 Task: In the  document Emotionalintelligence.docx, select heading and apply ' Bold and Underline'  Using "replace feature", replace:  'and to or'. Insert smartchip (Date) on bottom of the page 23 June, 2023 Insert the mentioned footnote for 6th word with font style Arial and font size 8: According to recent research findings.
Action: Mouse moved to (244, 306)
Screenshot: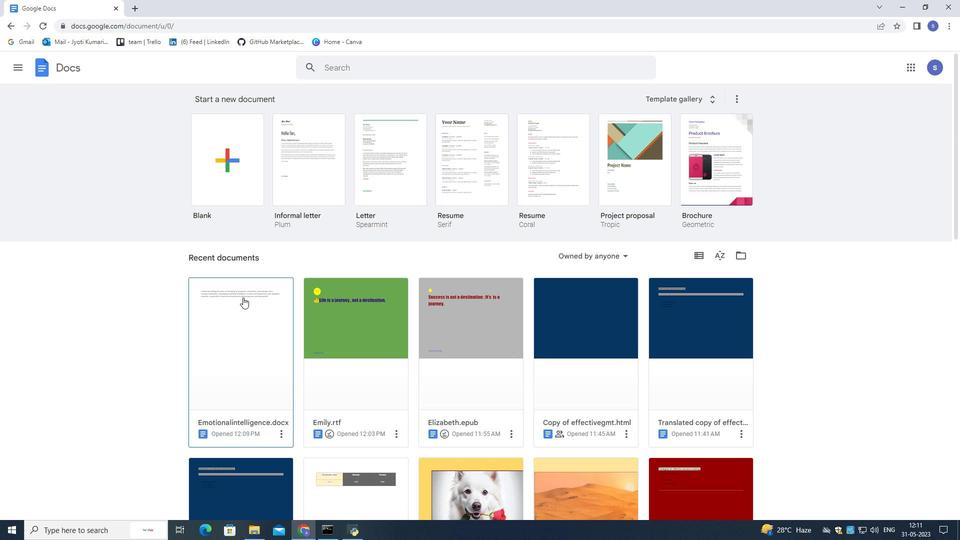 
Action: Mouse pressed left at (244, 306)
Screenshot: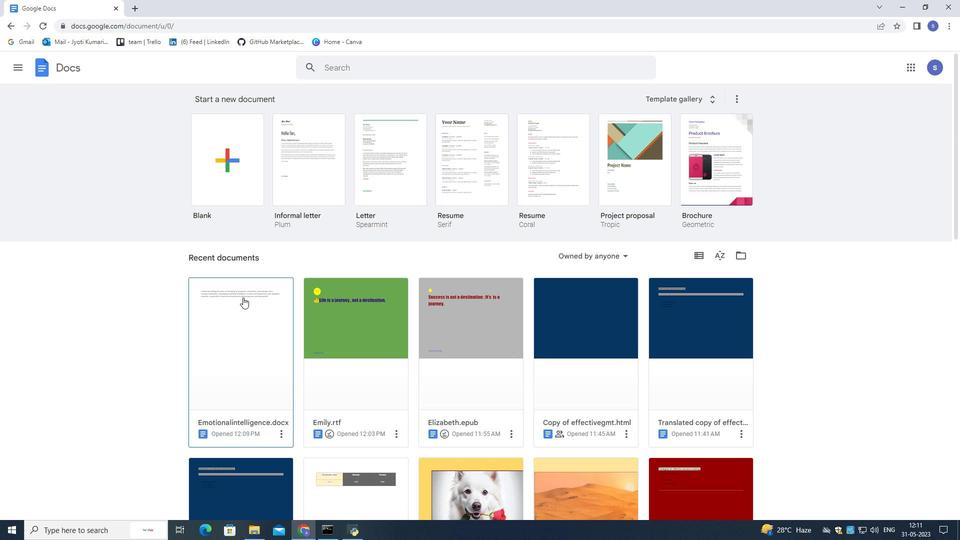
Action: Mouse moved to (534, 180)
Screenshot: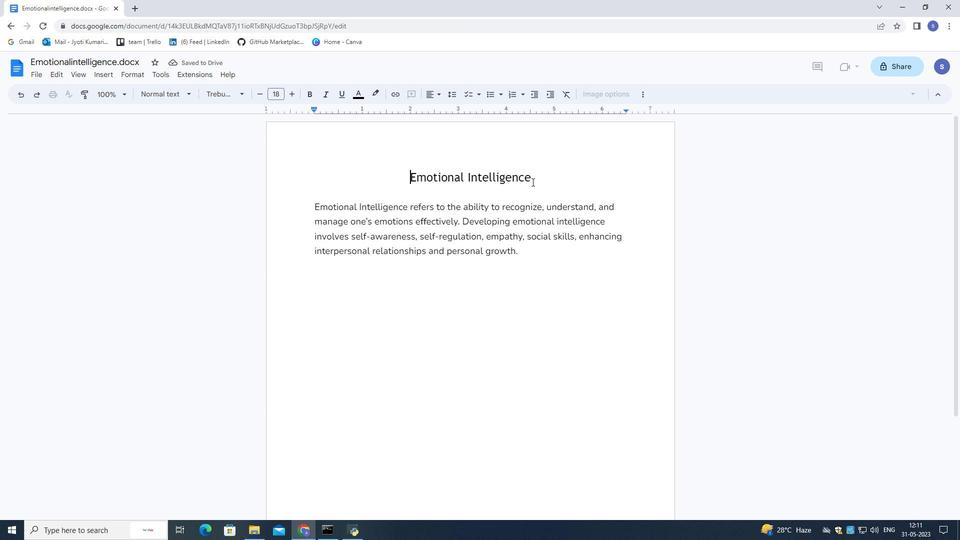 
Action: Mouse pressed left at (534, 180)
Screenshot: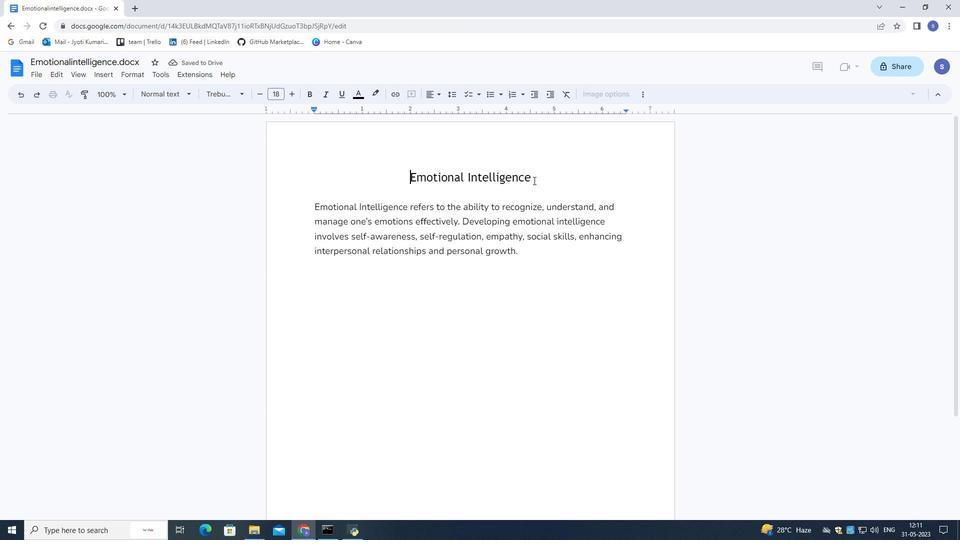 
Action: Mouse pressed left at (534, 180)
Screenshot: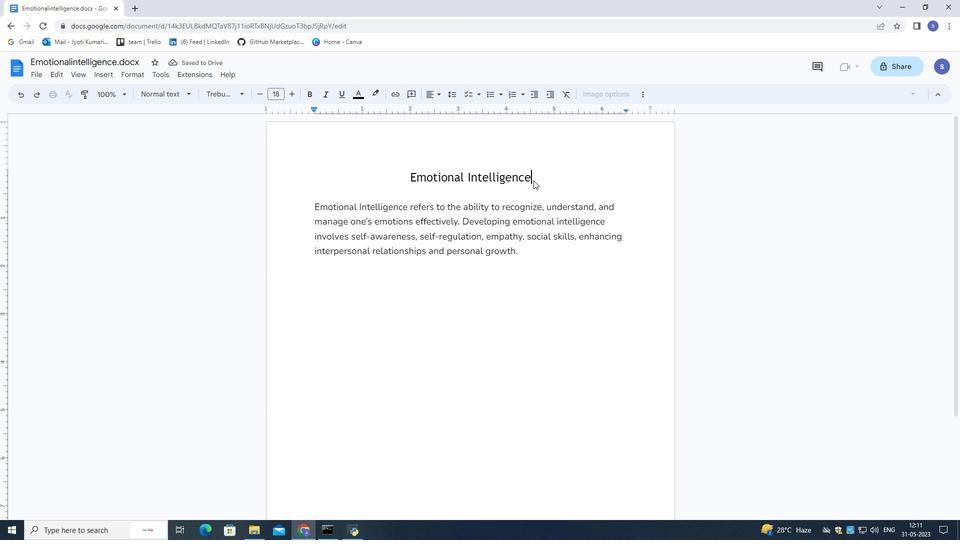
Action: Mouse moved to (128, 72)
Screenshot: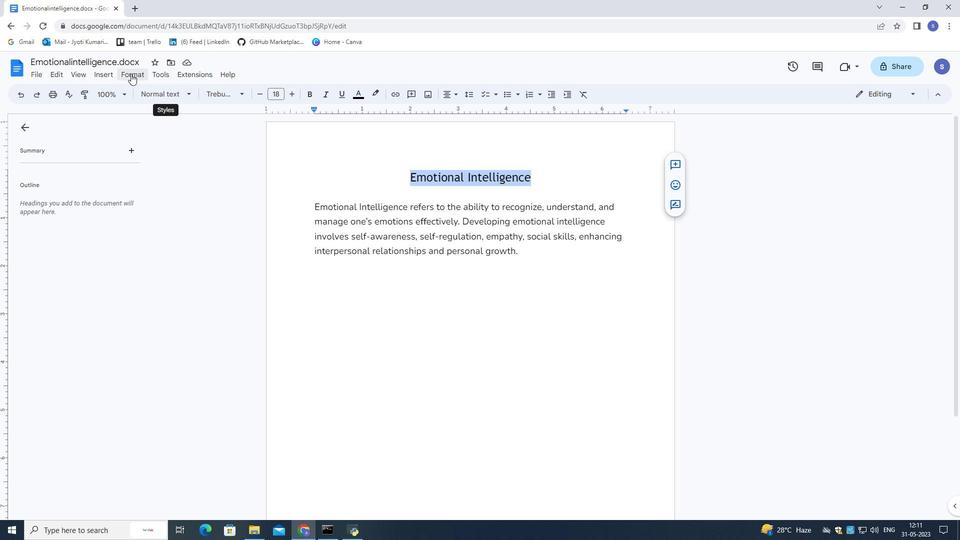
Action: Mouse pressed left at (128, 72)
Screenshot: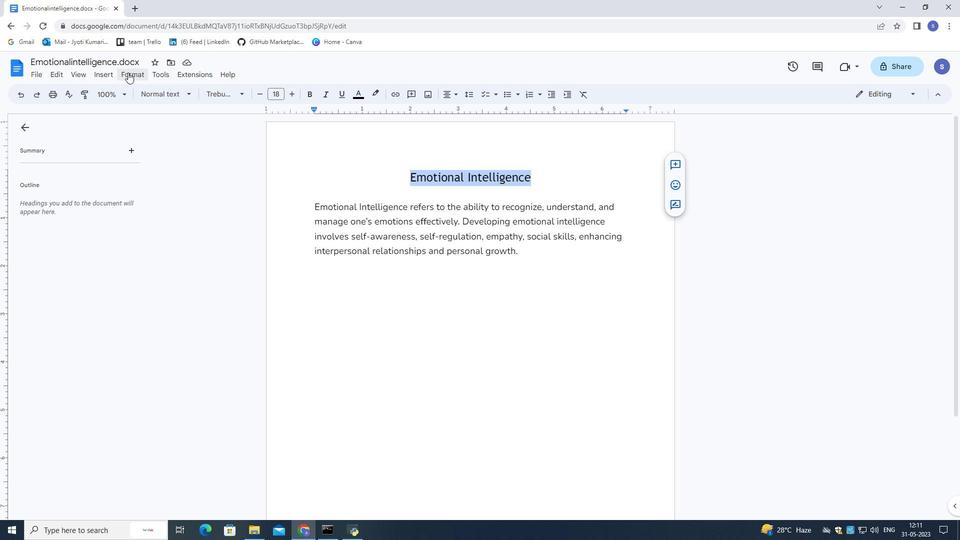 
Action: Mouse moved to (296, 94)
Screenshot: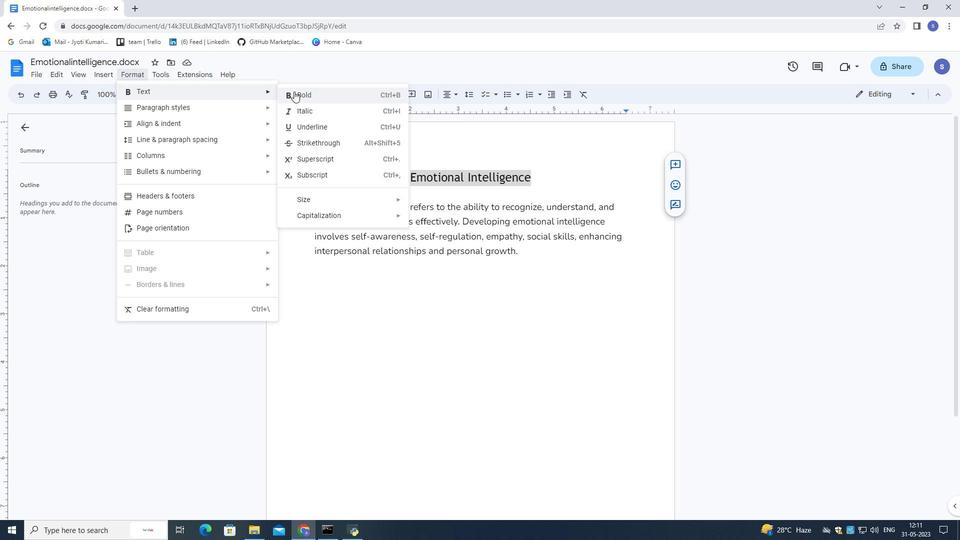 
Action: Mouse pressed left at (296, 94)
Screenshot: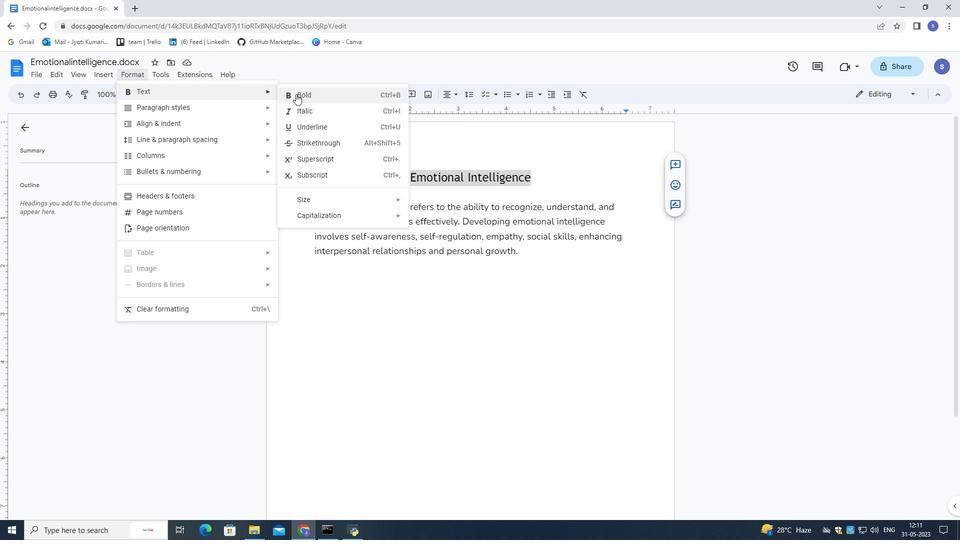 
Action: Mouse moved to (144, 73)
Screenshot: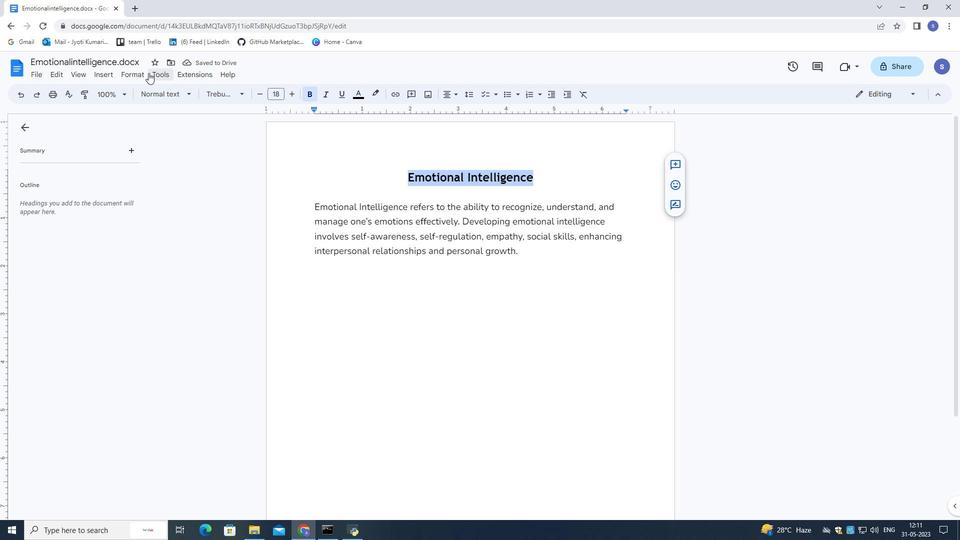 
Action: Mouse pressed left at (144, 73)
Screenshot: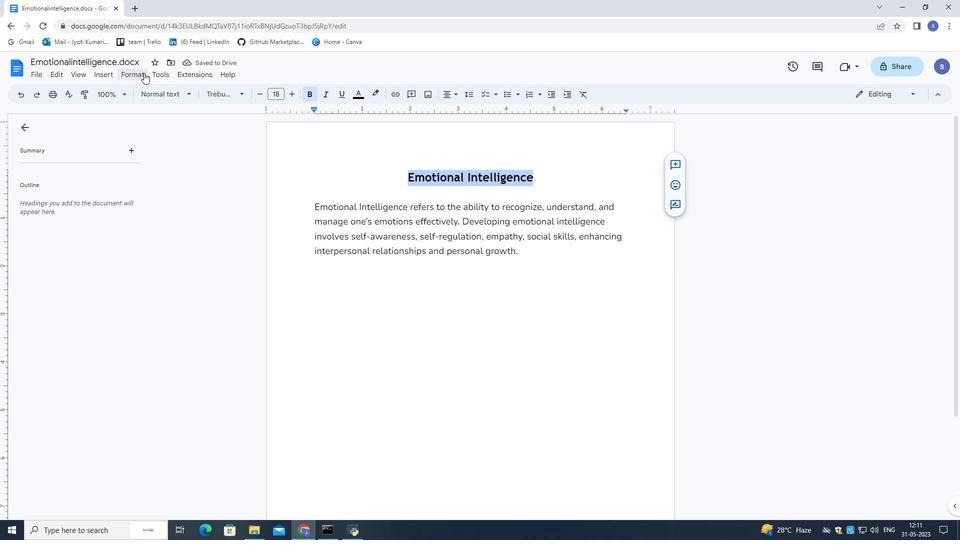 
Action: Mouse moved to (314, 121)
Screenshot: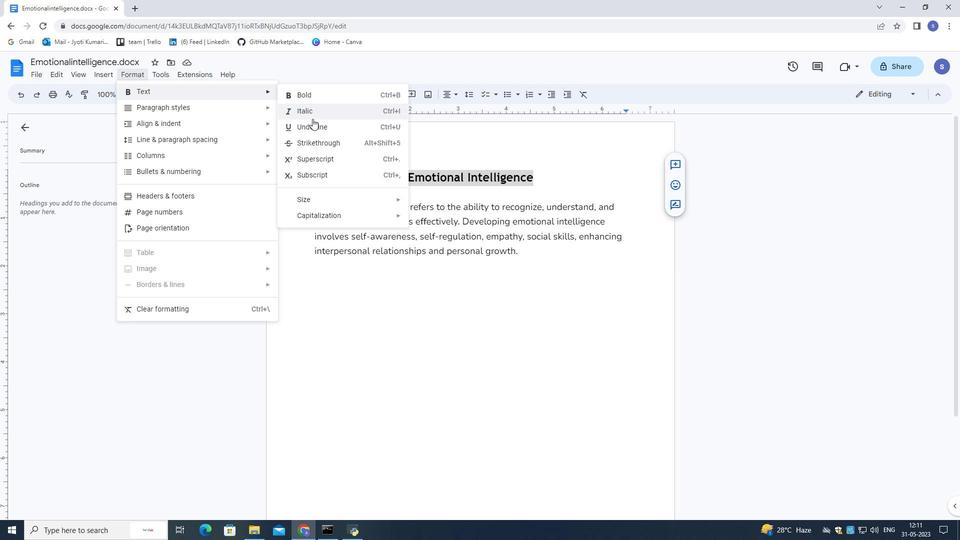 
Action: Mouse pressed left at (314, 121)
Screenshot: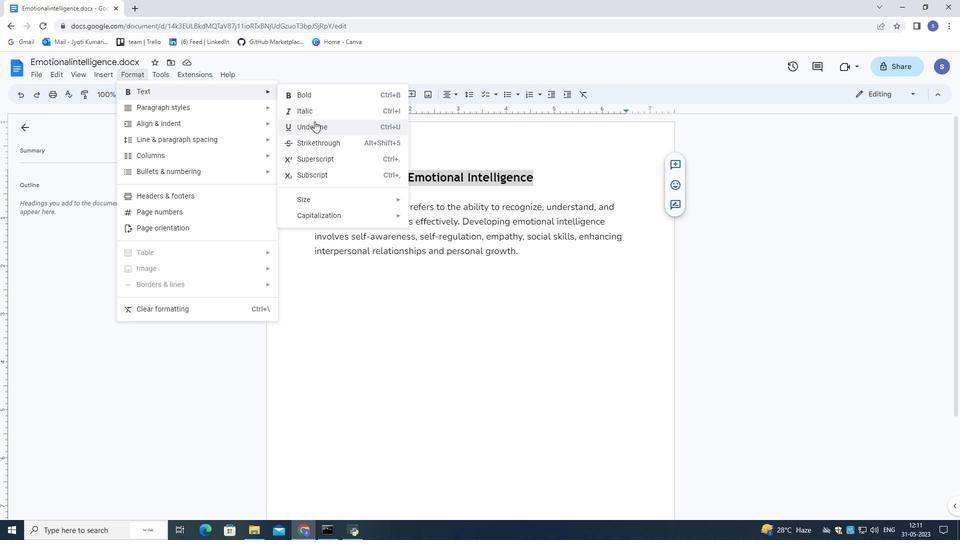 
Action: Mouse moved to (405, 277)
Screenshot: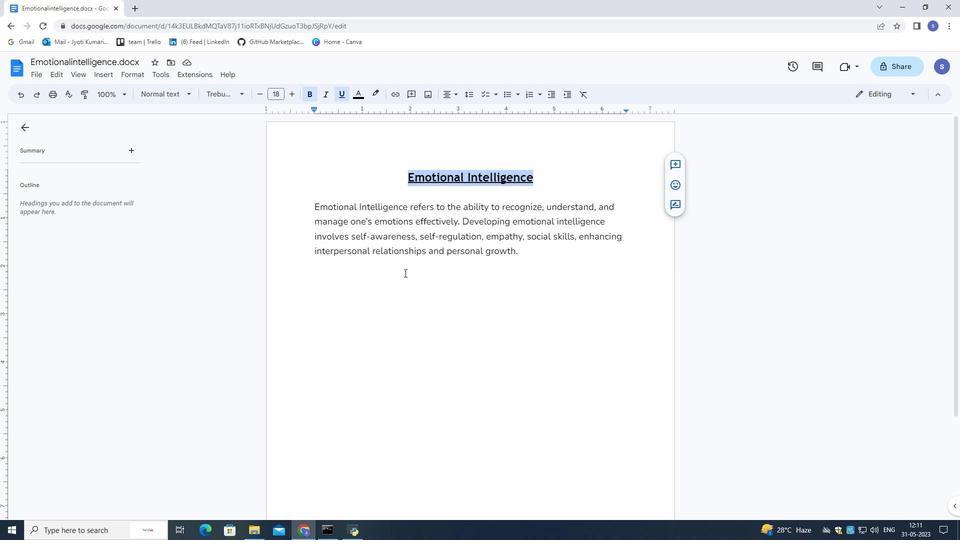 
Action: Mouse pressed left at (405, 277)
Screenshot: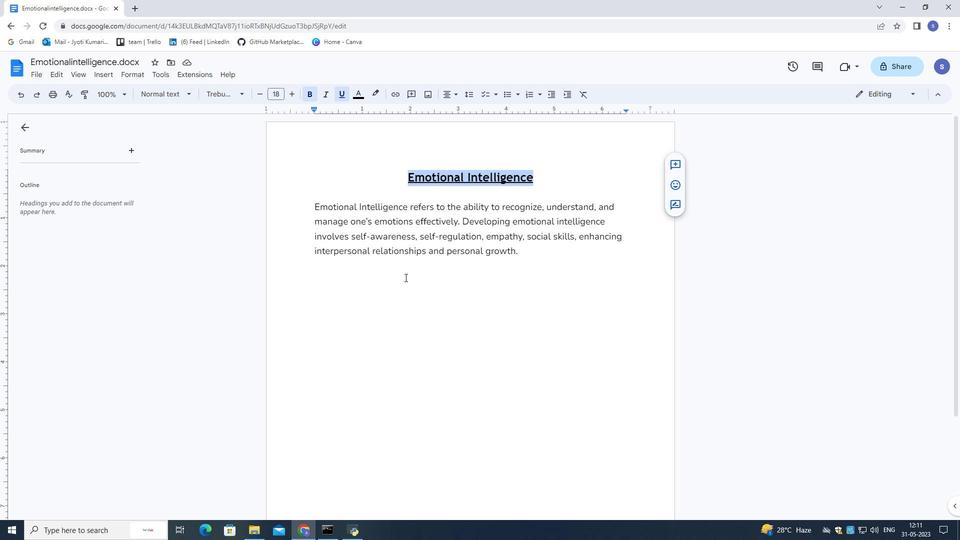 
Action: Mouse moved to (128, 75)
Screenshot: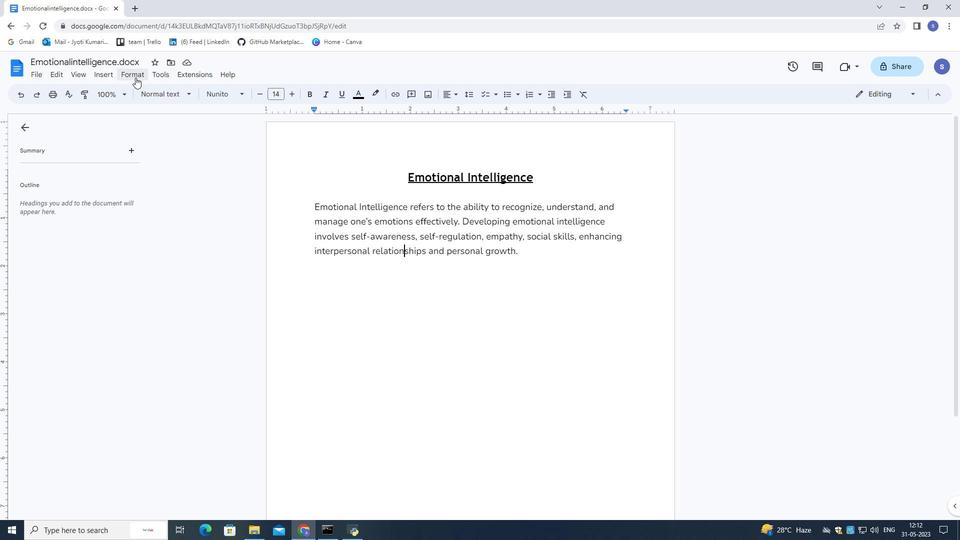 
Action: Mouse pressed left at (128, 75)
Screenshot: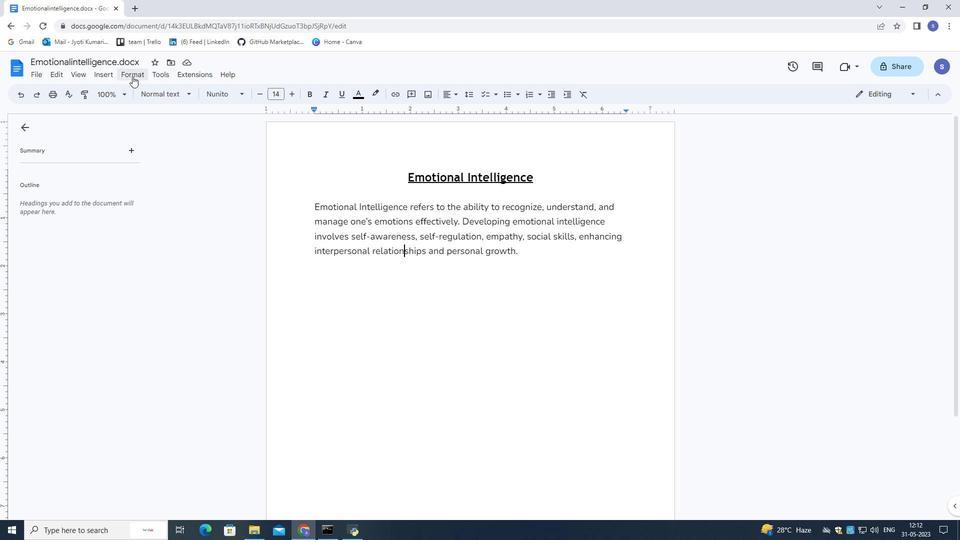 
Action: Mouse moved to (101, 72)
Screenshot: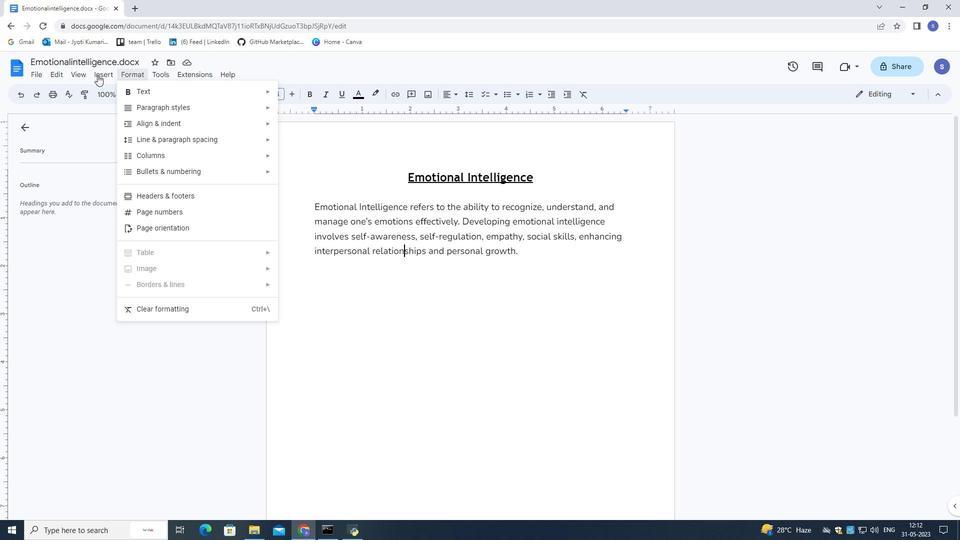
Action: Mouse pressed left at (101, 72)
Screenshot: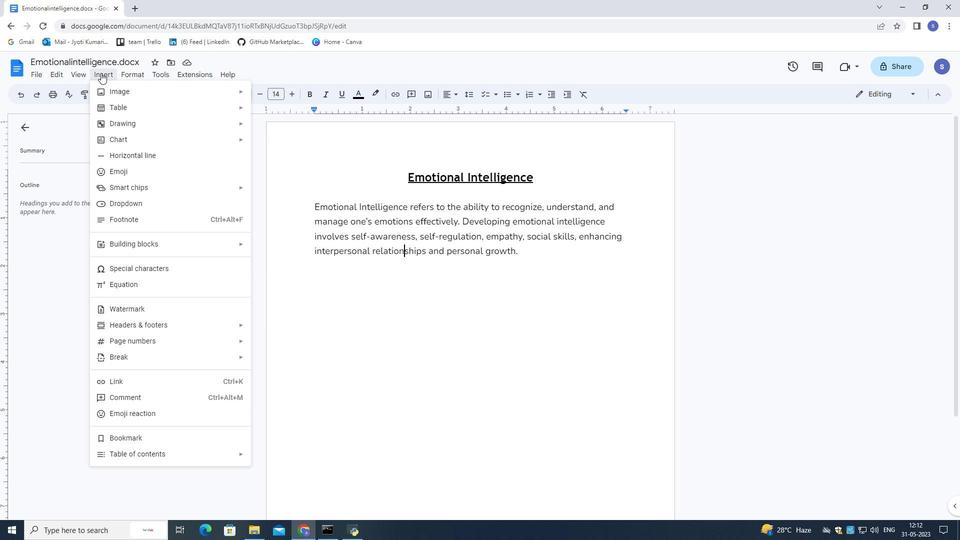 
Action: Mouse pressed left at (101, 72)
Screenshot: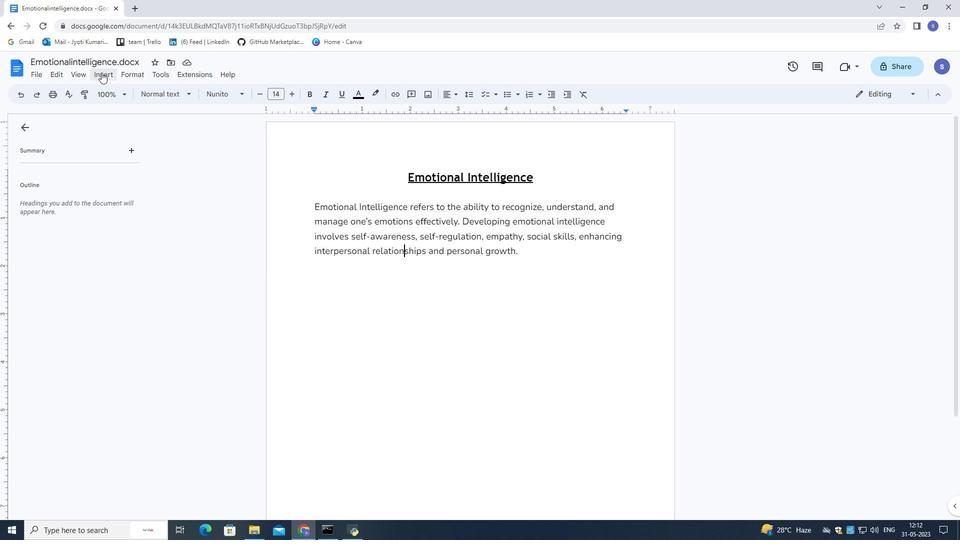 
Action: Mouse moved to (135, 72)
Screenshot: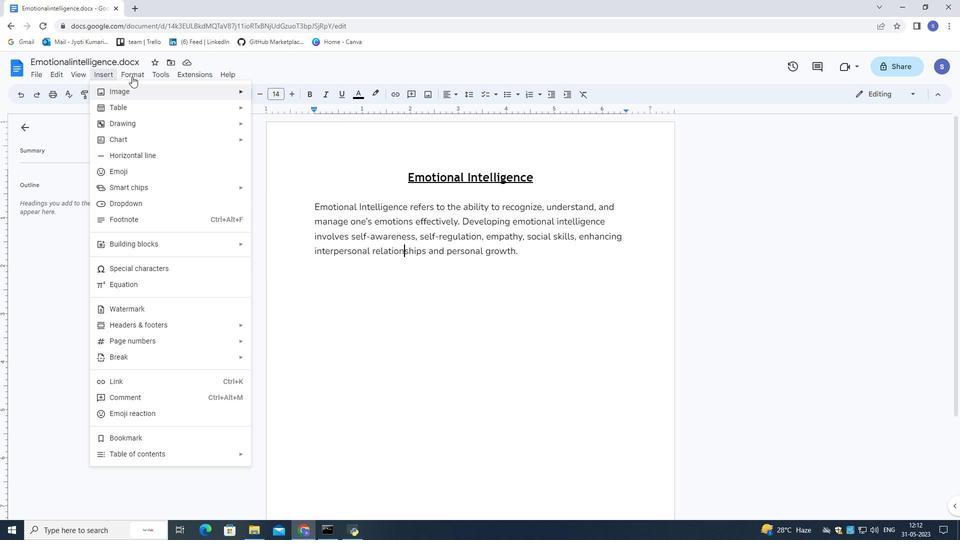 
Action: Mouse pressed left at (135, 72)
Screenshot: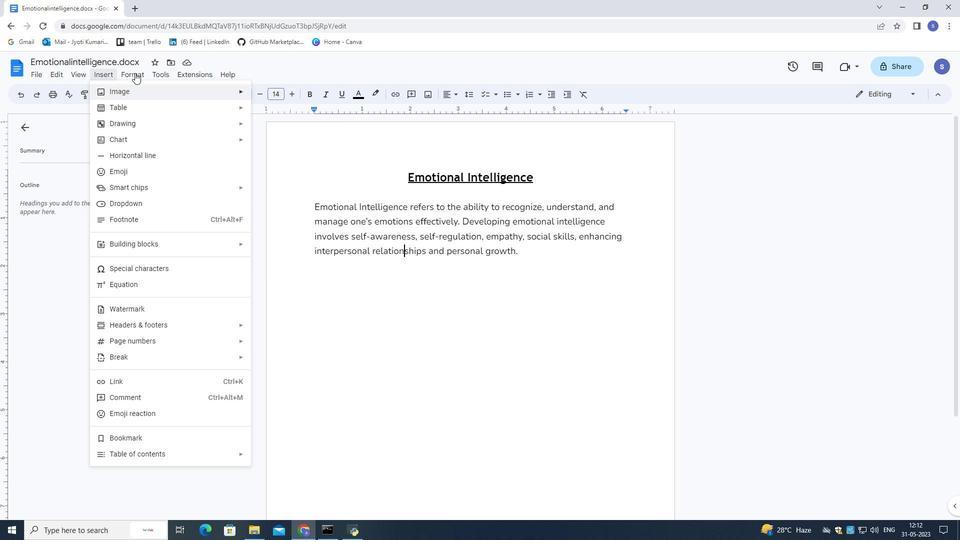 
Action: Mouse pressed left at (135, 72)
Screenshot: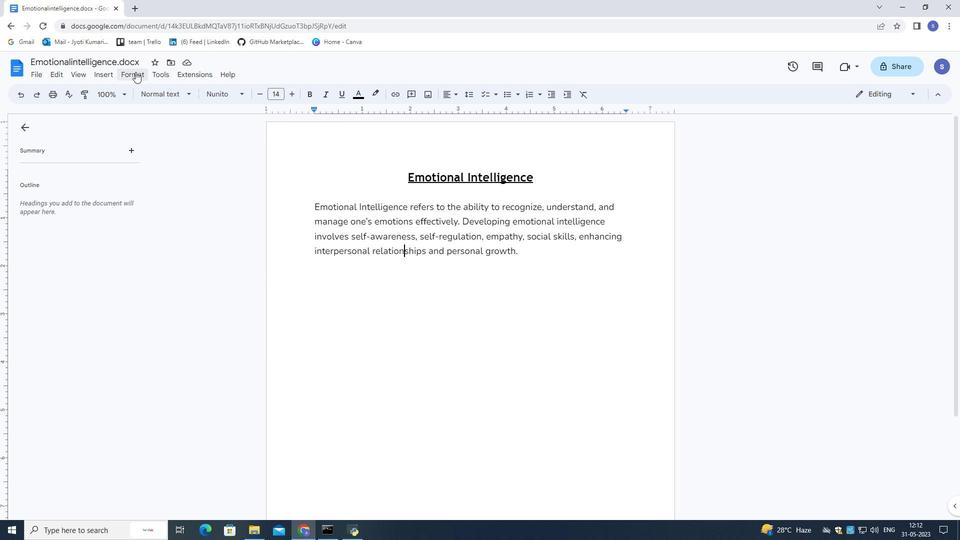 
Action: Mouse moved to (99, 208)
Screenshot: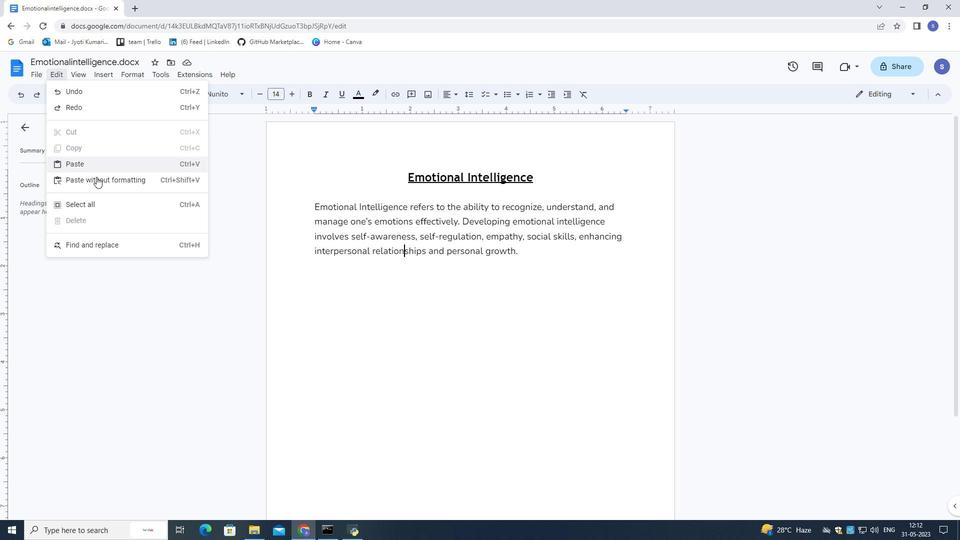 
Action: Mouse pressed left at (97, 194)
Screenshot: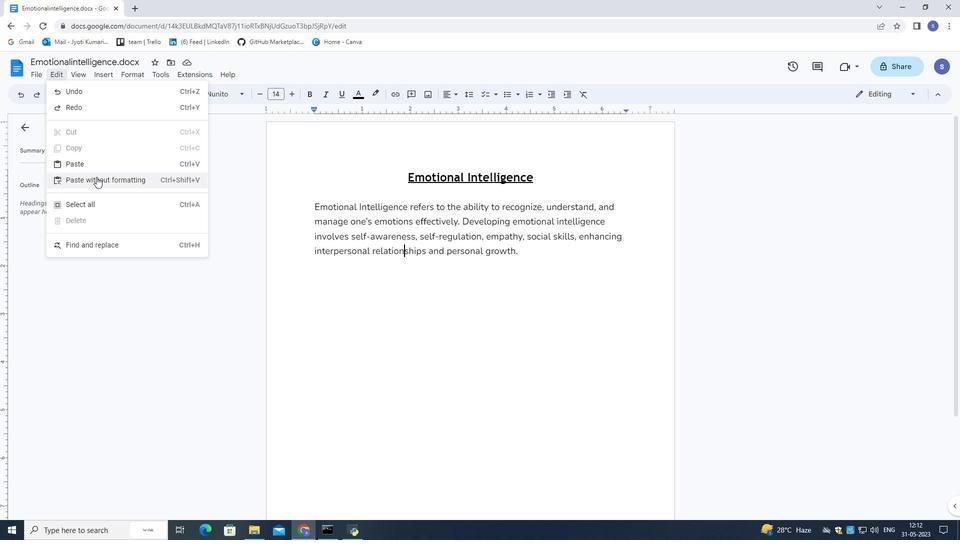 
Action: Mouse moved to (97, 240)
Screenshot: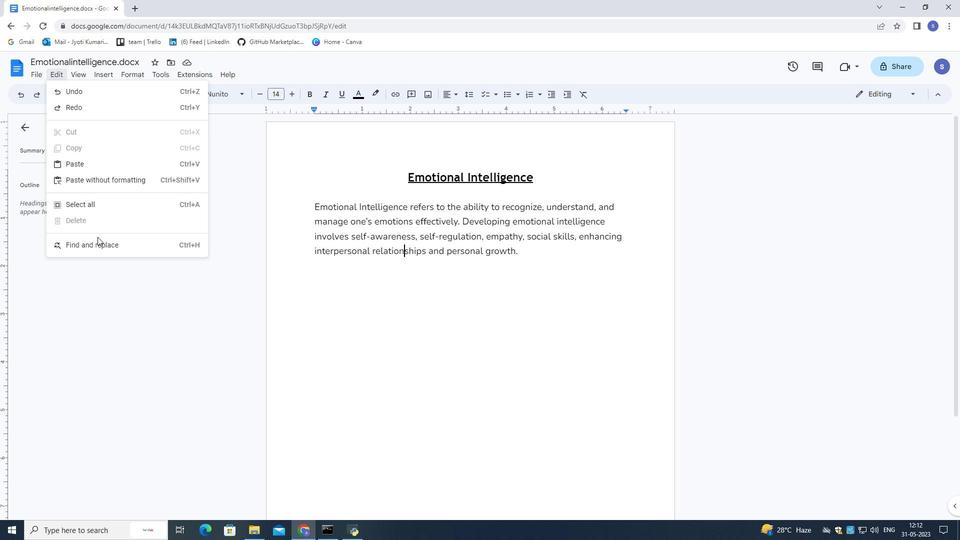 
Action: Mouse pressed left at (97, 240)
Screenshot: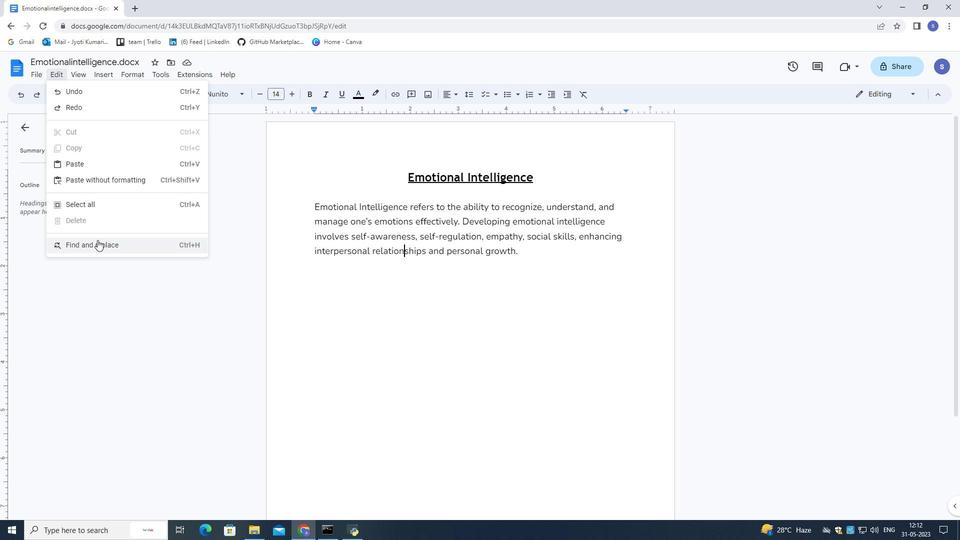 
Action: Mouse moved to (553, 243)
Screenshot: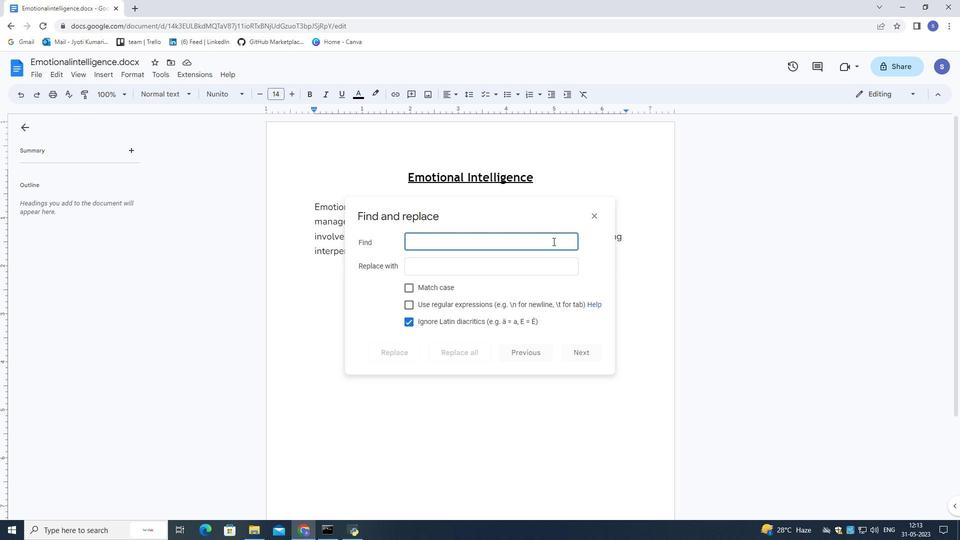 
Action: Mouse pressed left at (553, 243)
Screenshot: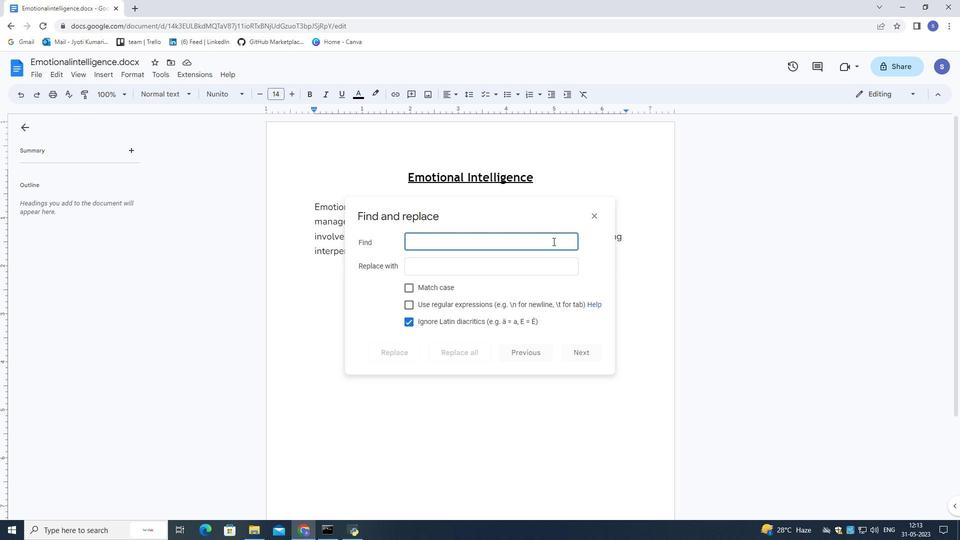 
Action: Mouse moved to (565, 249)
Screenshot: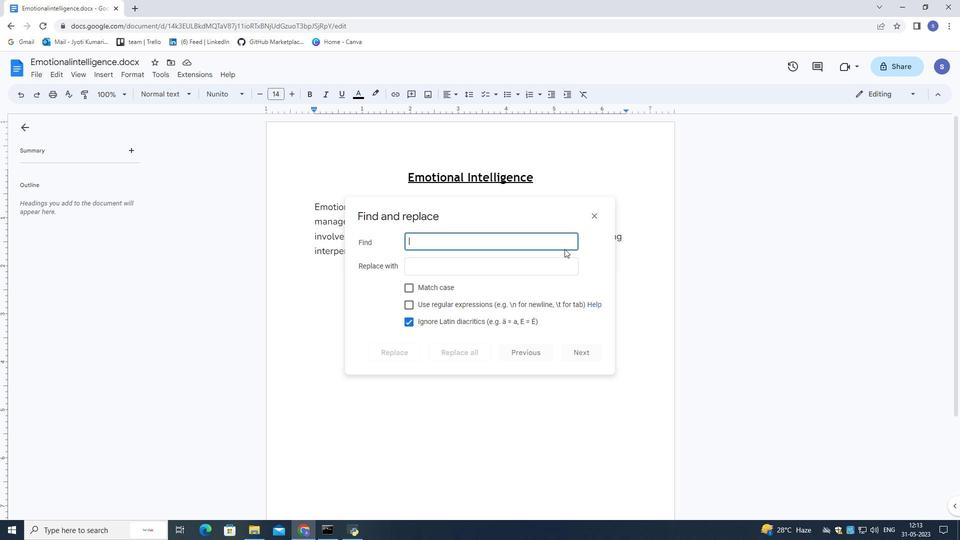 
Action: Key pressed and<Key.space>to<Key.space>or
Screenshot: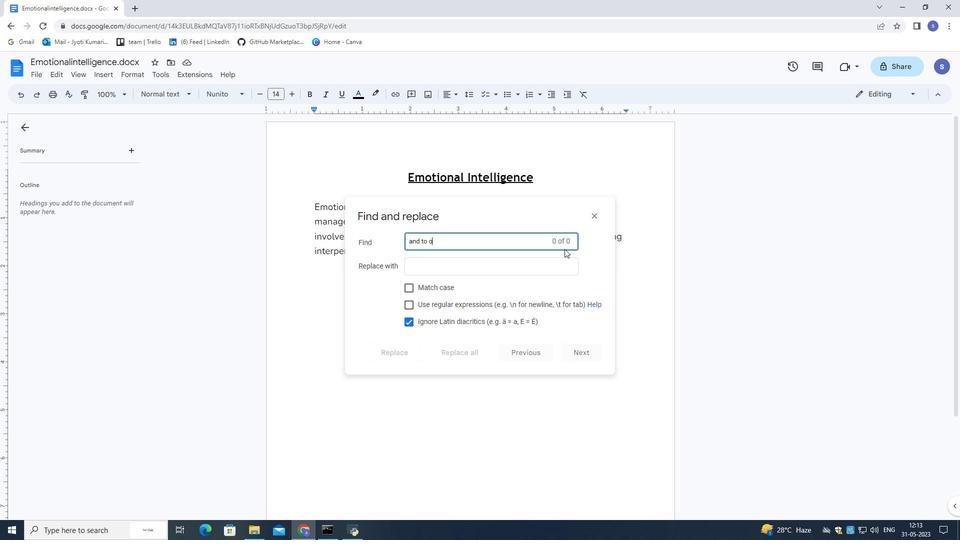 
Action: Mouse moved to (538, 263)
Screenshot: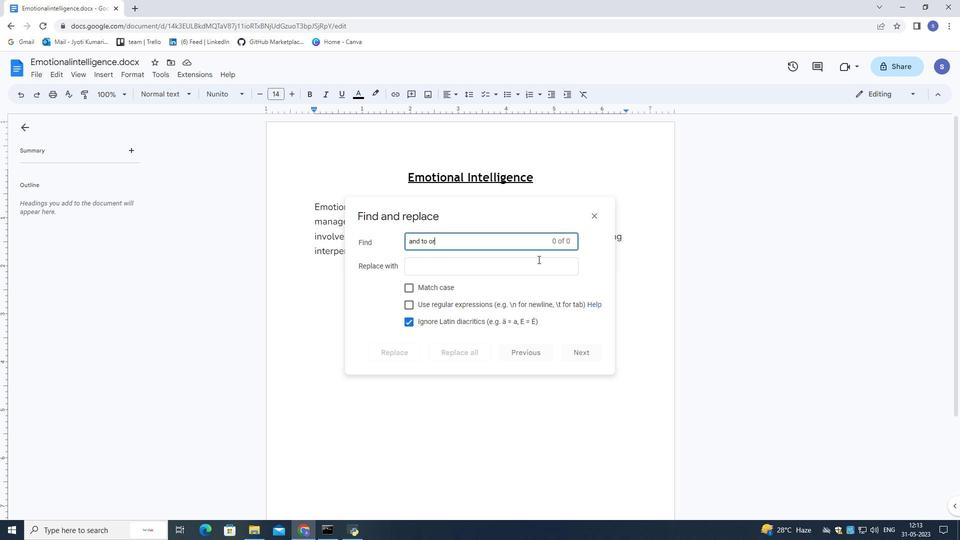 
Action: Mouse pressed left at (538, 263)
Screenshot: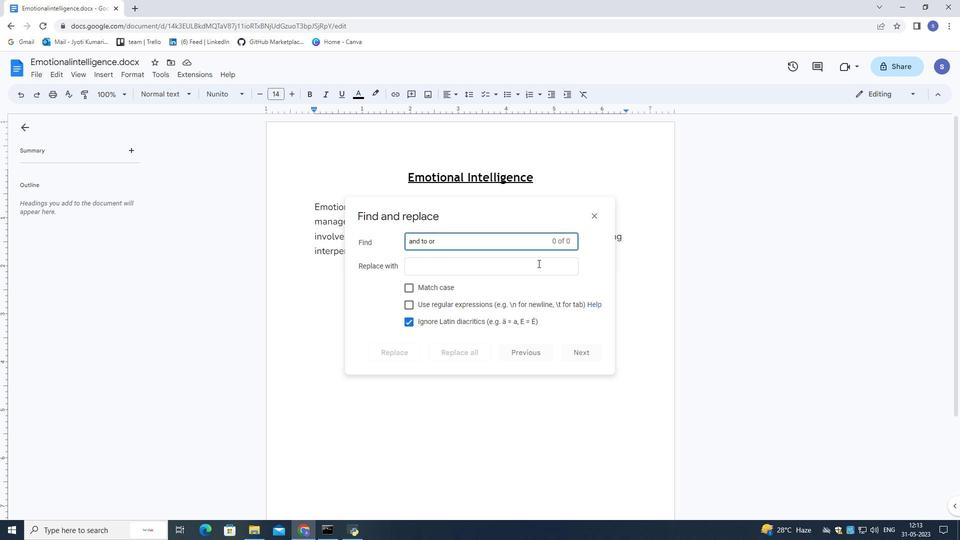 
Action: Mouse moved to (538, 241)
Screenshot: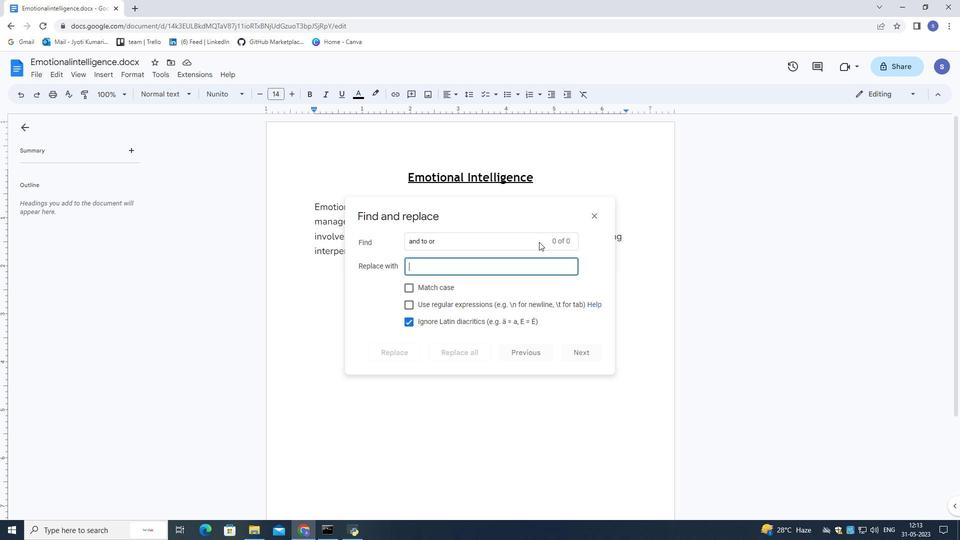 
Action: Mouse pressed left at (538, 241)
Screenshot: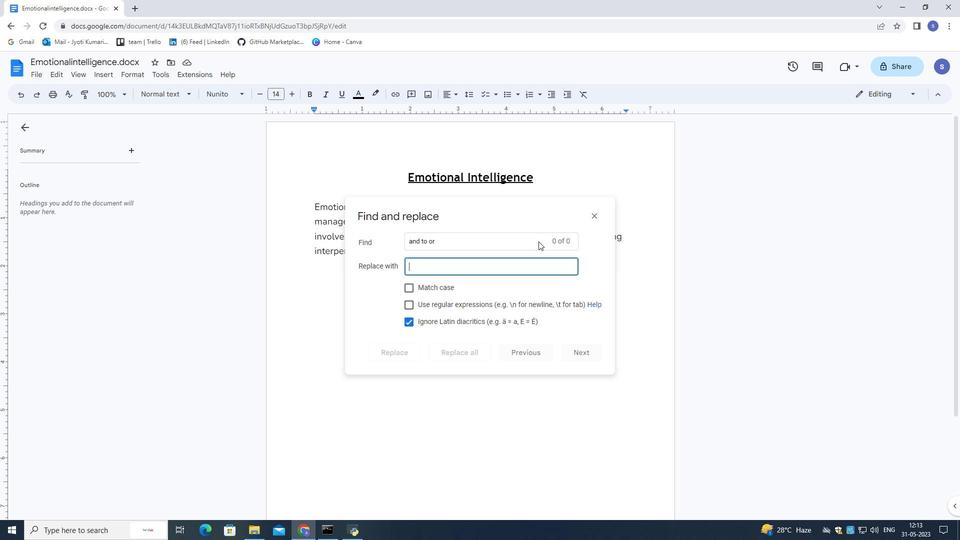 
Action: Mouse moved to (536, 237)
Screenshot: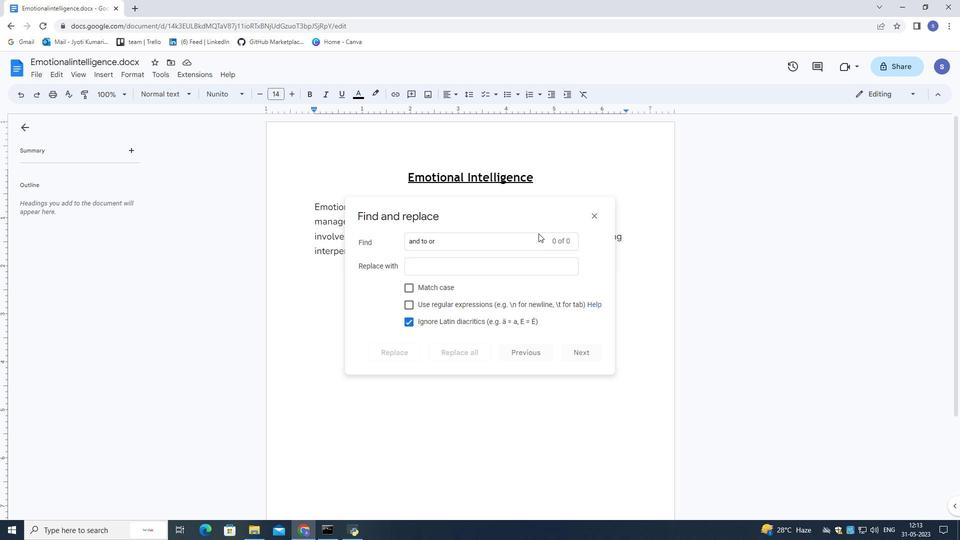 
Action: Mouse pressed left at (536, 237)
Screenshot: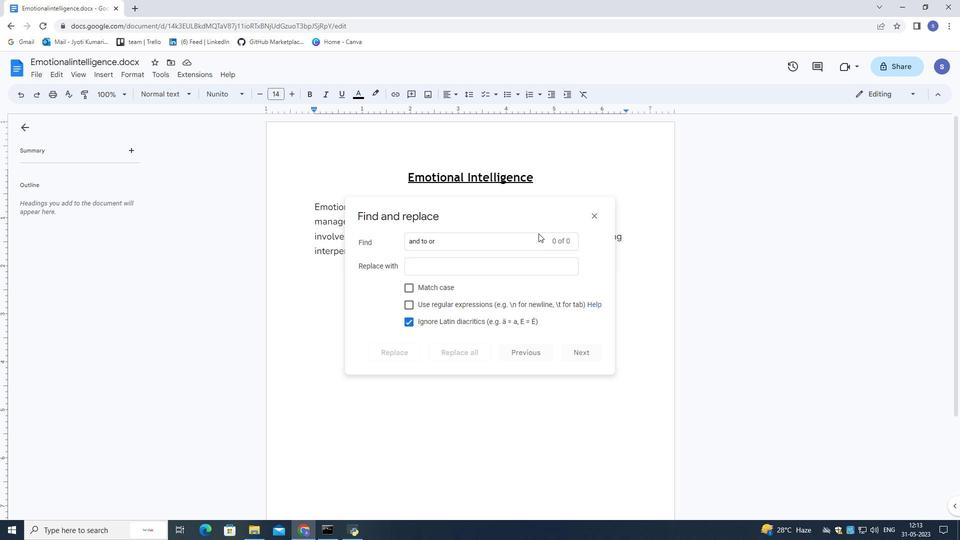 
Action: Mouse pressed left at (536, 237)
Screenshot: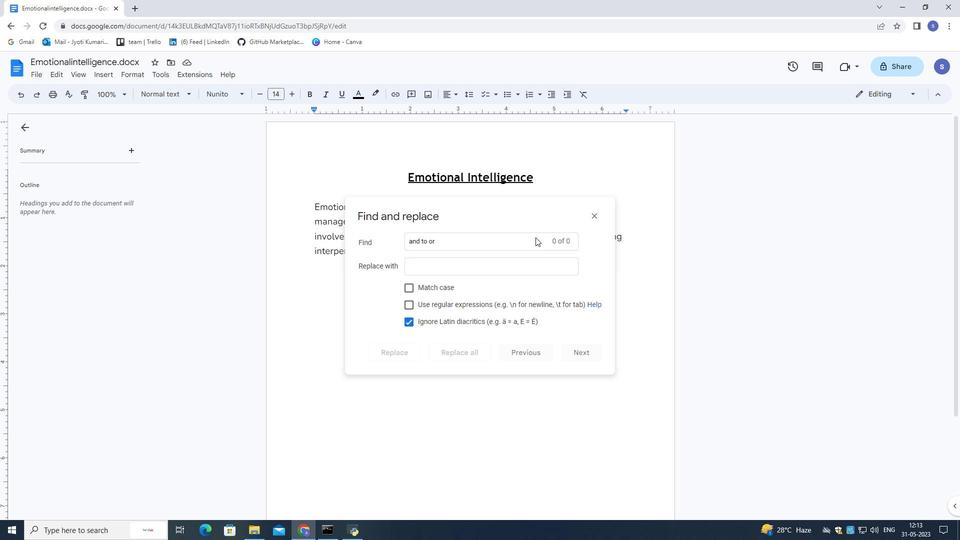
Action: Mouse moved to (535, 238)
Screenshot: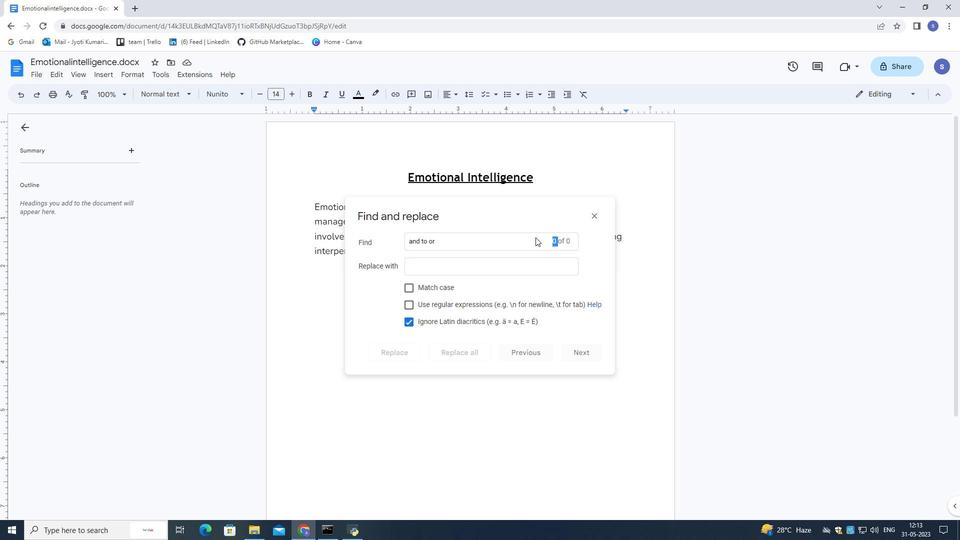 
Action: Mouse pressed left at (535, 238)
Screenshot: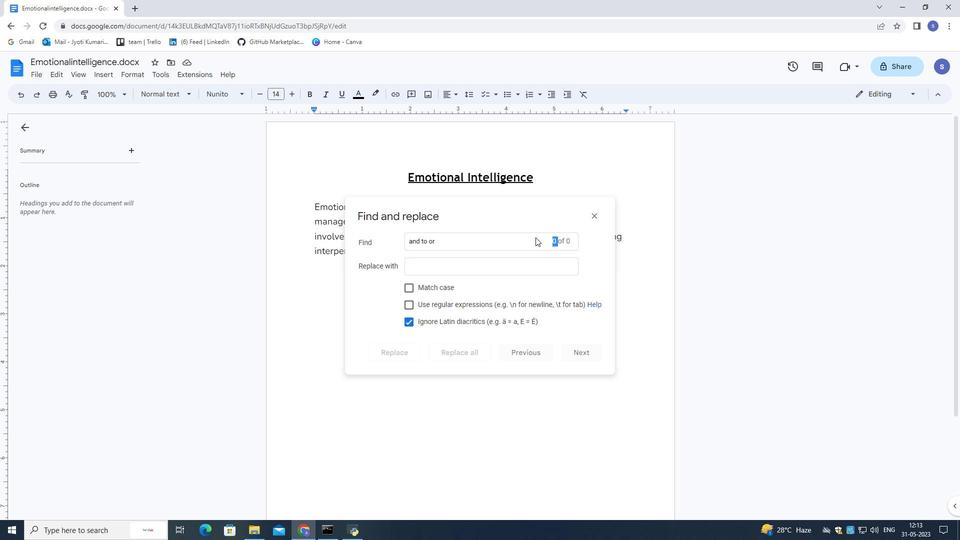 
Action: Mouse moved to (485, 239)
Screenshot: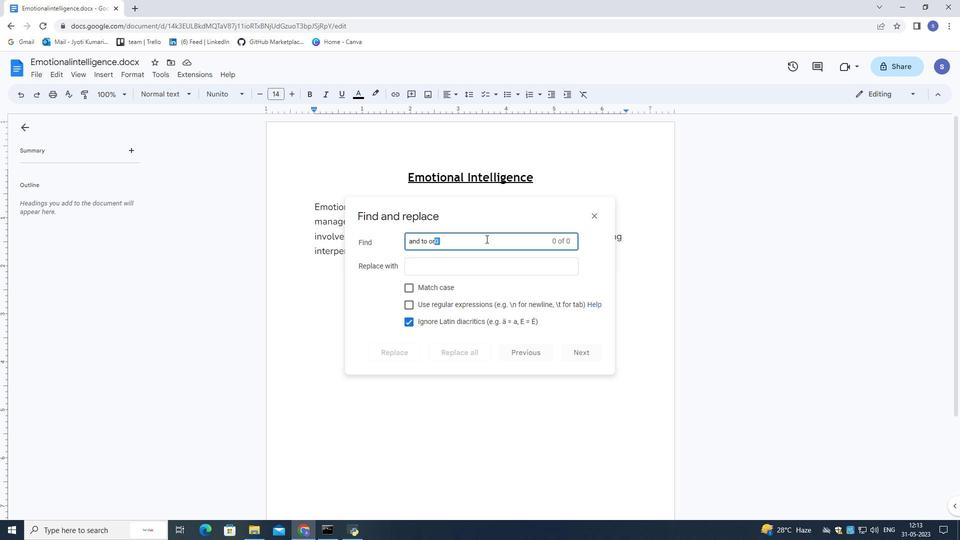 
Action: Key pressed <Key.backspace><Key.backspace><Key.backspace><Key.backspace><Key.backspace><Key.backspace>
Screenshot: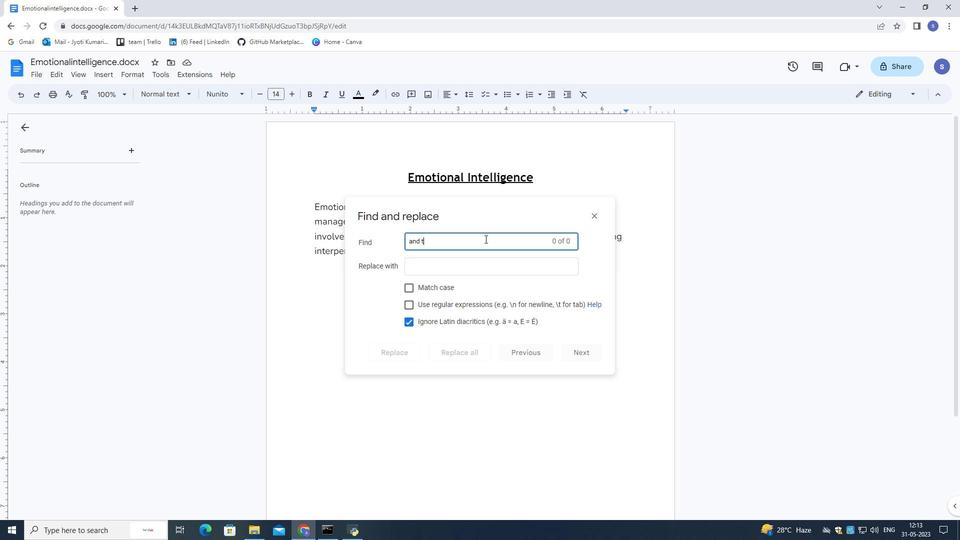
Action: Mouse moved to (477, 271)
Screenshot: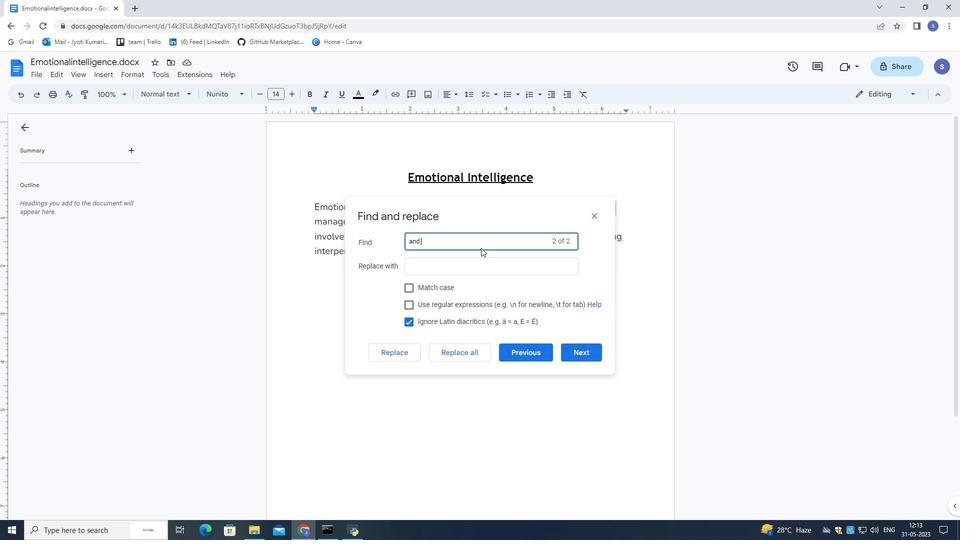 
Action: Mouse pressed left at (477, 271)
Screenshot: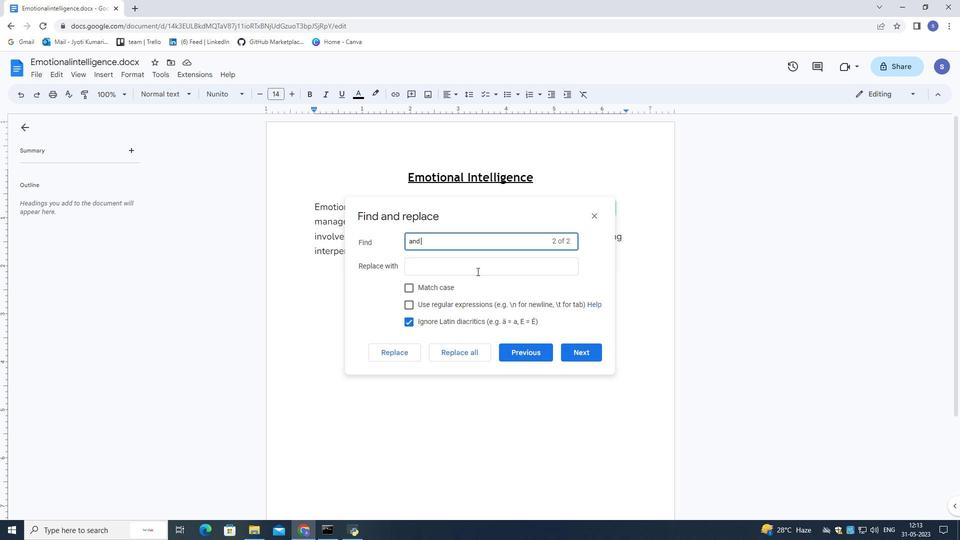 
Action: Key pressed or
Screenshot: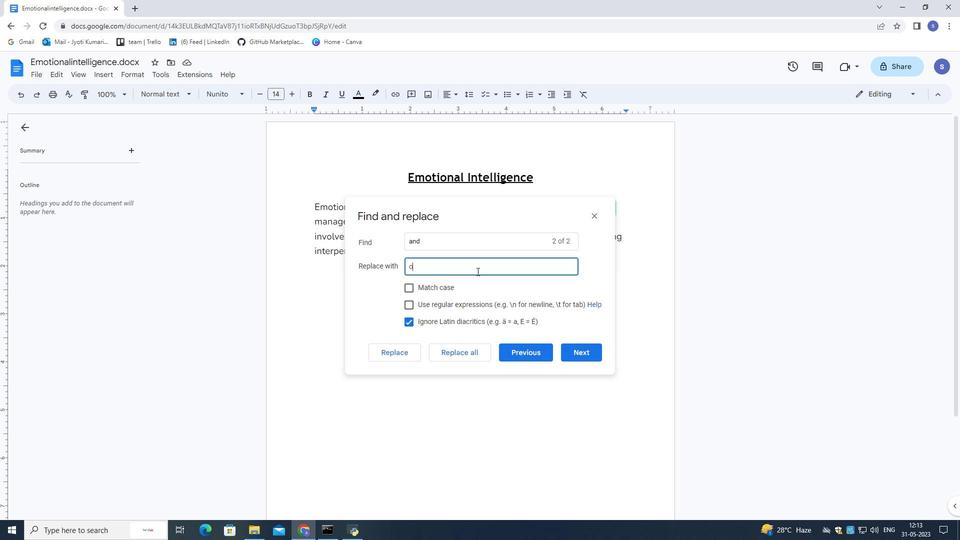 
Action: Mouse moved to (414, 351)
Screenshot: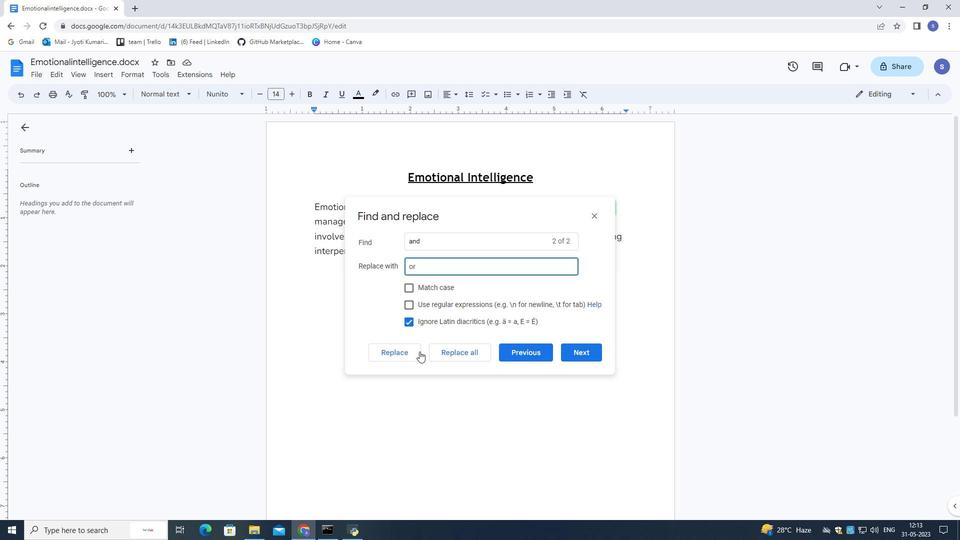 
Action: Mouse pressed left at (414, 351)
Screenshot: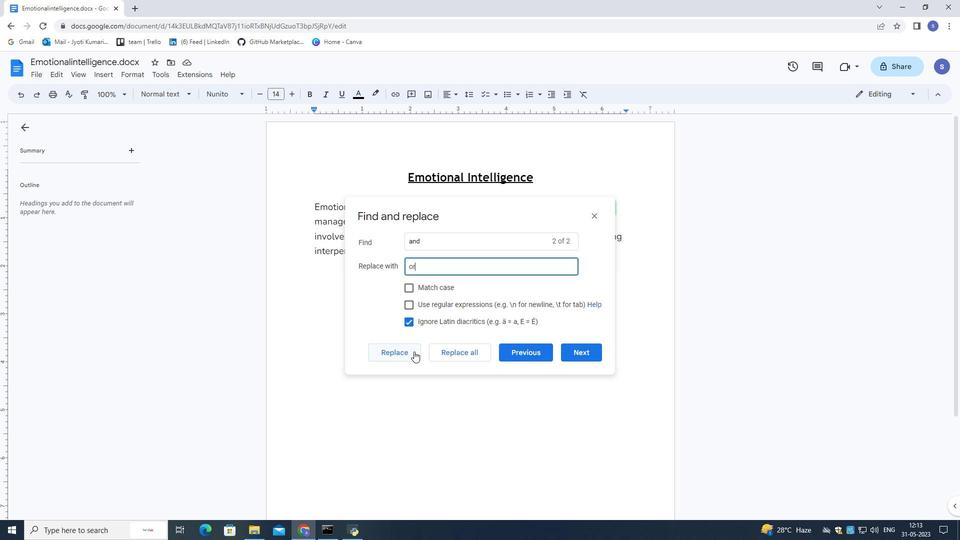 
Action: Mouse pressed left at (414, 351)
Screenshot: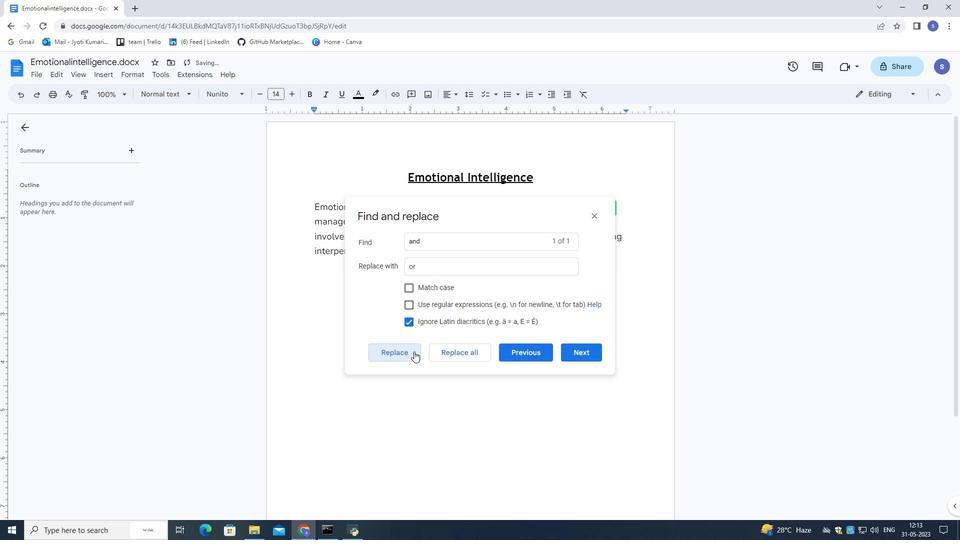 
Action: Mouse moved to (598, 212)
Screenshot: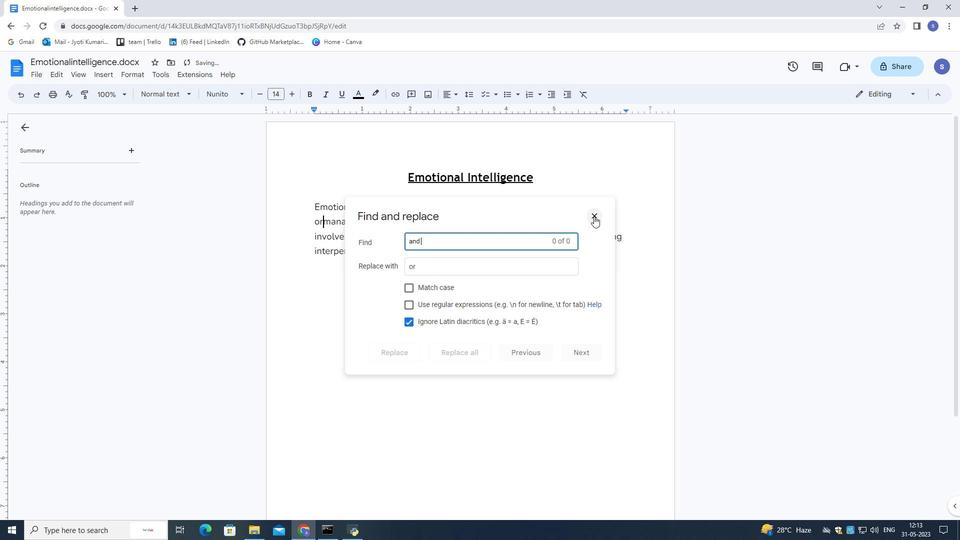 
Action: Mouse pressed left at (598, 212)
Screenshot: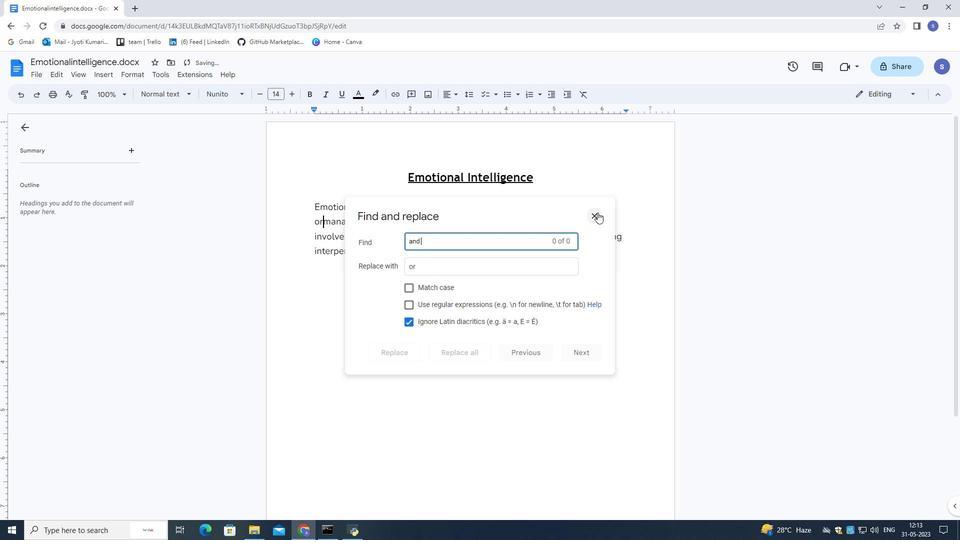
Action: Mouse moved to (484, 284)
Screenshot: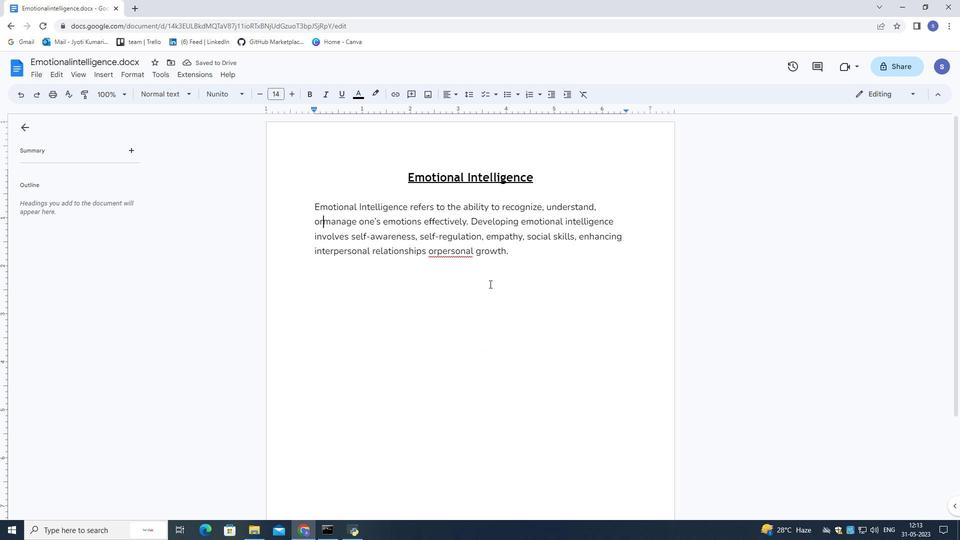 
Action: Key pressed <Key.space>
Screenshot: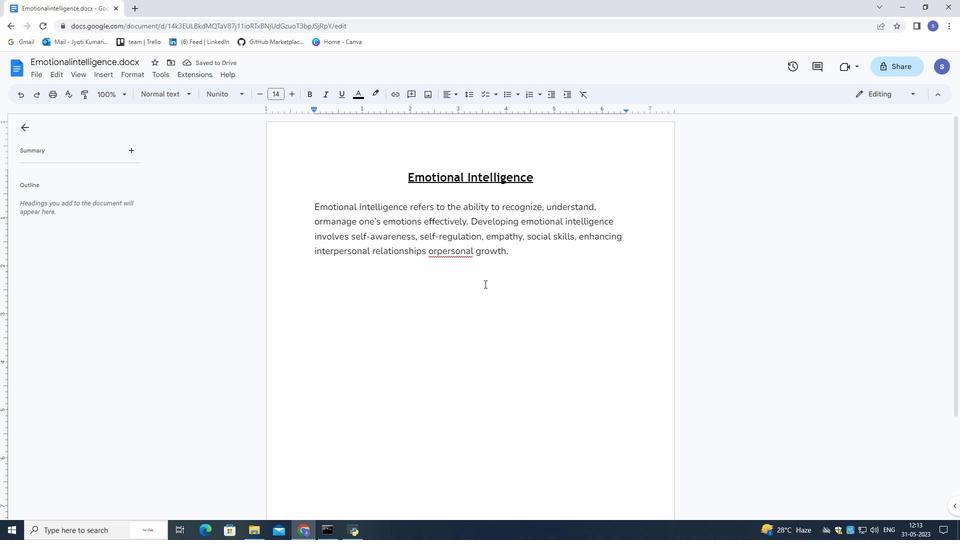 
Action: Mouse moved to (437, 252)
Screenshot: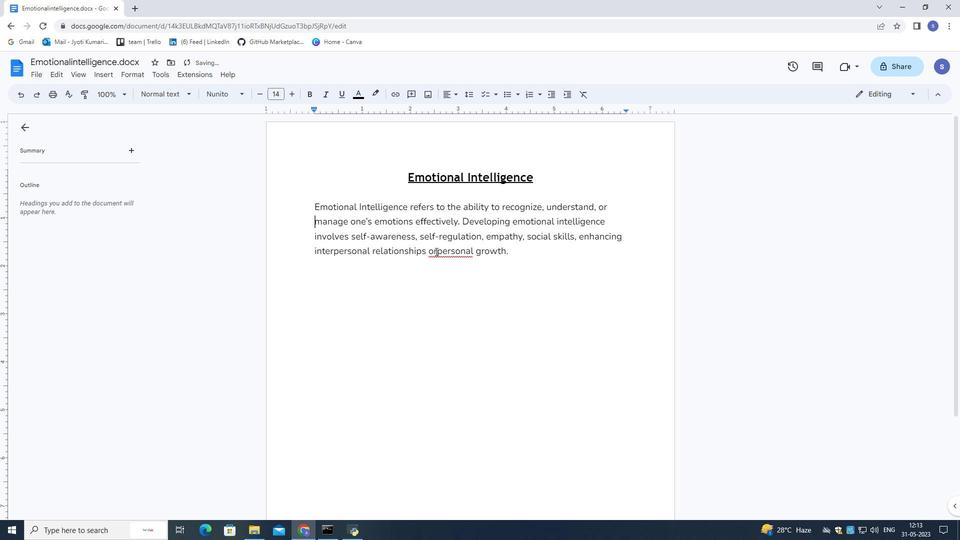 
Action: Mouse pressed left at (437, 252)
Screenshot: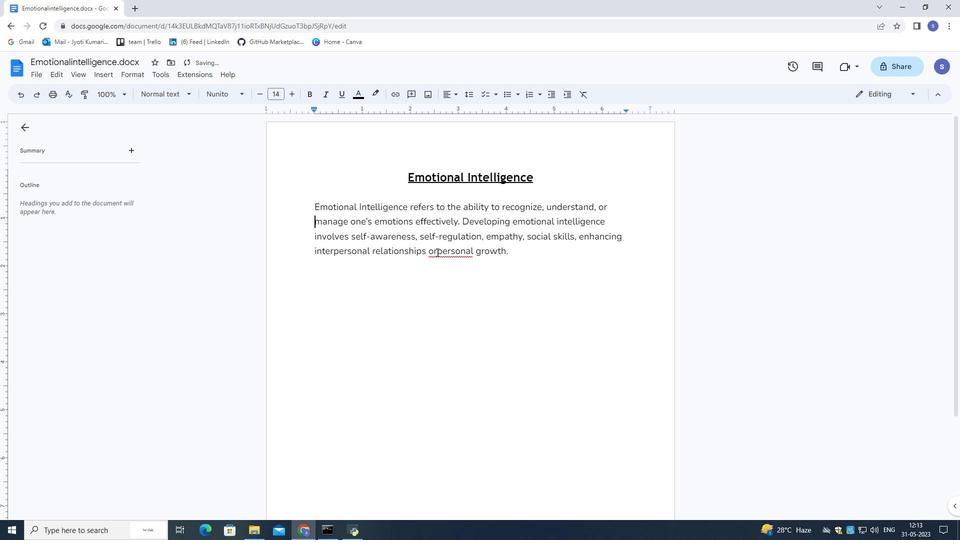 
Action: Mouse moved to (450, 298)
Screenshot: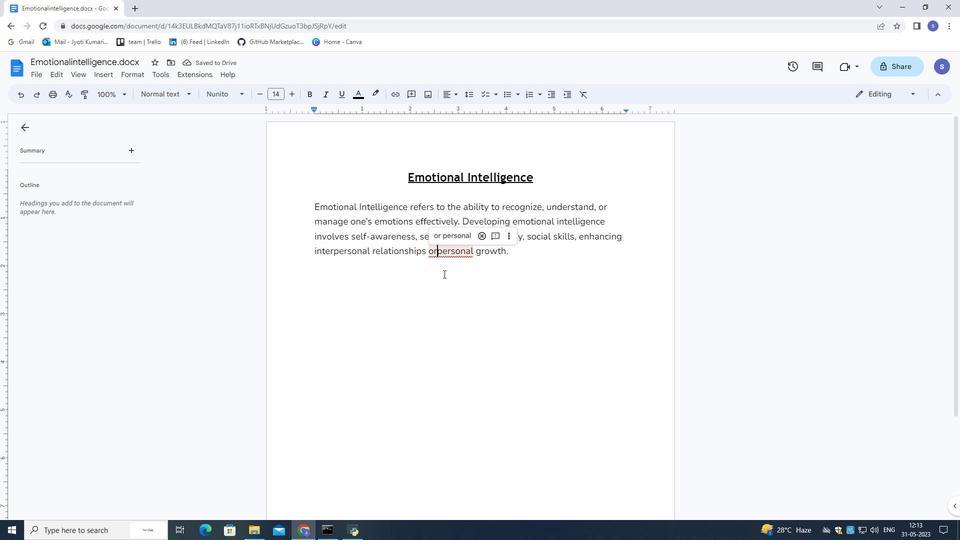 
Action: Key pressed <Key.space>
Screenshot: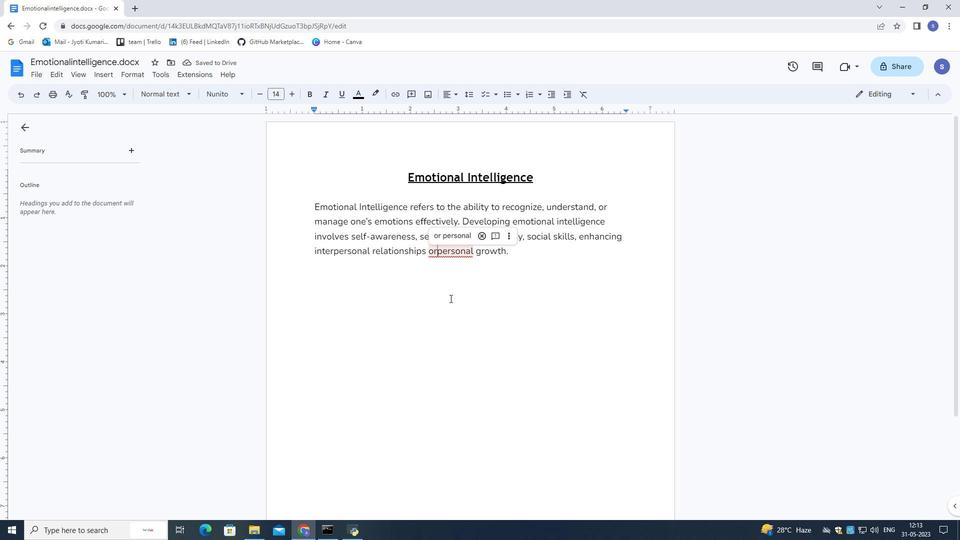 
Action: Mouse moved to (467, 336)
Screenshot: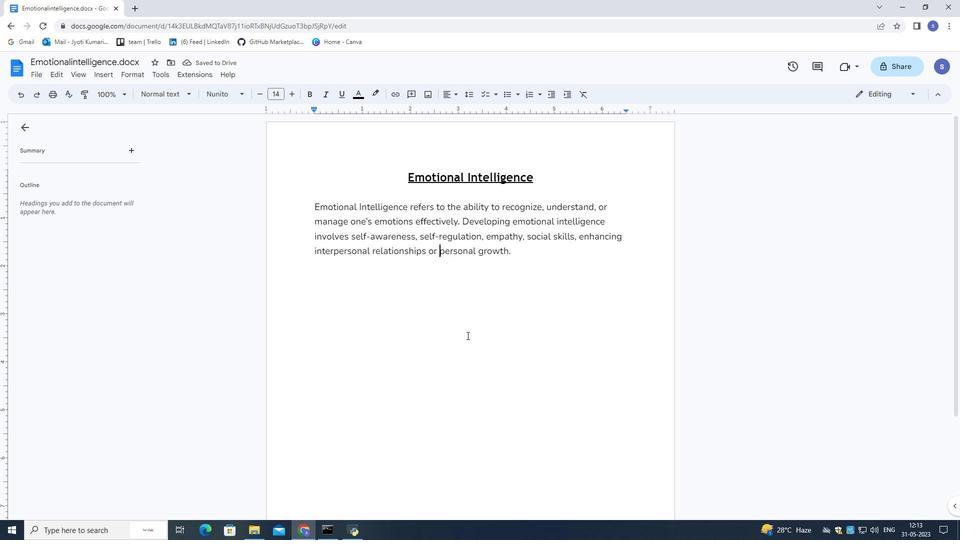 
Action: Mouse scrolled (467, 336) with delta (0, 0)
Screenshot: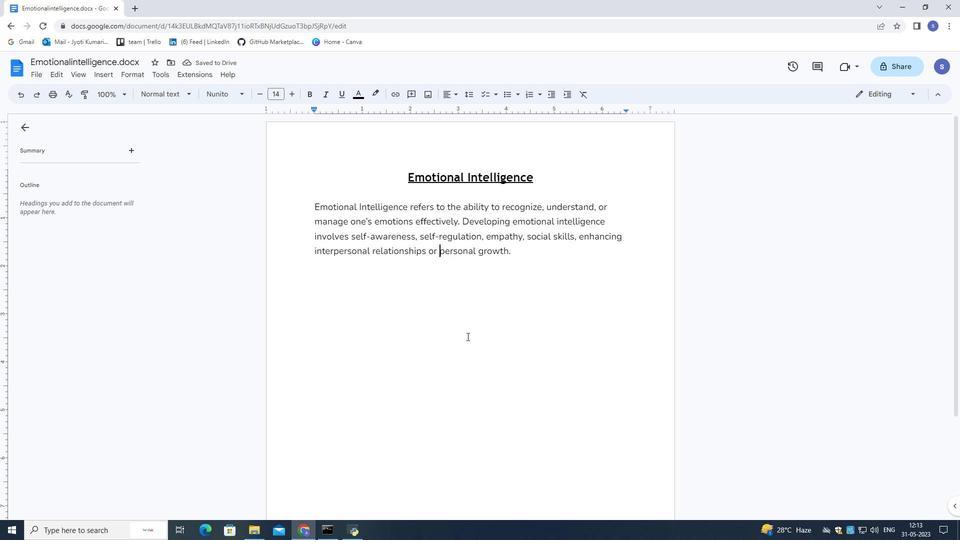 
Action: Mouse scrolled (467, 336) with delta (0, 0)
Screenshot: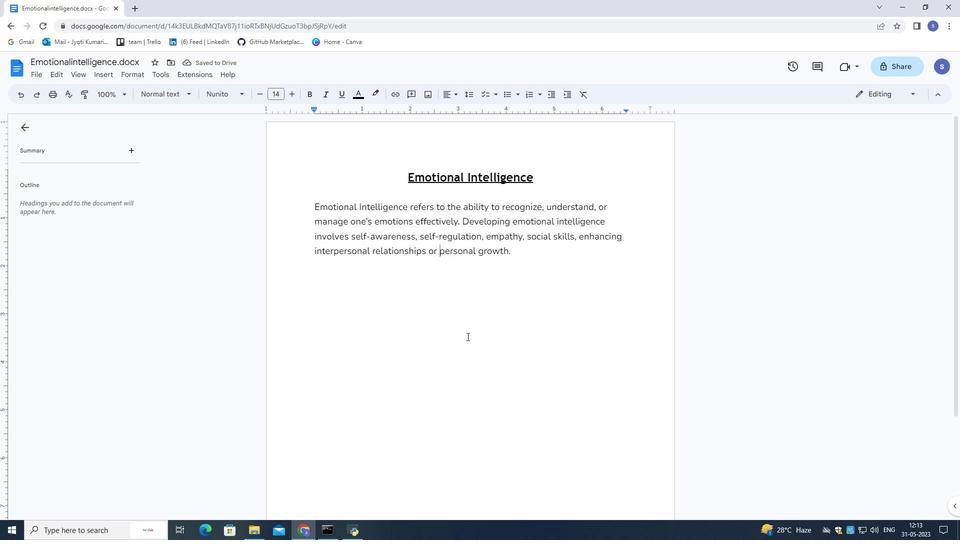 
Action: Mouse scrolled (467, 336) with delta (0, 0)
Screenshot: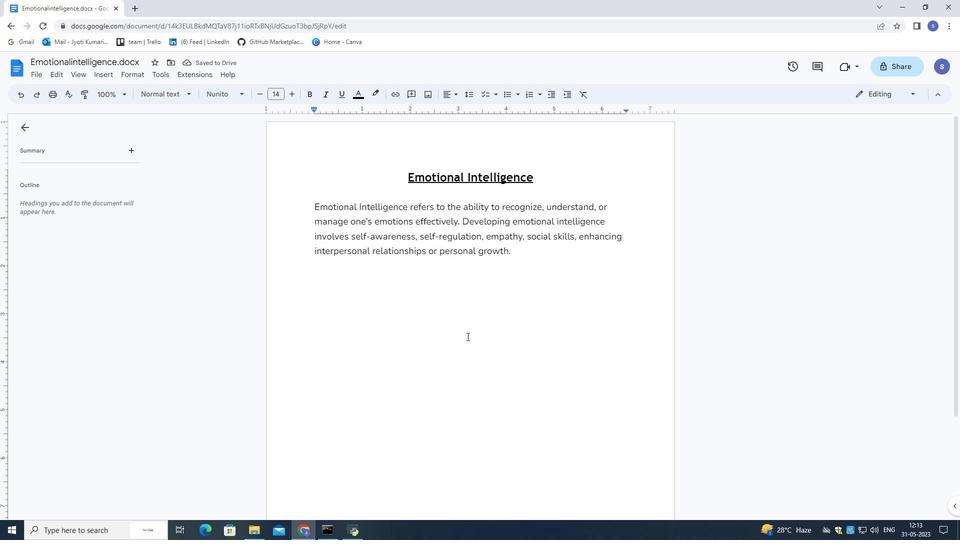
Action: Mouse scrolled (467, 336) with delta (0, 0)
Screenshot: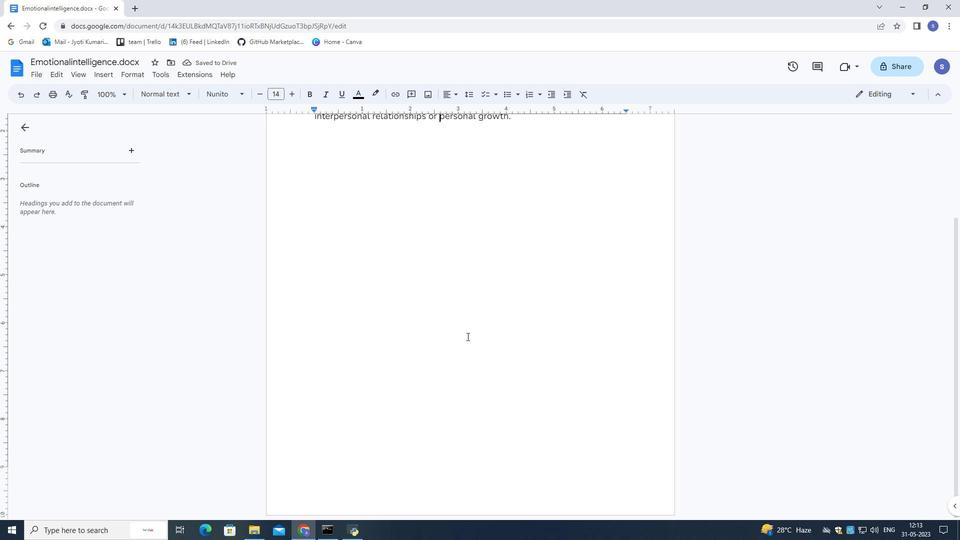 
Action: Mouse scrolled (467, 336) with delta (0, 0)
Screenshot: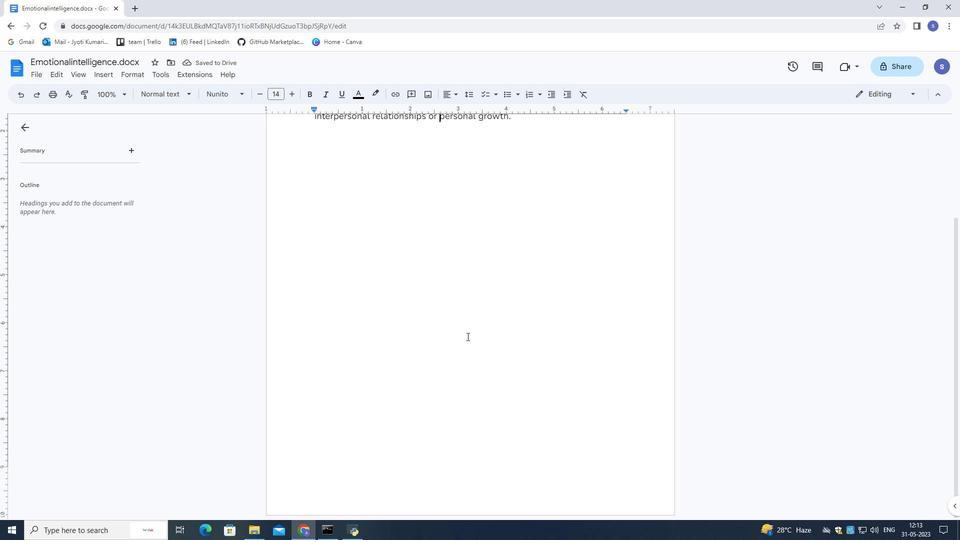 
Action: Mouse moved to (382, 457)
Screenshot: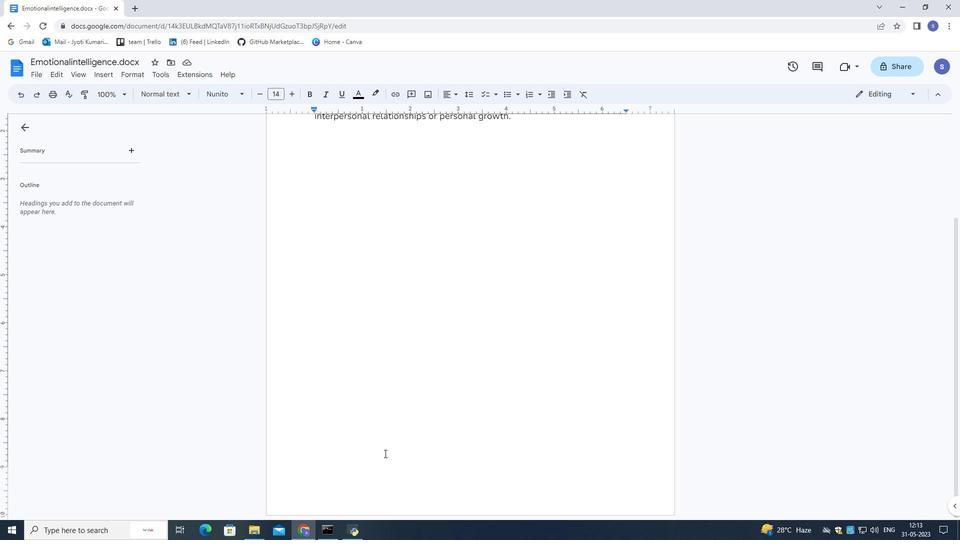 
Action: Mouse pressed left at (382, 457)
Screenshot: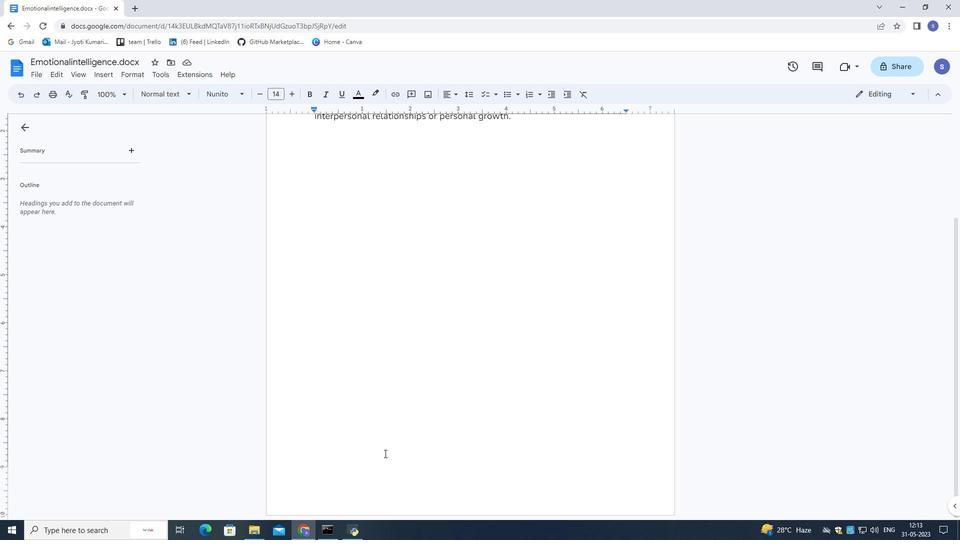 
Action: Mouse pressed left at (382, 457)
Screenshot: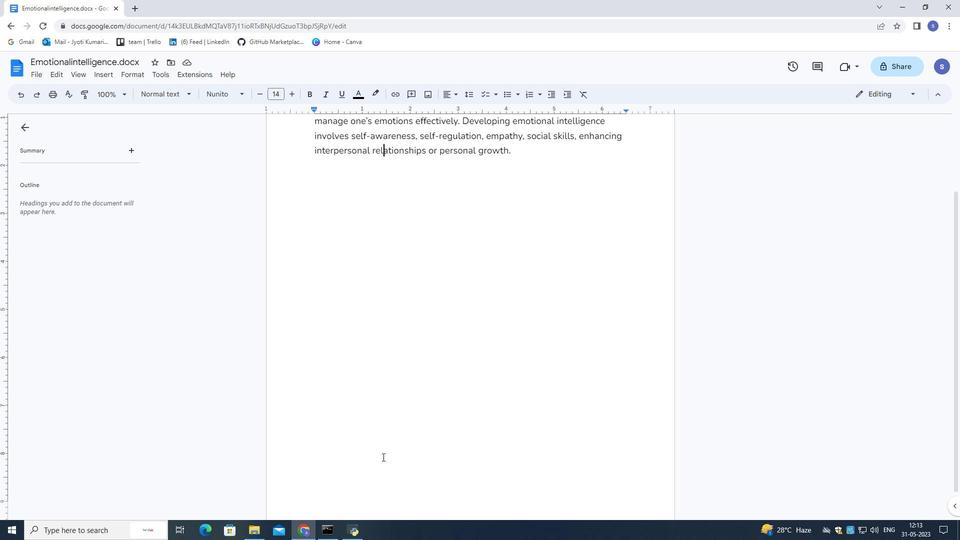 
Action: Mouse pressed left at (382, 457)
Screenshot: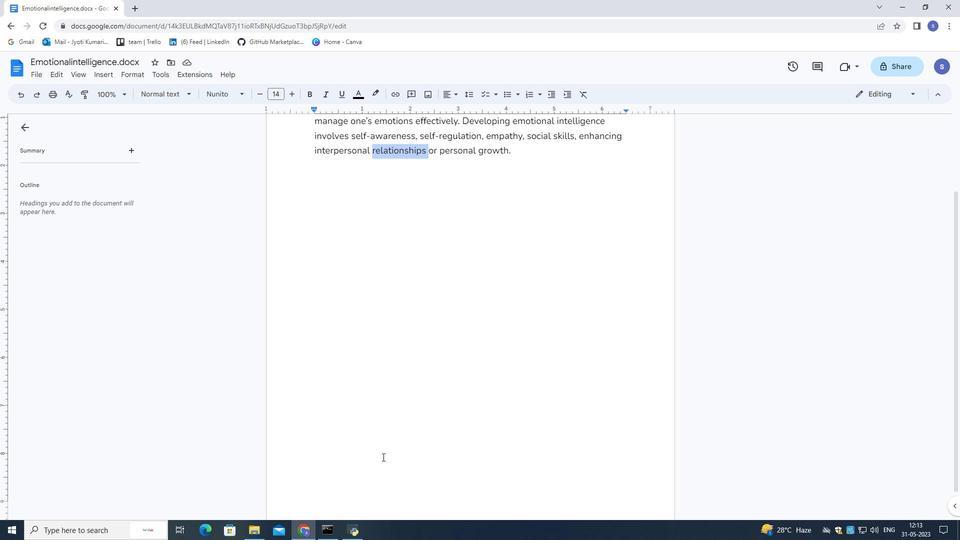
Action: Mouse moved to (381, 473)
Screenshot: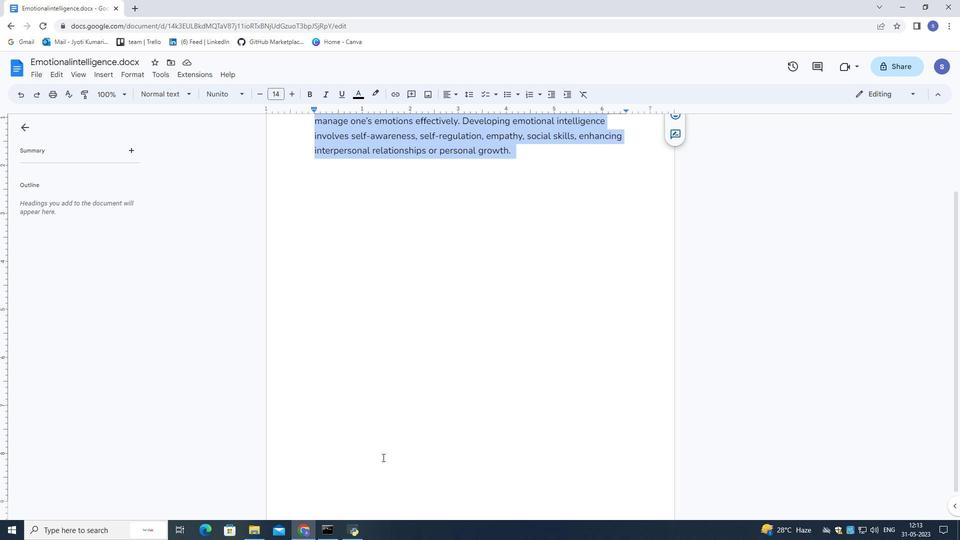 
Action: Mouse pressed left at (381, 473)
Screenshot: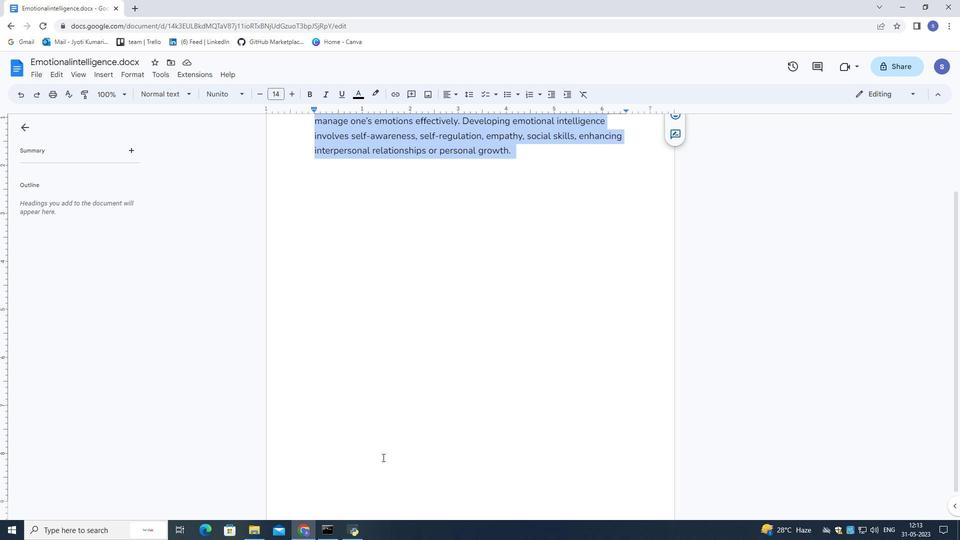 
Action: Mouse pressed left at (381, 473)
Screenshot: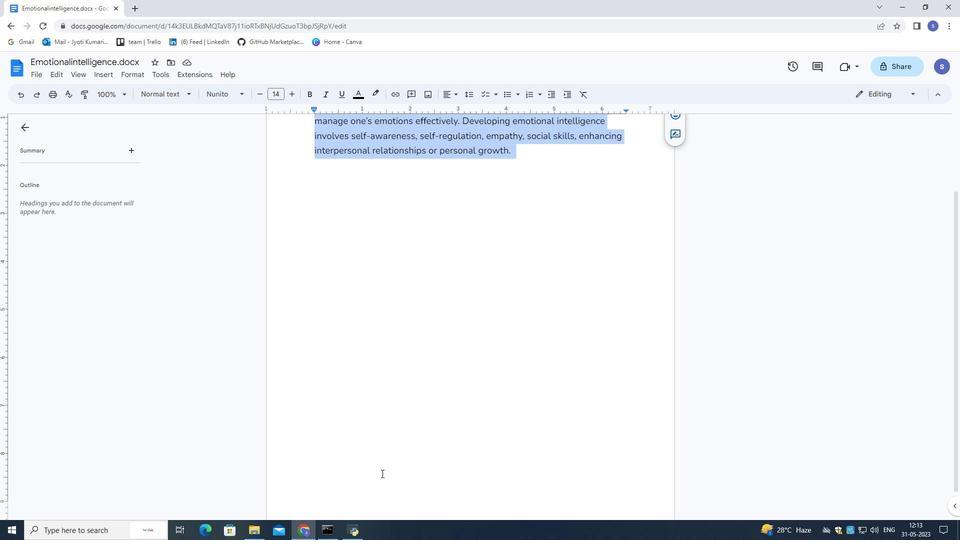 
Action: Mouse pressed left at (381, 473)
Screenshot: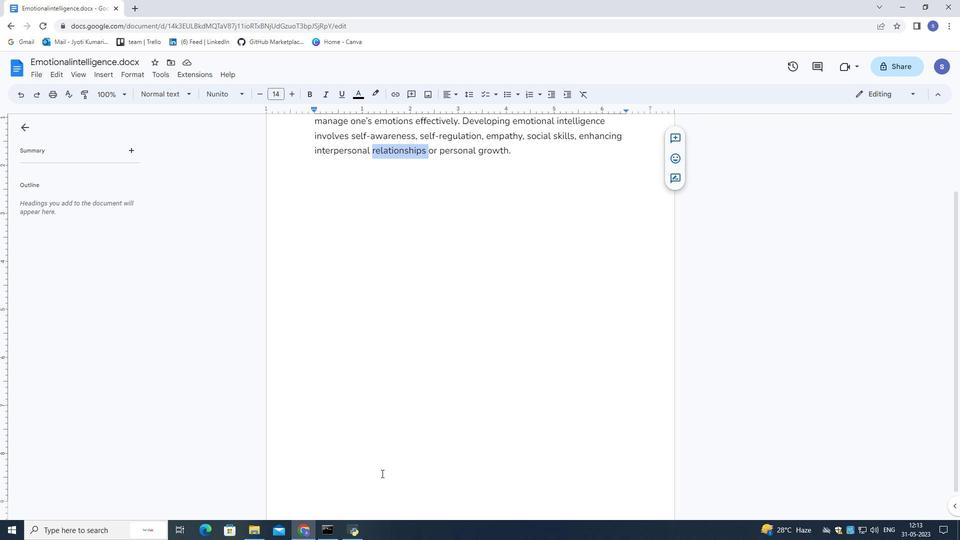 
Action: Mouse pressed left at (381, 473)
Screenshot: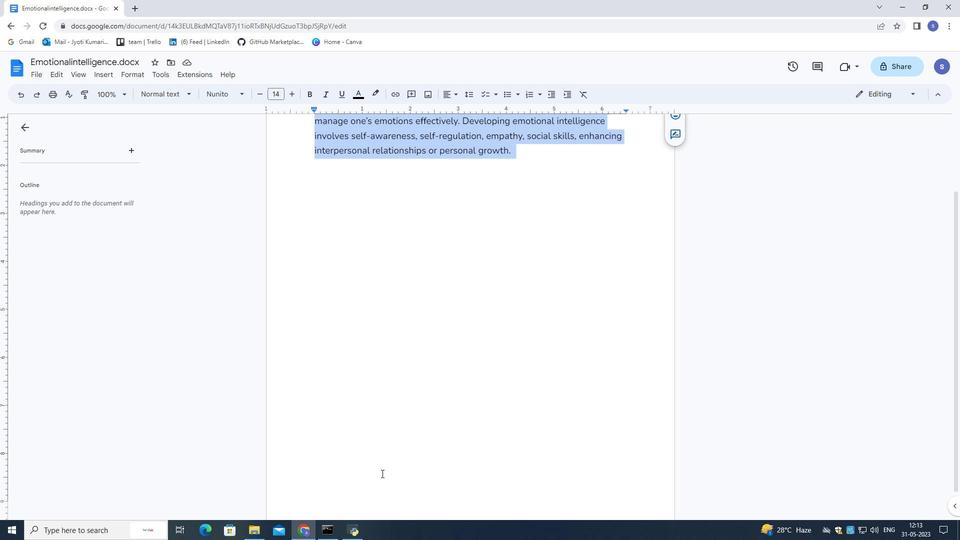 
Action: Mouse moved to (457, 385)
Screenshot: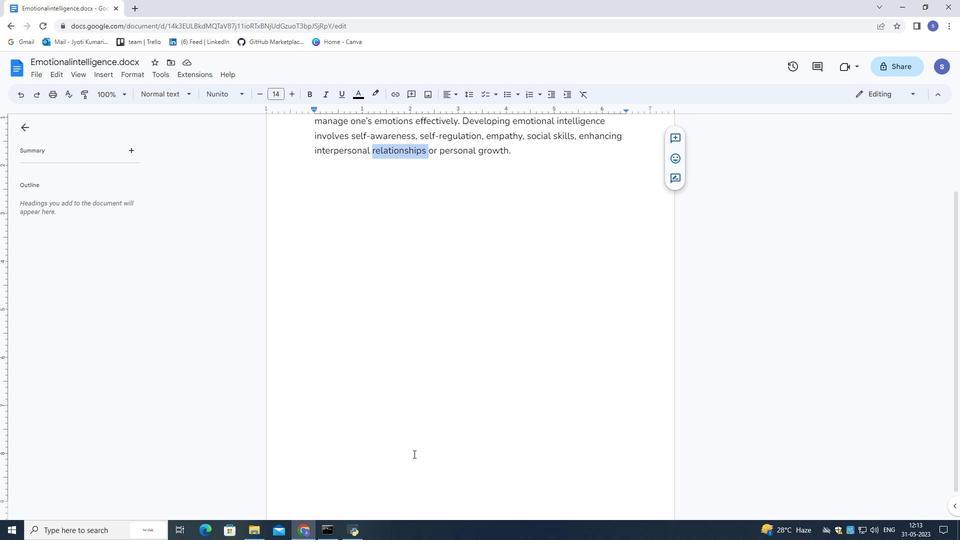 
Action: Mouse pressed left at (457, 385)
Screenshot: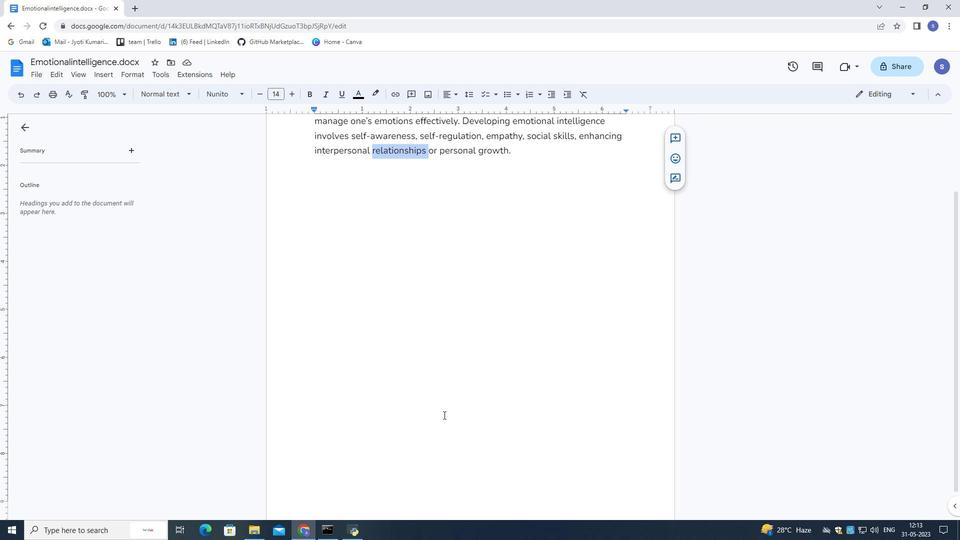 
Action: Mouse moved to (619, 174)
Screenshot: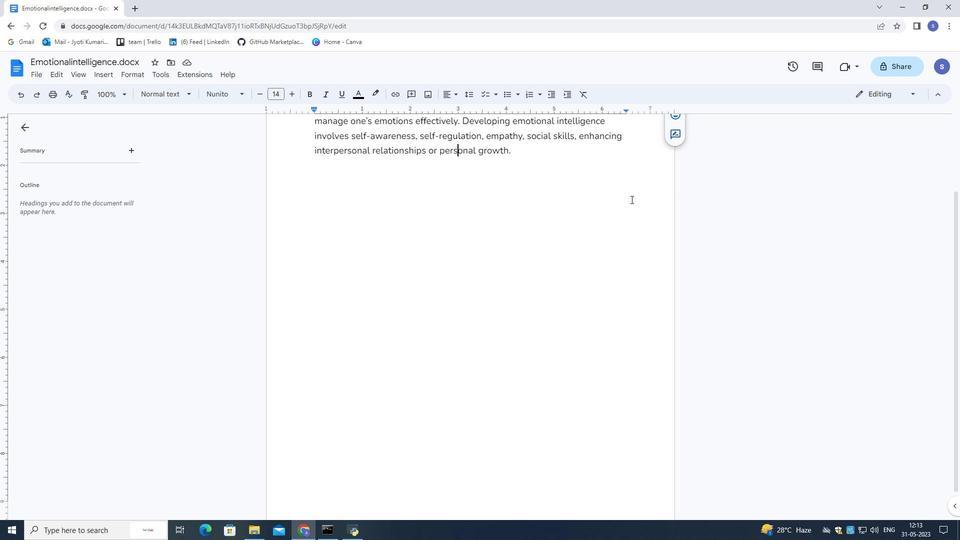 
Action: Mouse pressed left at (619, 174)
Screenshot: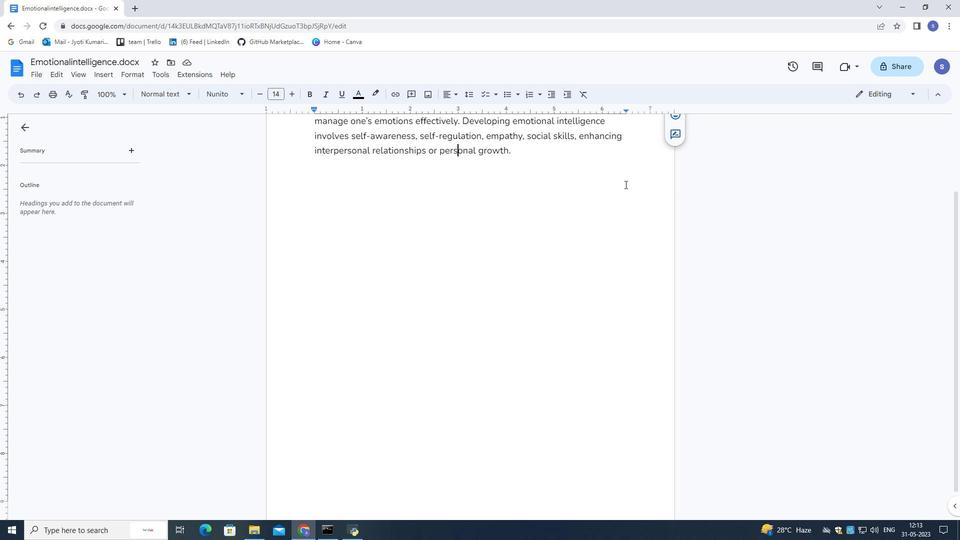 
Action: Mouse moved to (306, 493)
Screenshot: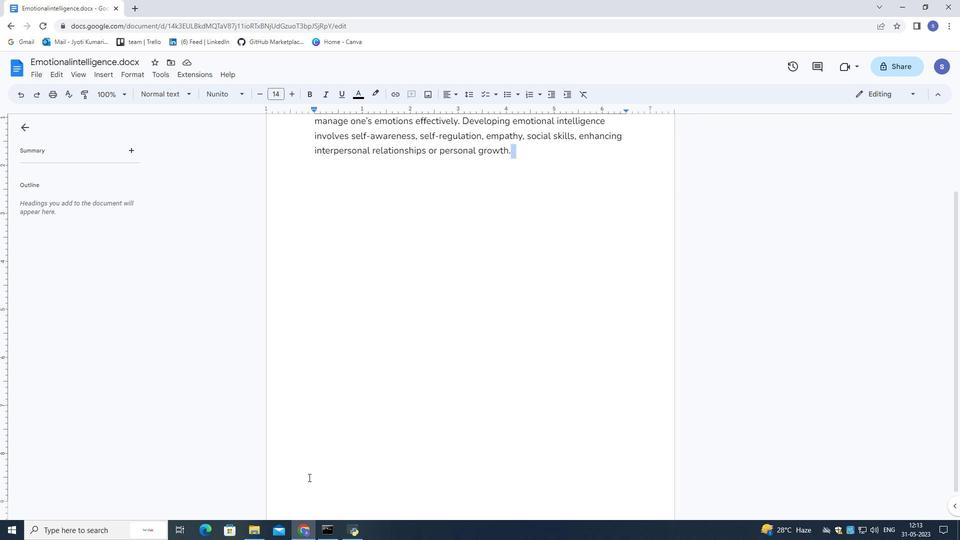 
Action: Mouse pressed left at (306, 493)
Screenshot: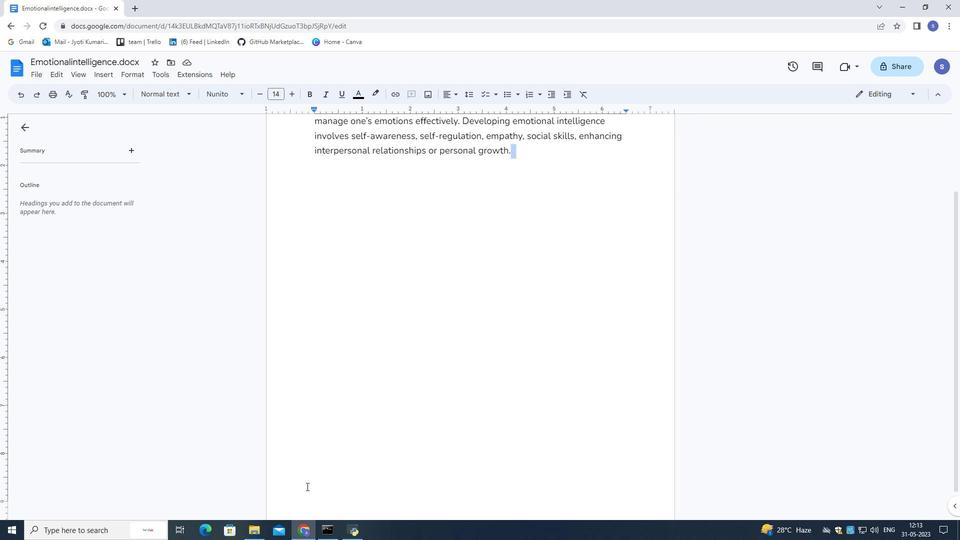 
Action: Mouse pressed left at (306, 493)
Screenshot: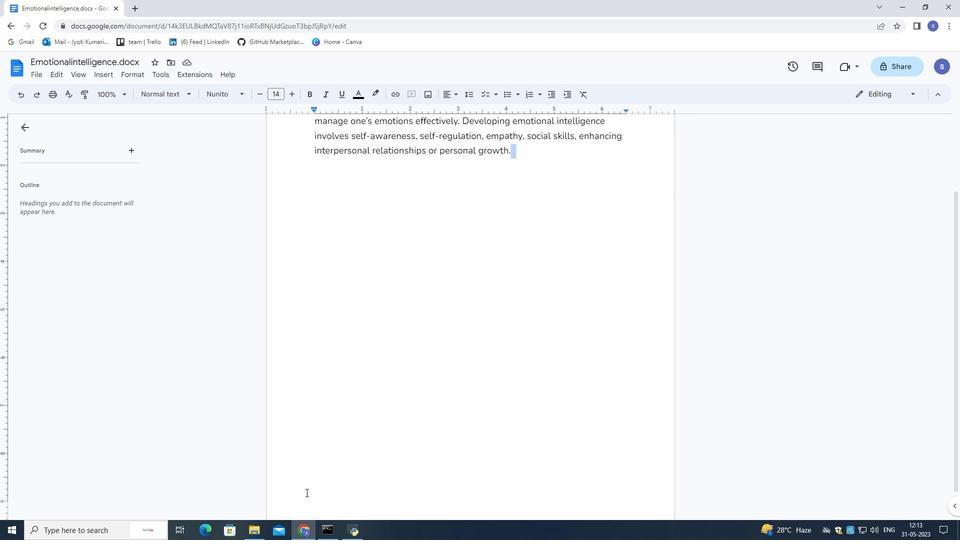 
Action: Mouse moved to (306, 492)
Screenshot: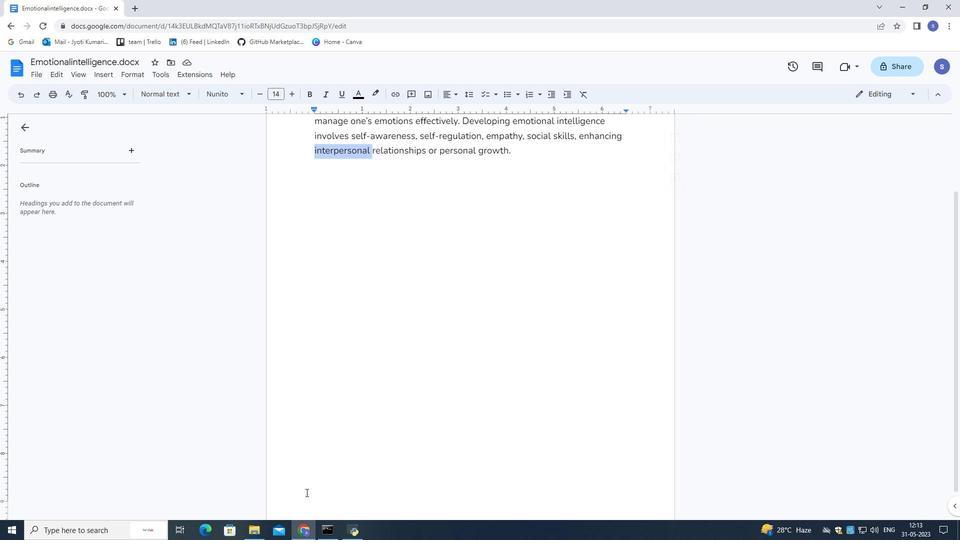 
Action: Mouse pressed left at (306, 492)
Screenshot: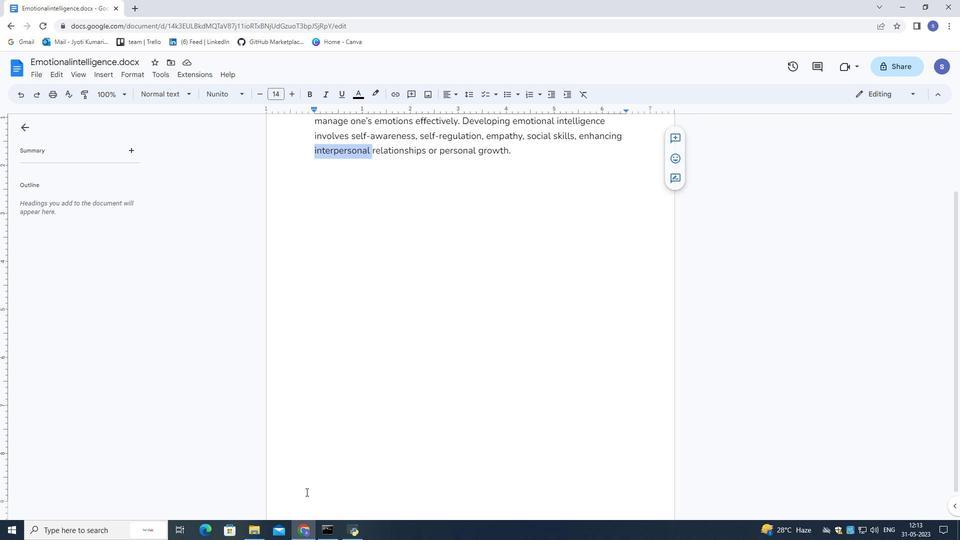 
Action: Mouse moved to (306, 492)
Screenshot: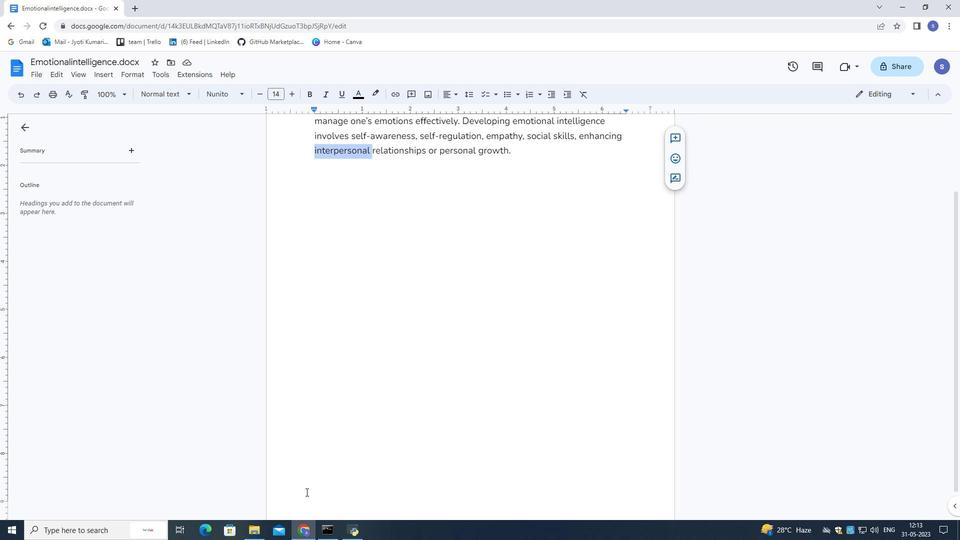
Action: Mouse pressed left at (306, 492)
Screenshot: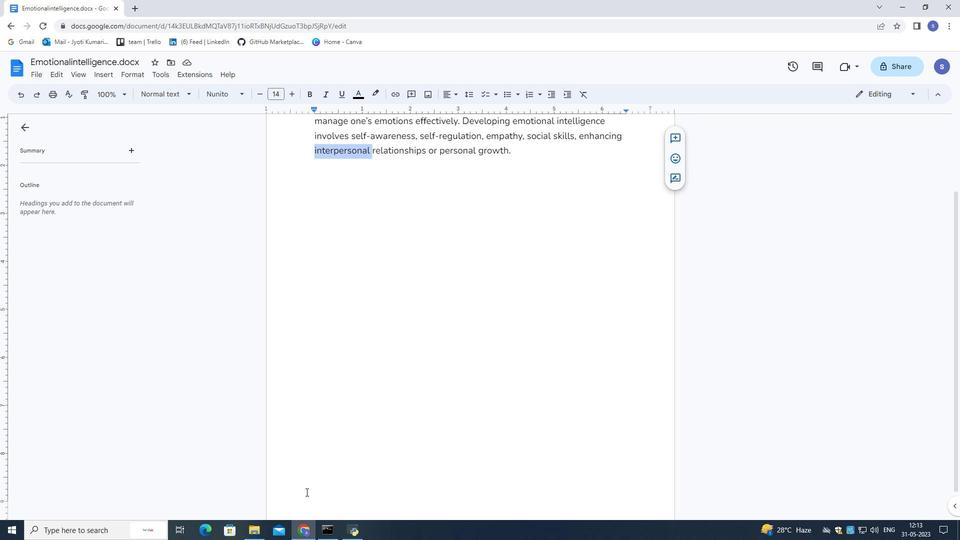 
Action: Mouse pressed left at (306, 492)
Screenshot: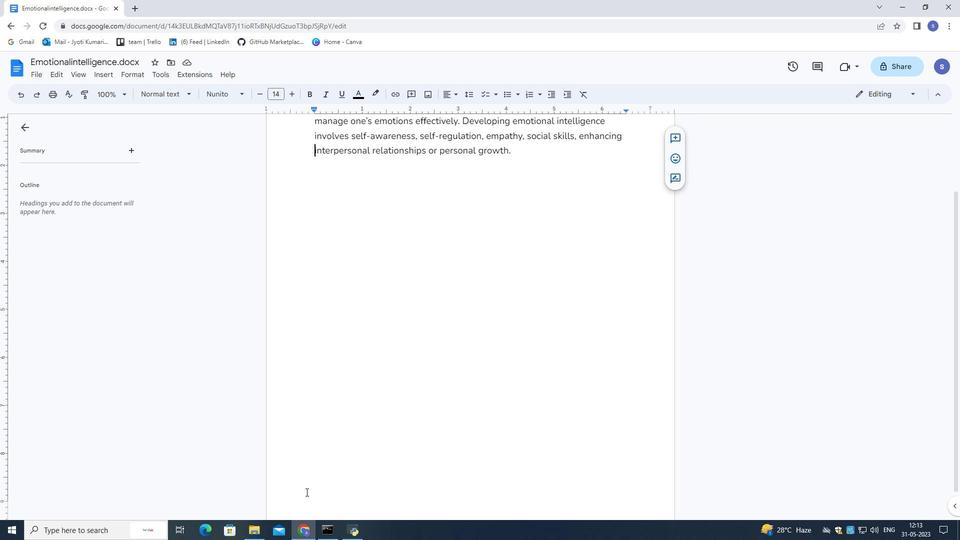 
Action: Mouse moved to (306, 491)
Screenshot: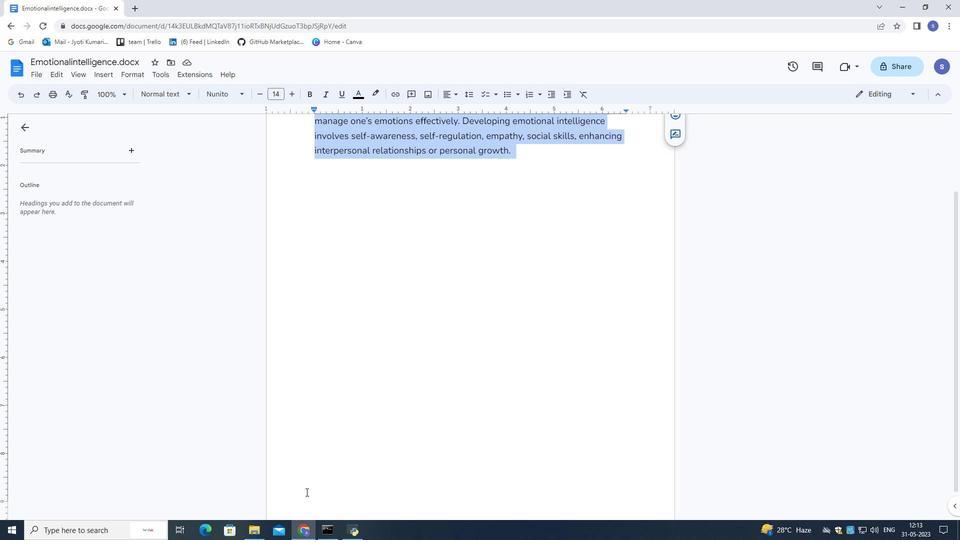 
Action: Mouse pressed left at (306, 491)
Screenshot: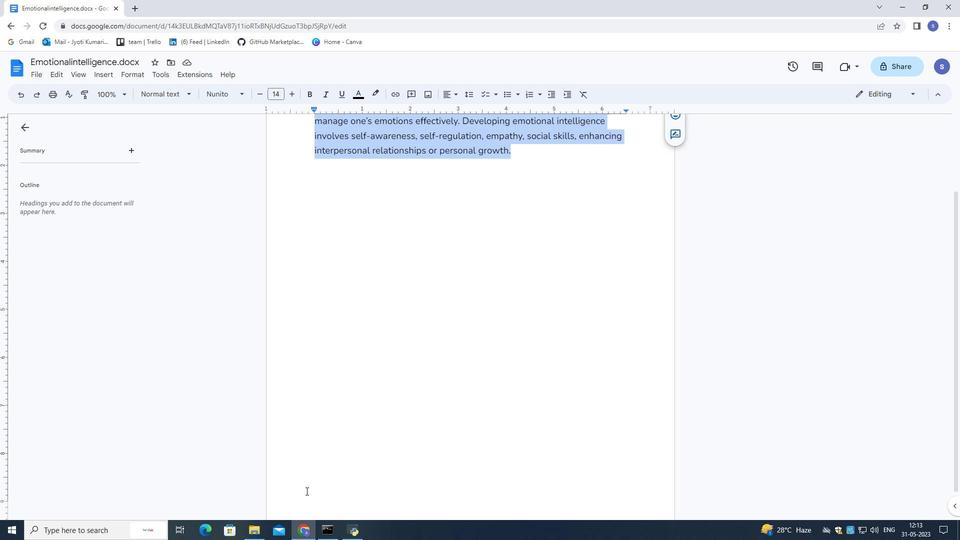 
Action: Mouse moved to (426, 360)
Screenshot: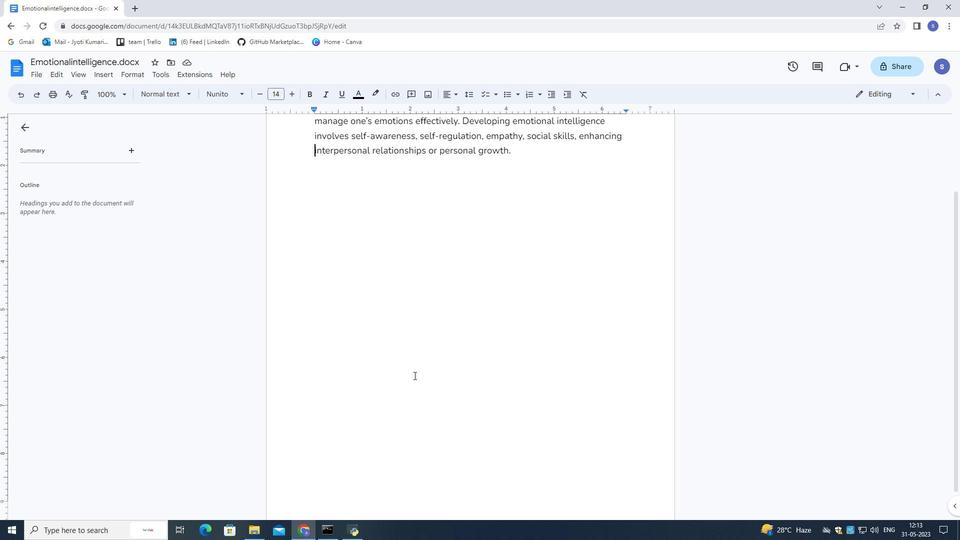 
Action: Mouse pressed left at (426, 360)
Screenshot: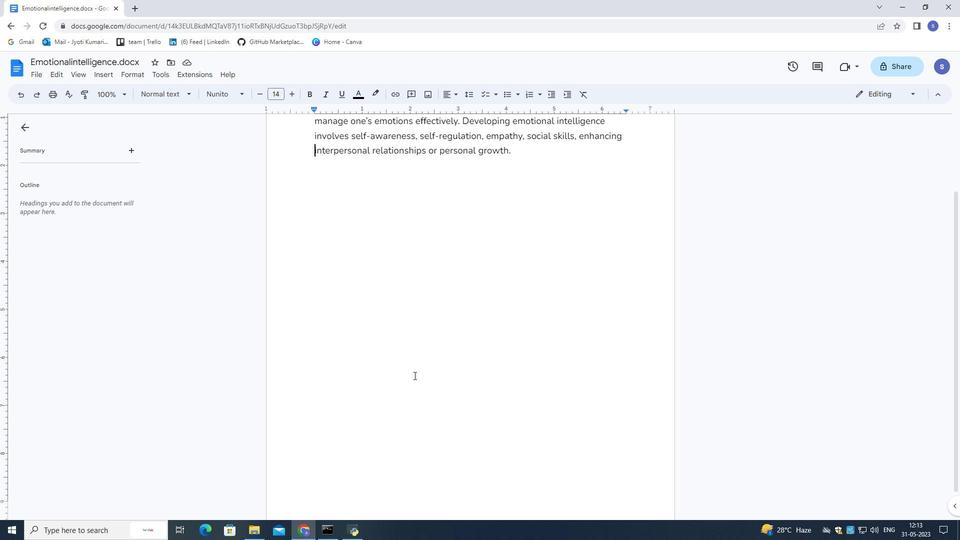 
Action: Mouse moved to (428, 353)
Screenshot: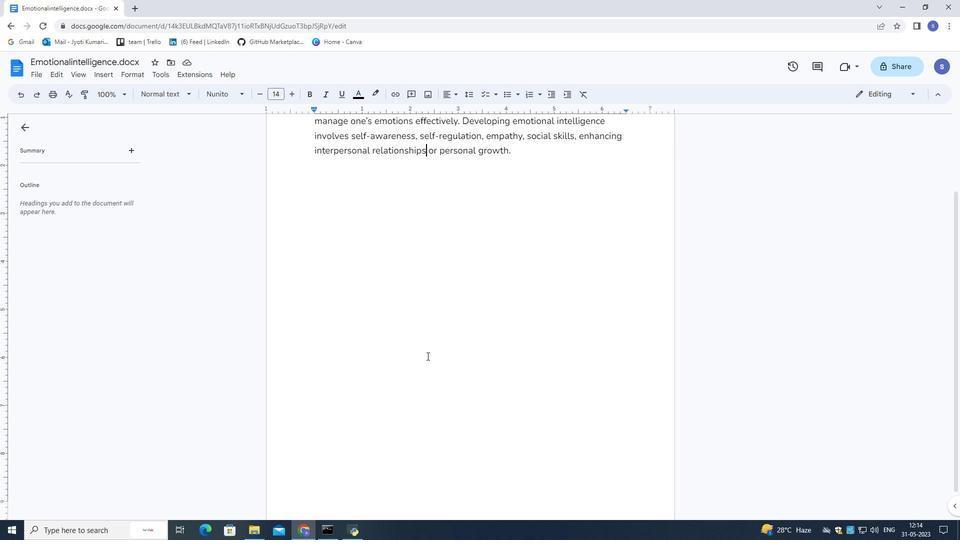 
Action: Mouse scrolled (428, 352) with delta (0, 0)
Screenshot: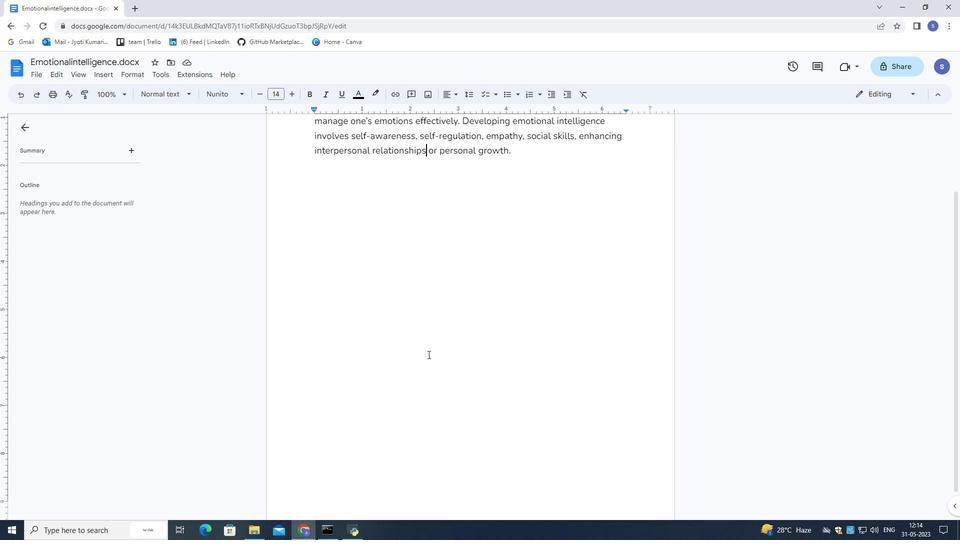 
Action: Mouse scrolled (428, 352) with delta (0, 0)
Screenshot: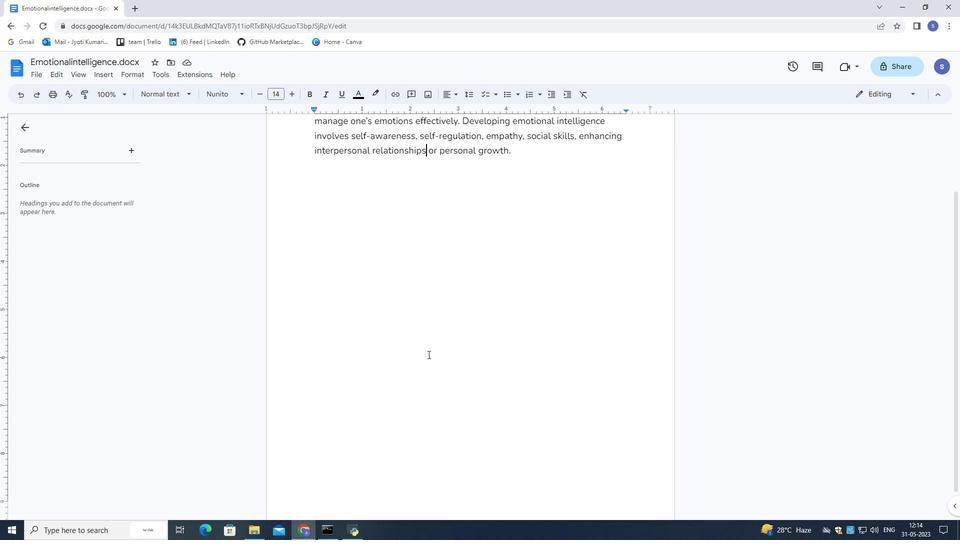 
Action: Mouse moved to (428, 353)
Screenshot: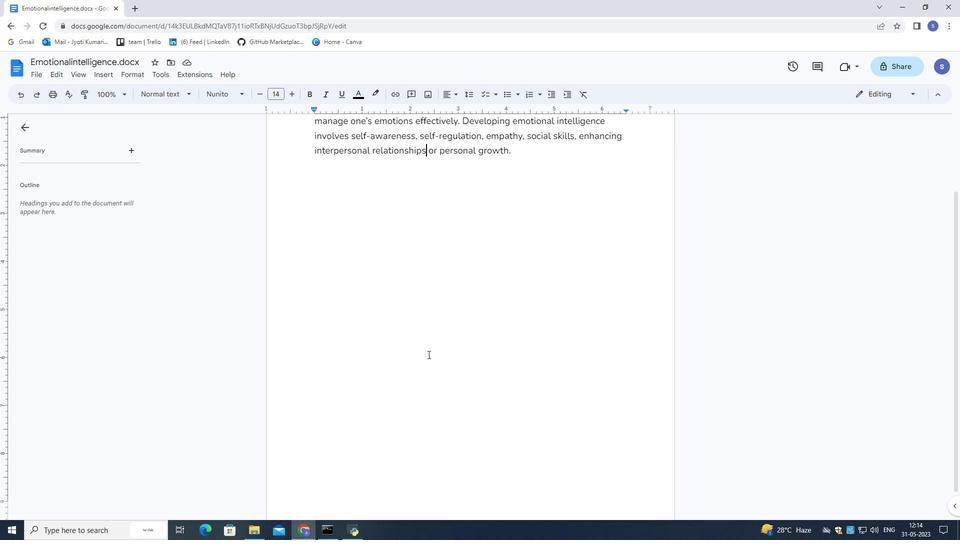
Action: Mouse scrolled (428, 352) with delta (0, 0)
Screenshot: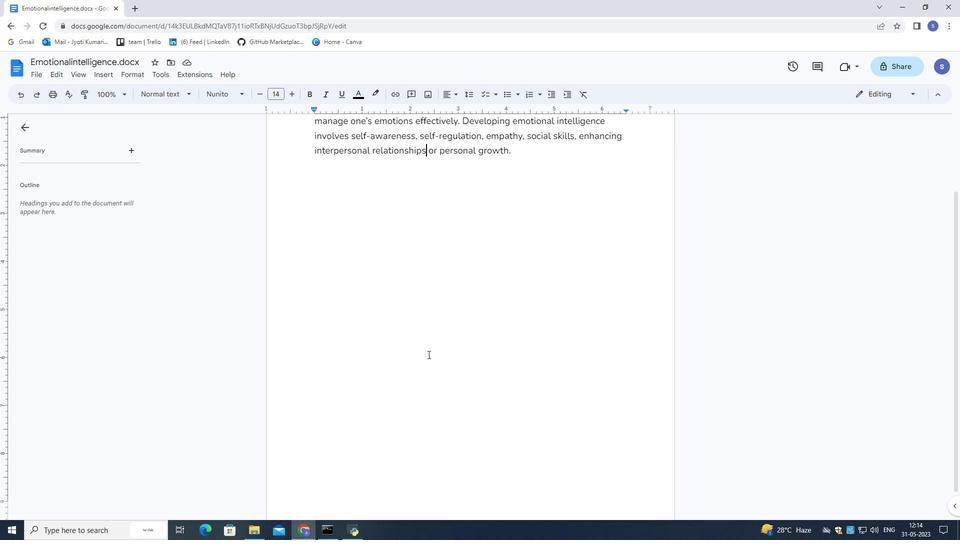 
Action: Mouse scrolled (428, 352) with delta (0, 0)
Screenshot: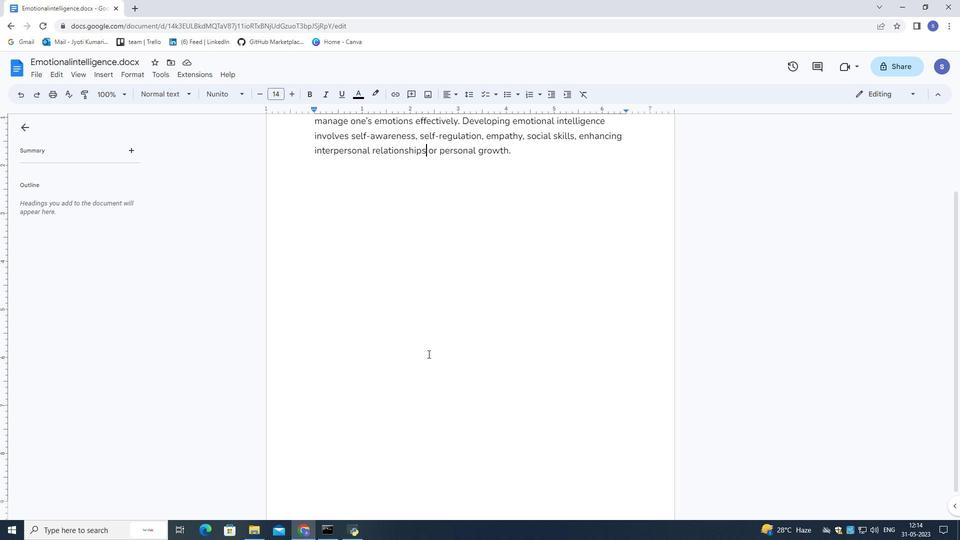 
Action: Mouse scrolled (428, 352) with delta (0, 0)
Screenshot: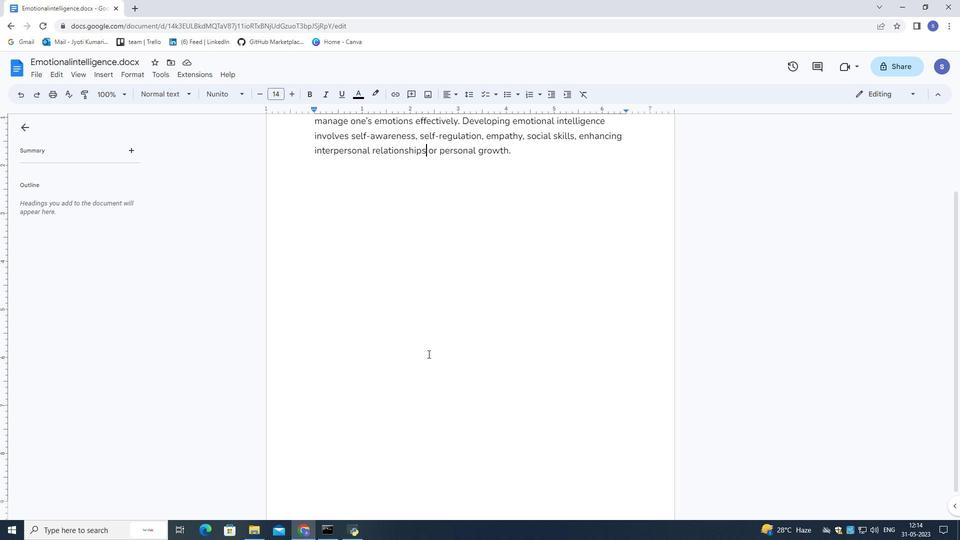 
Action: Mouse scrolled (428, 352) with delta (0, 0)
Screenshot: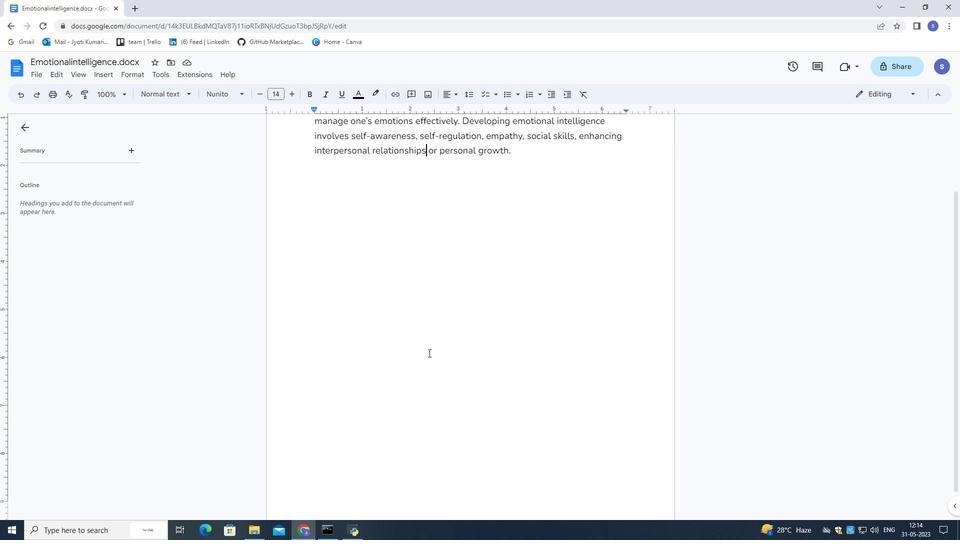 
Action: Mouse moved to (281, 420)
Screenshot: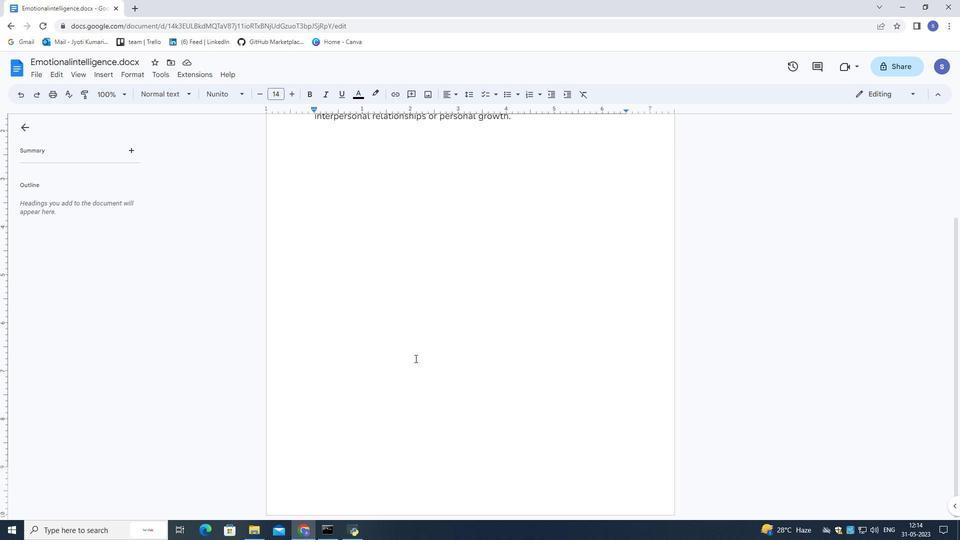 
Action: Mouse pressed left at (281, 420)
Screenshot: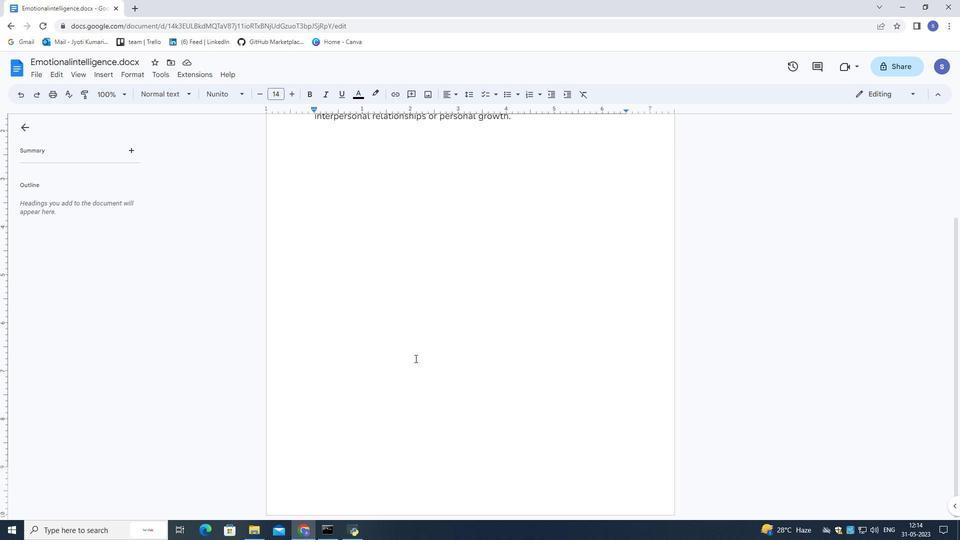 
Action: Mouse moved to (109, 71)
Screenshot: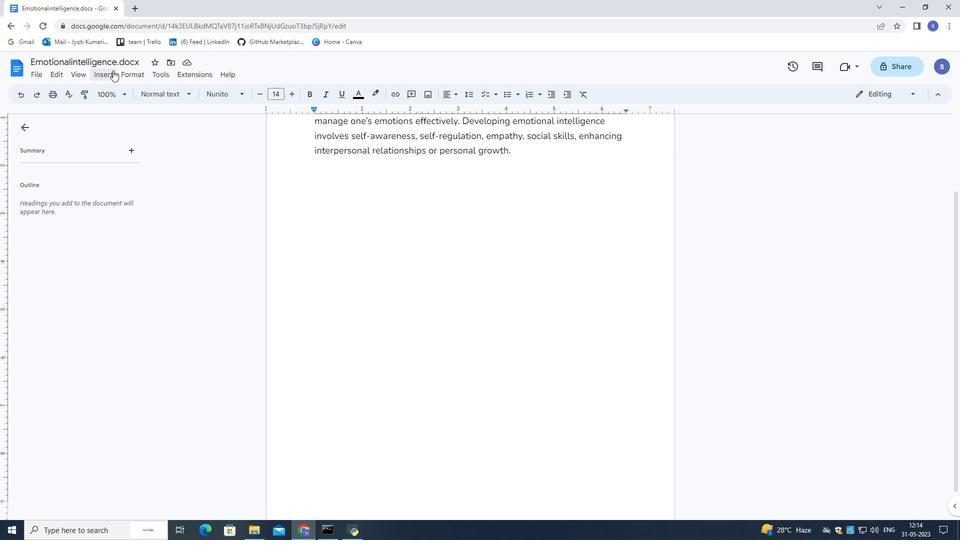 
Action: Mouse pressed left at (109, 71)
Screenshot: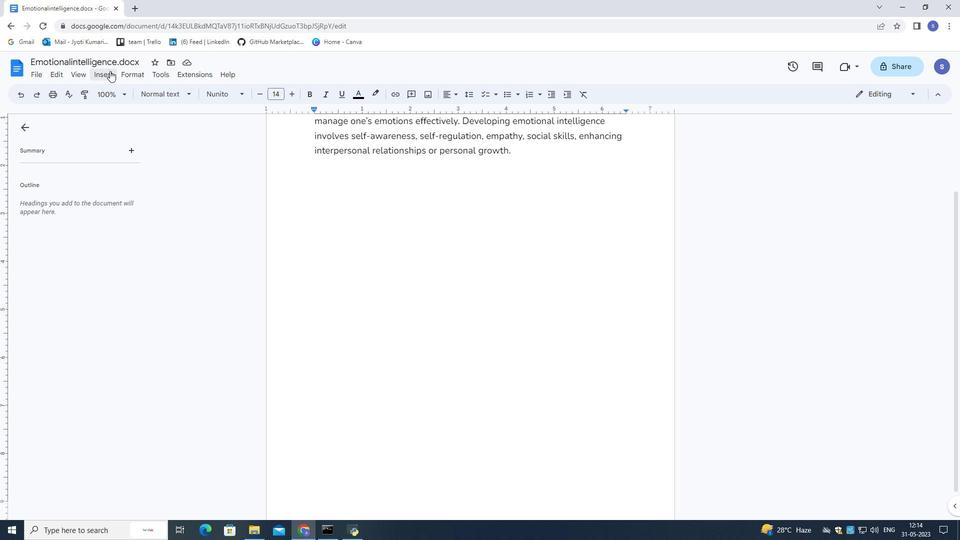 
Action: Mouse moved to (264, 192)
Screenshot: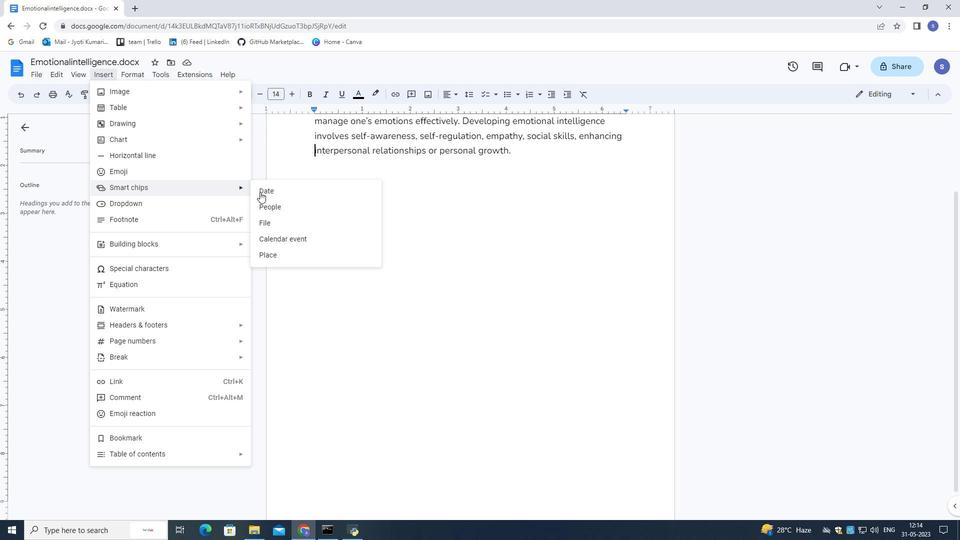 
Action: Mouse pressed left at (264, 192)
Screenshot: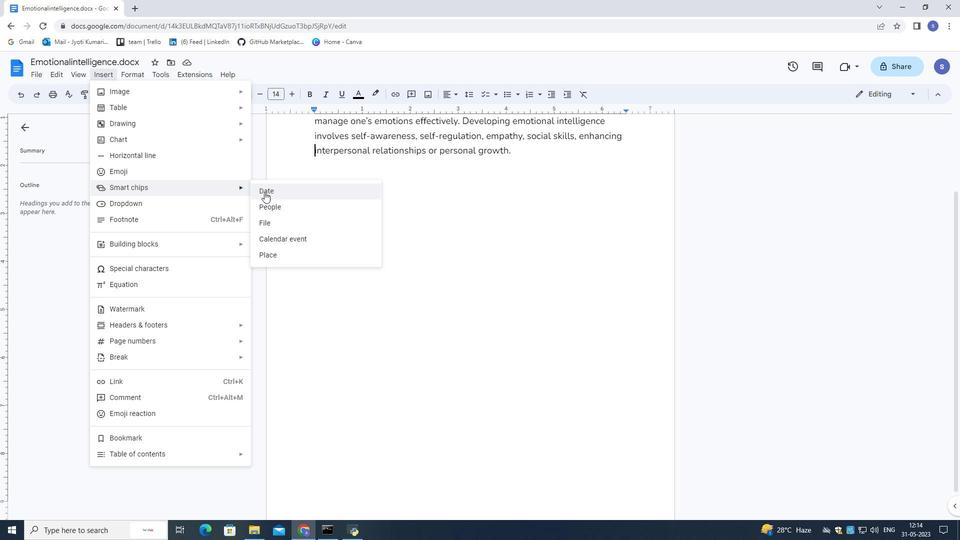 
Action: Mouse moved to (437, 166)
Screenshot: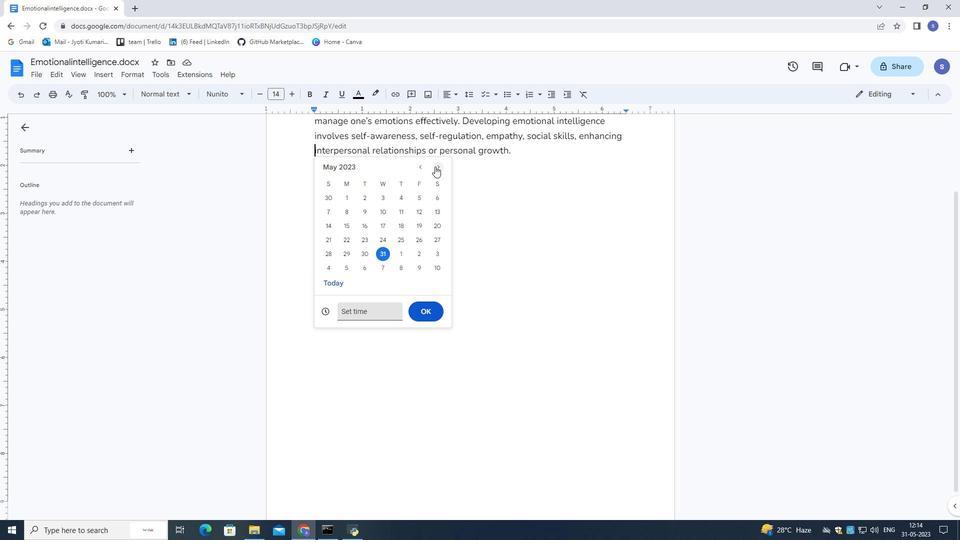 
Action: Mouse pressed left at (437, 166)
Screenshot: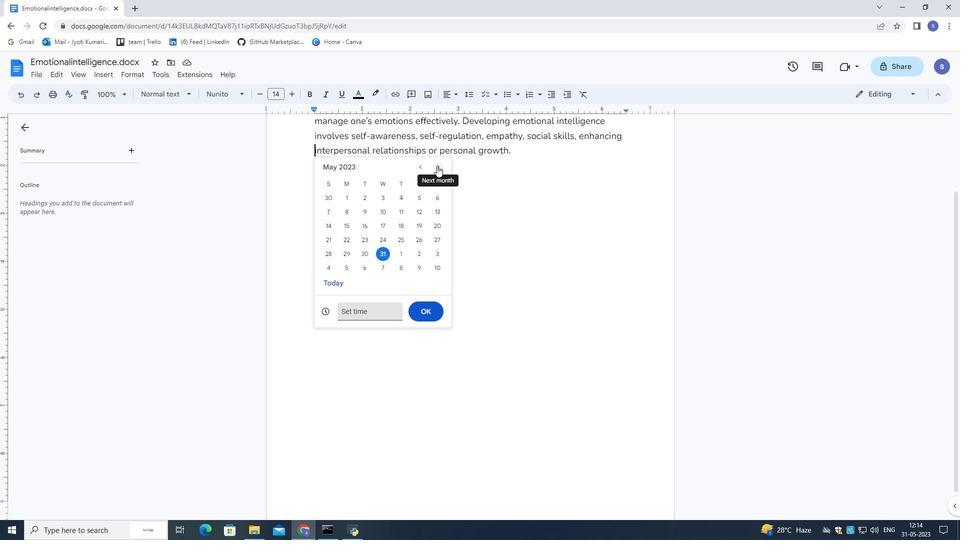 
Action: Mouse moved to (416, 242)
Screenshot: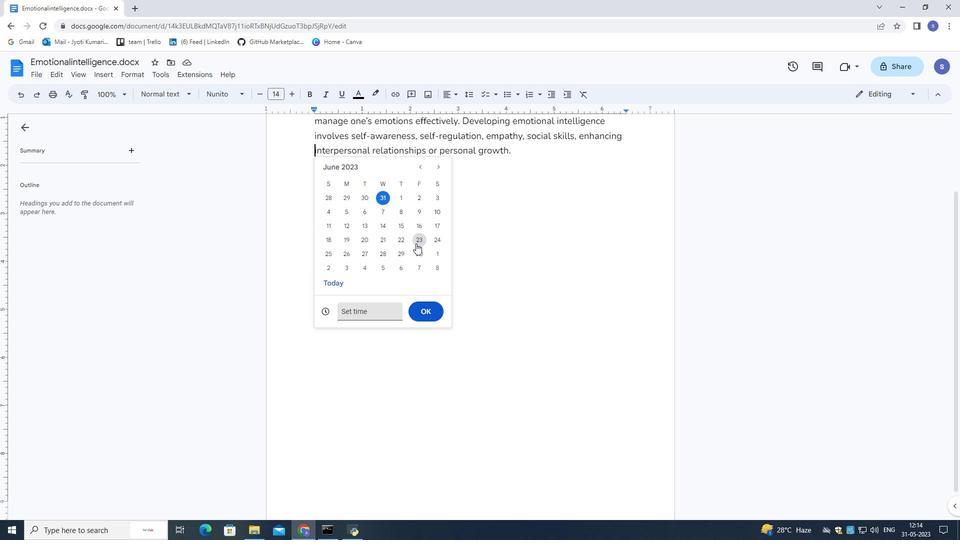 
Action: Mouse pressed left at (416, 242)
Screenshot: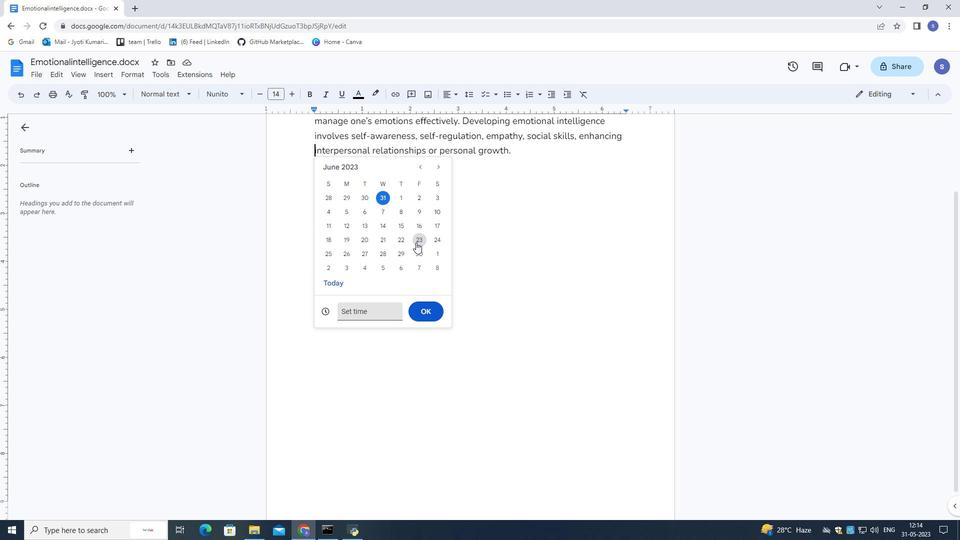 
Action: Mouse moved to (423, 311)
Screenshot: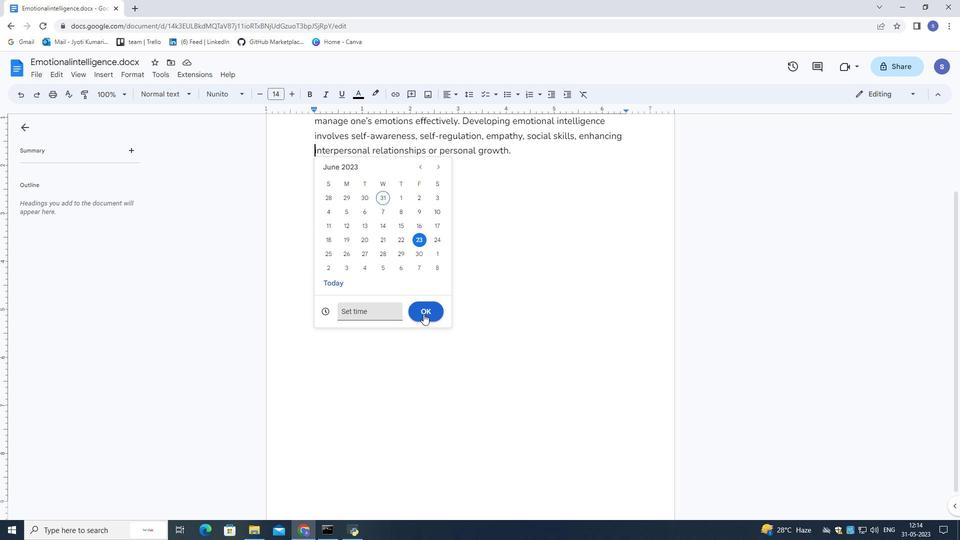 
Action: Mouse pressed left at (423, 311)
Screenshot: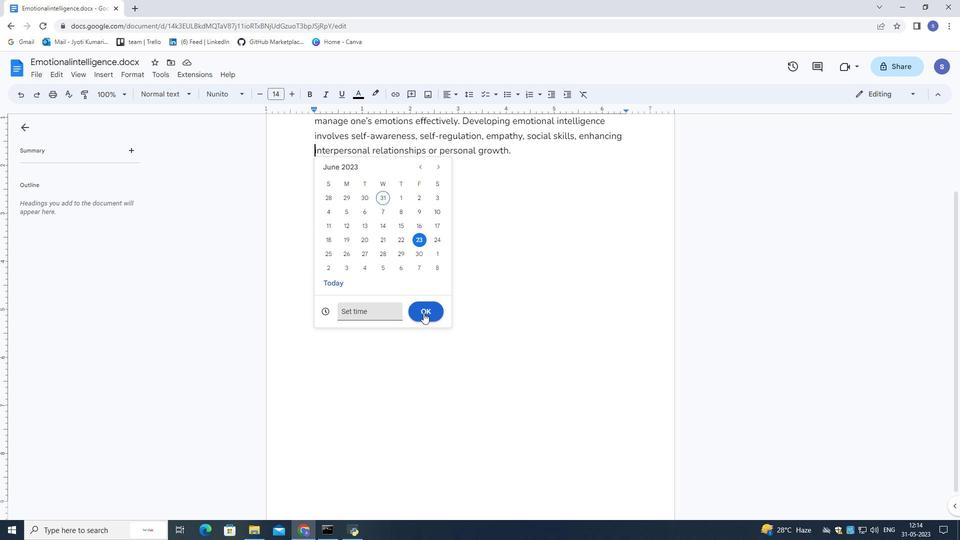 
Action: Mouse moved to (372, 149)
Screenshot: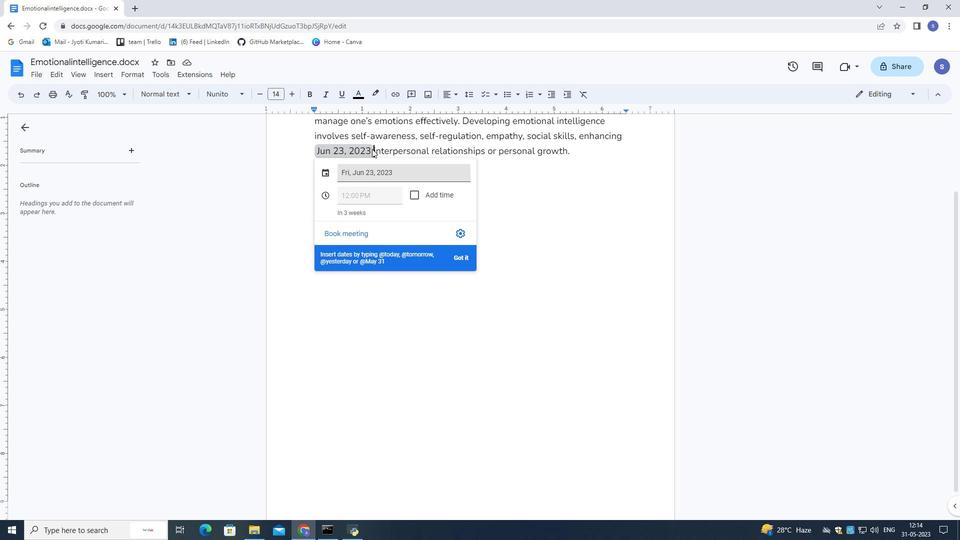 
Action: Mouse pressed left at (372, 149)
Screenshot: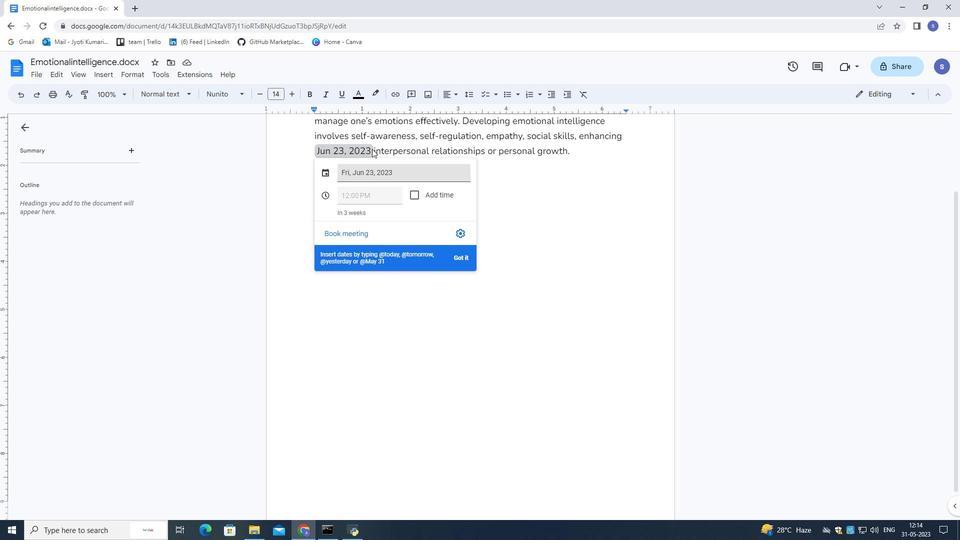 
Action: Mouse moved to (339, 147)
Screenshot: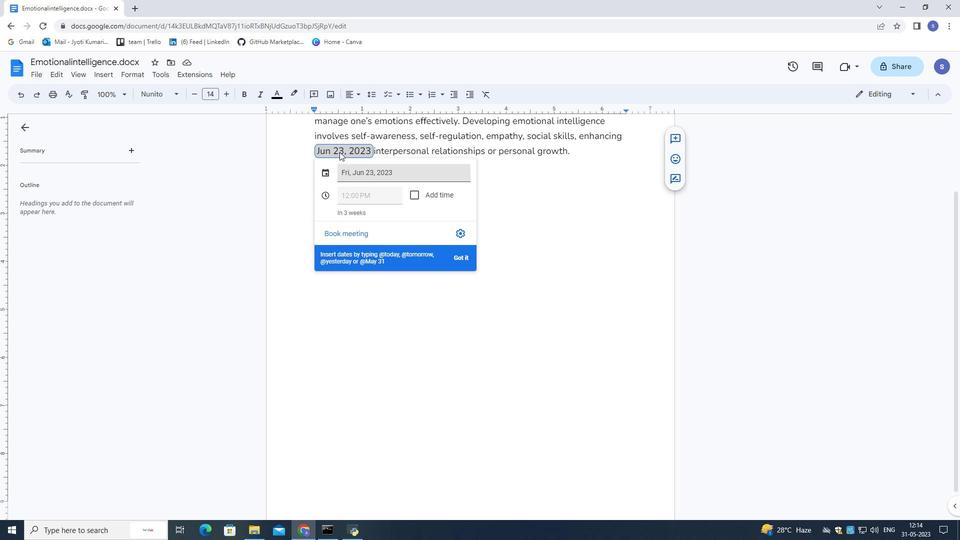 
Action: Mouse pressed left at (339, 147)
Screenshot: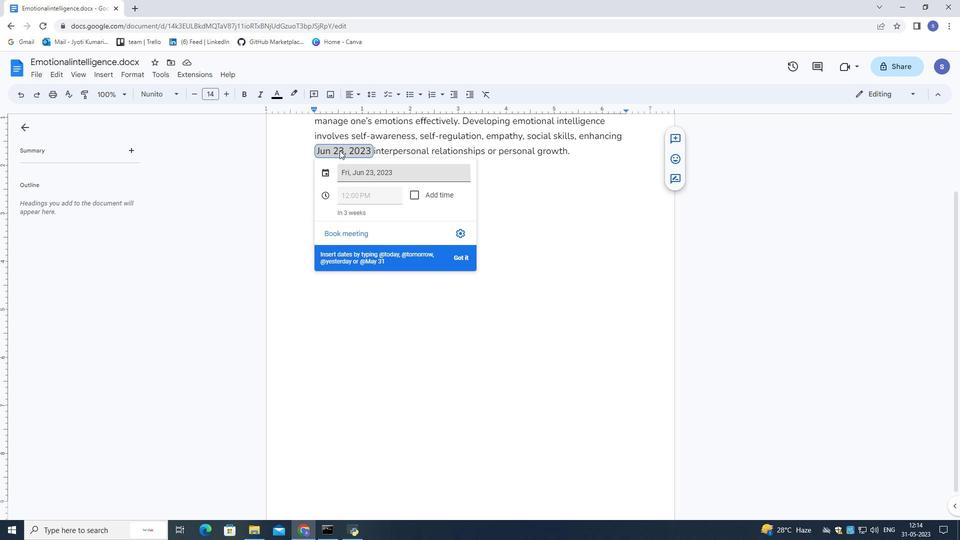 
Action: Mouse moved to (462, 254)
Screenshot: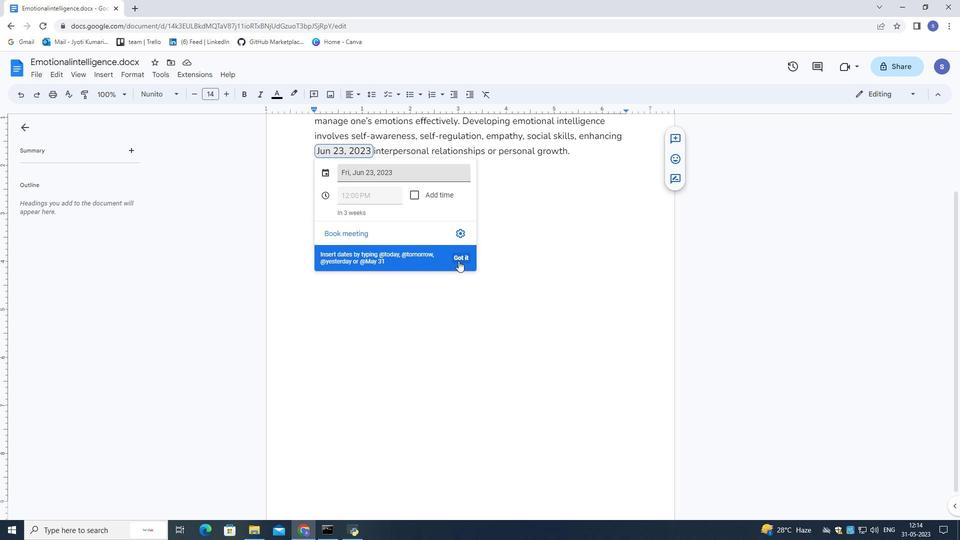 
Action: Mouse pressed left at (462, 254)
Screenshot: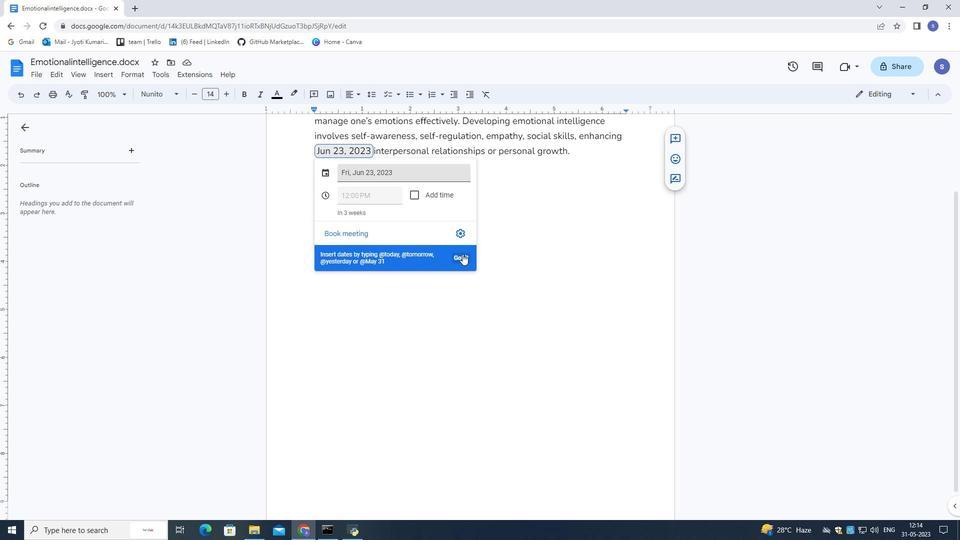 
Action: Mouse moved to (497, 199)
Screenshot: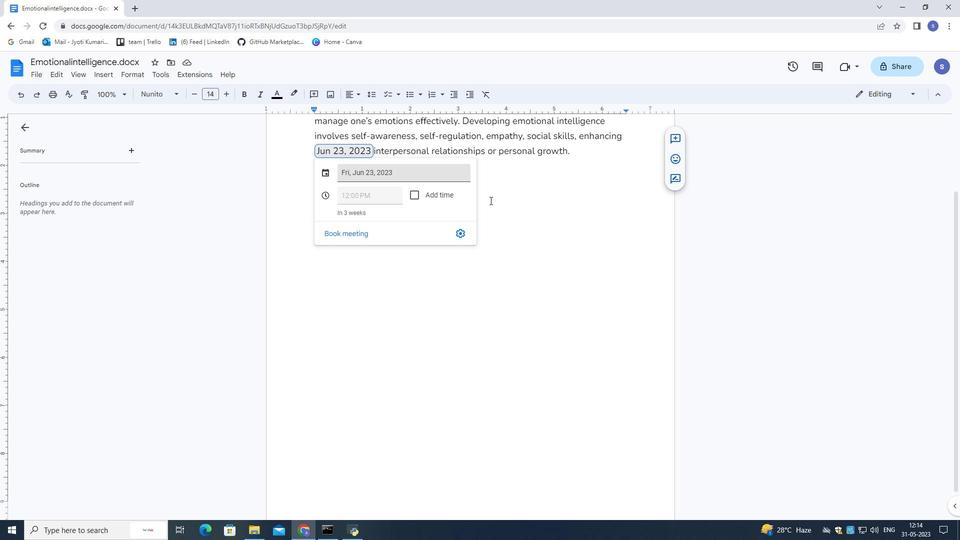 
Action: Mouse pressed left at (497, 199)
Screenshot: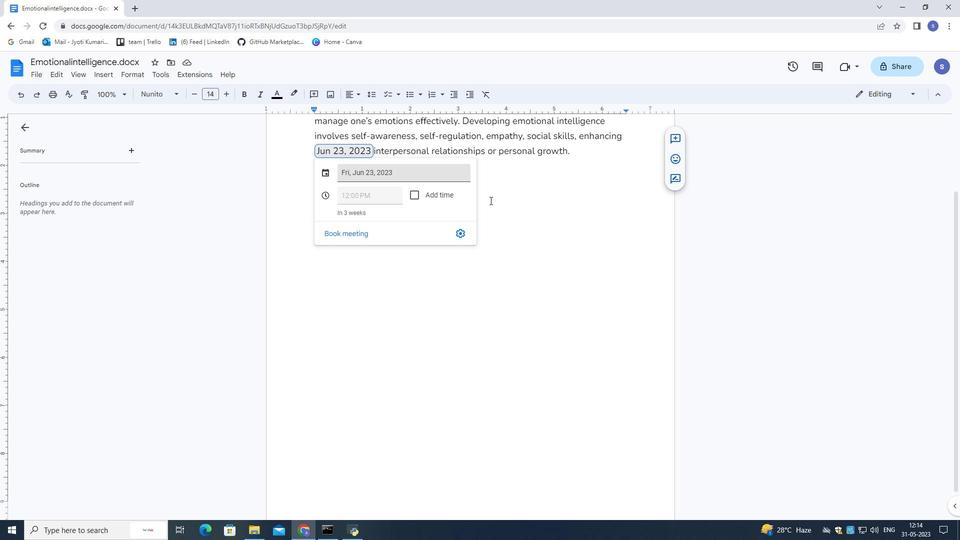 
Action: Mouse moved to (570, 156)
Screenshot: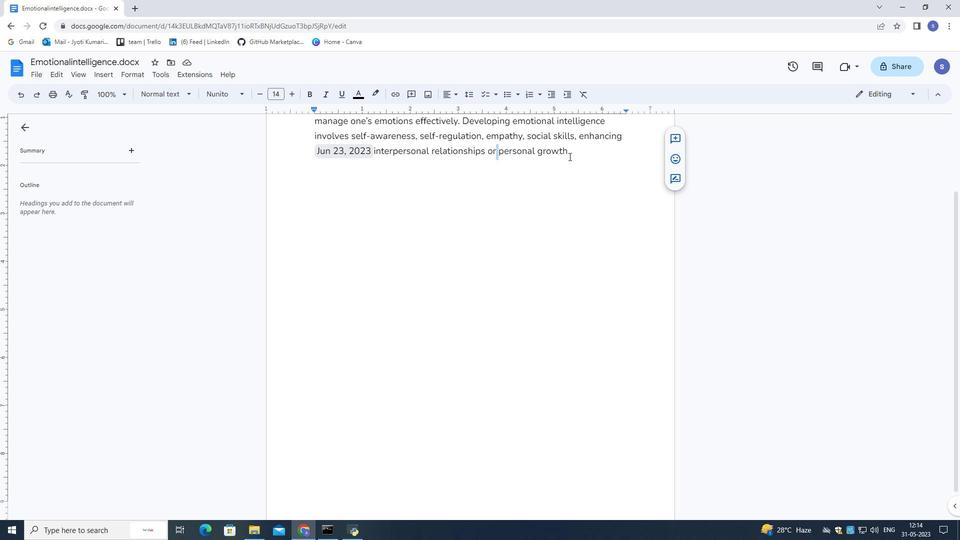 
Action: Mouse pressed left at (570, 156)
Screenshot: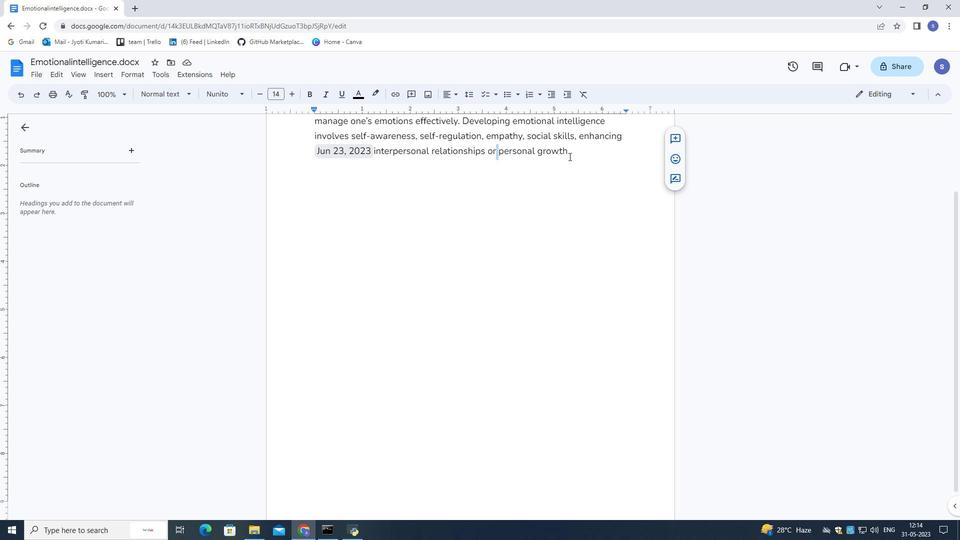 
Action: Mouse moved to (586, 164)
Screenshot: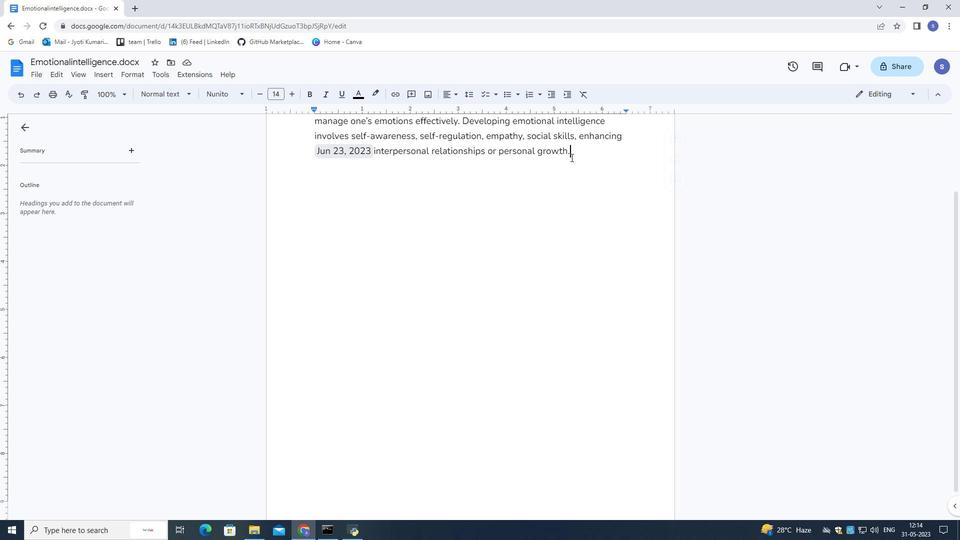 
Action: Key pressed <Key.enter><Key.enter><Key.enter><Key.enter><Key.enter><Key.enter><Key.enter><Key.enter><Key.enter><Key.enter><Key.enter><Key.enter><Key.enter><Key.enter><Key.enter><Key.enter><Key.enter><Key.enter><Key.enter><Key.enter><Key.enter><Key.enter><Key.enter><Key.enter><Key.enter><Key.up><Key.up>
Screenshot: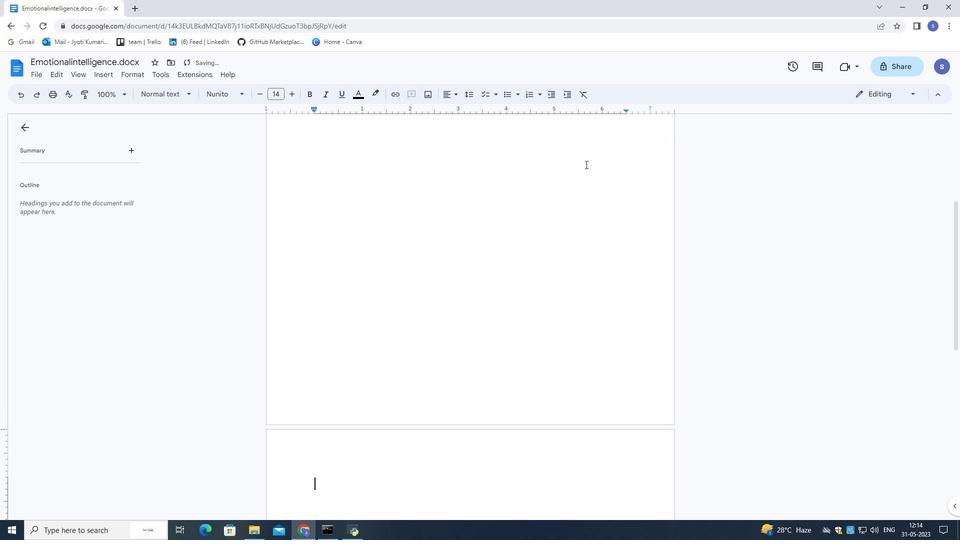 
Action: Mouse moved to (592, 157)
Screenshot: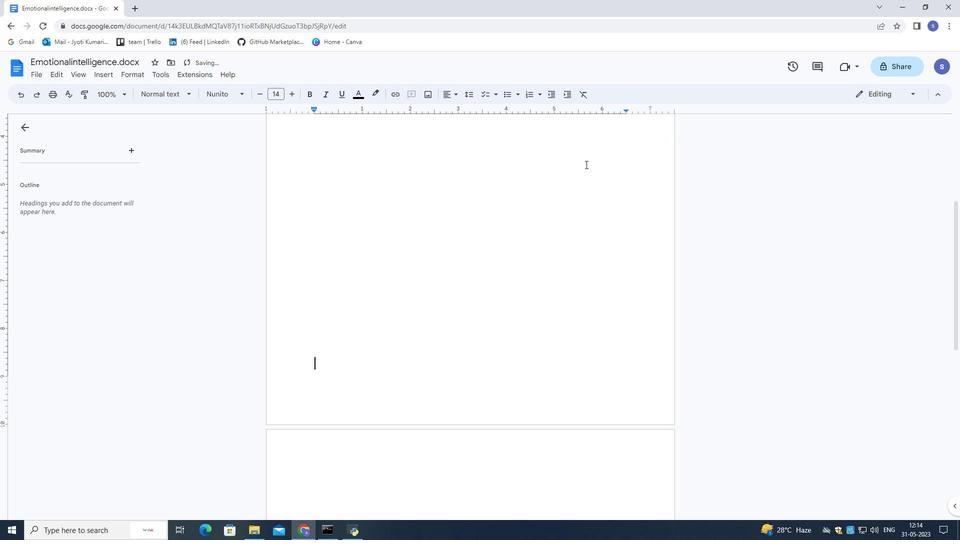 
Action: Mouse scrolled (592, 158) with delta (0, 0)
Screenshot: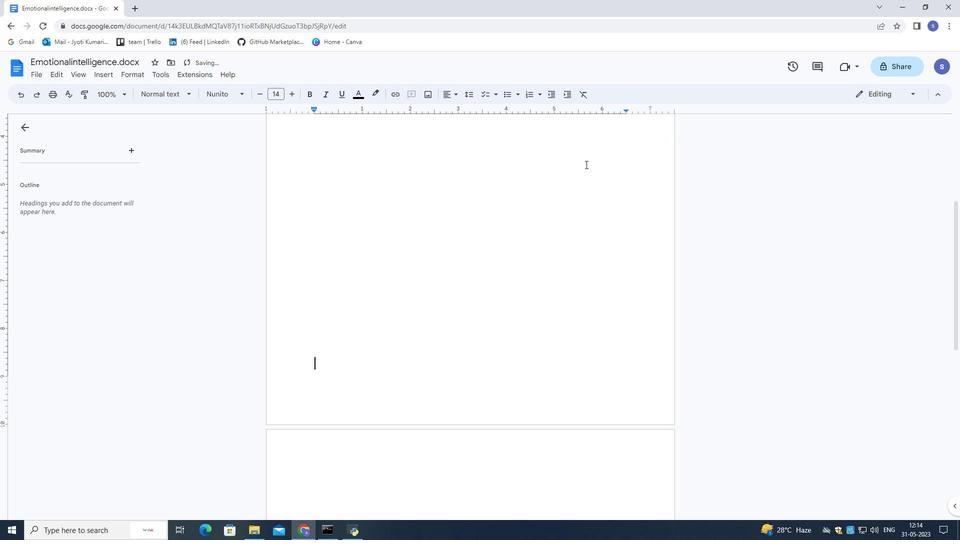 
Action: Mouse scrolled (592, 158) with delta (0, 0)
Screenshot: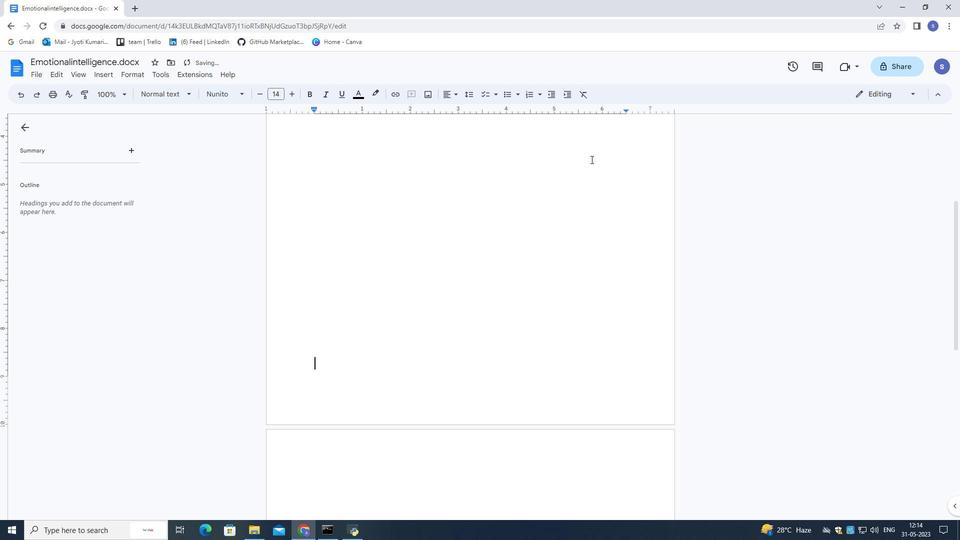 
Action: Mouse scrolled (592, 158) with delta (0, 0)
Screenshot: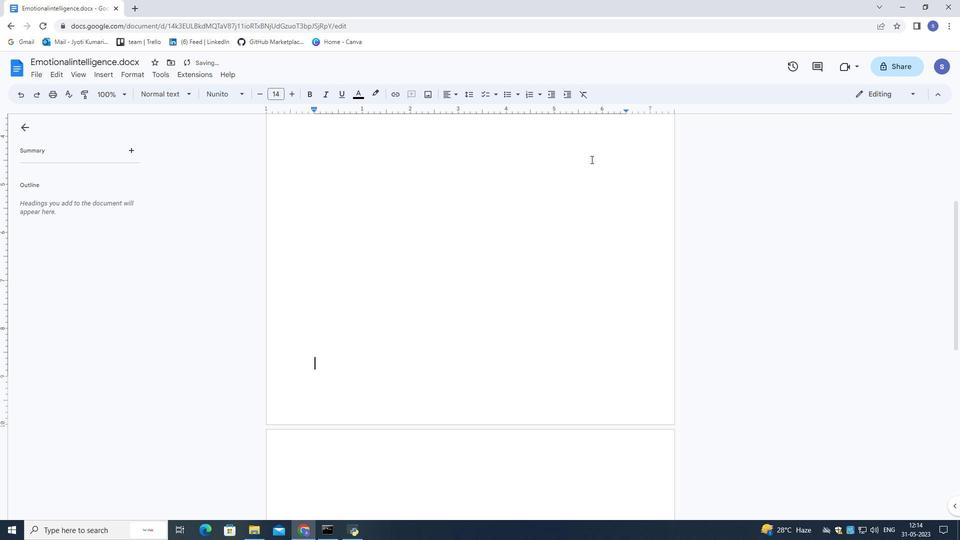 
Action: Mouse scrolled (592, 158) with delta (0, 0)
Screenshot: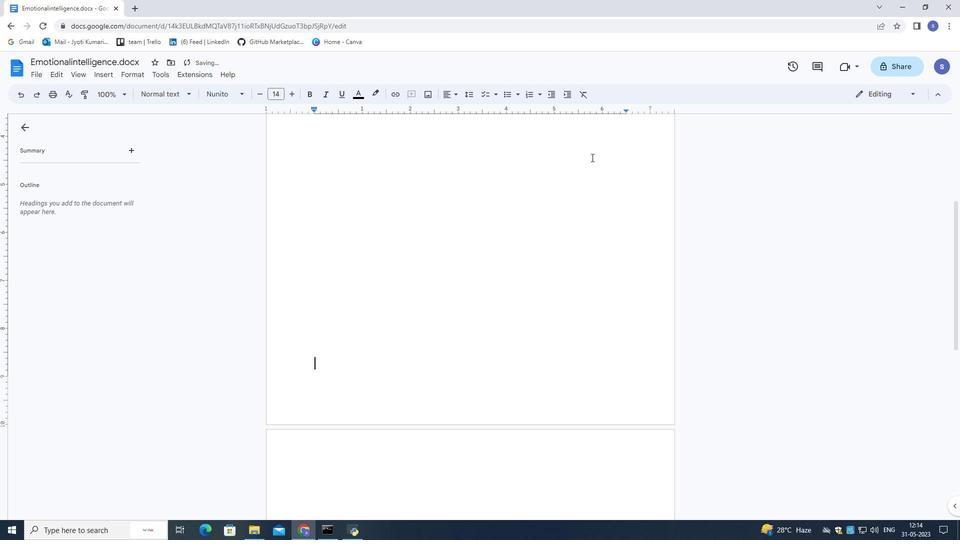 
Action: Mouse moved to (521, 226)
Screenshot: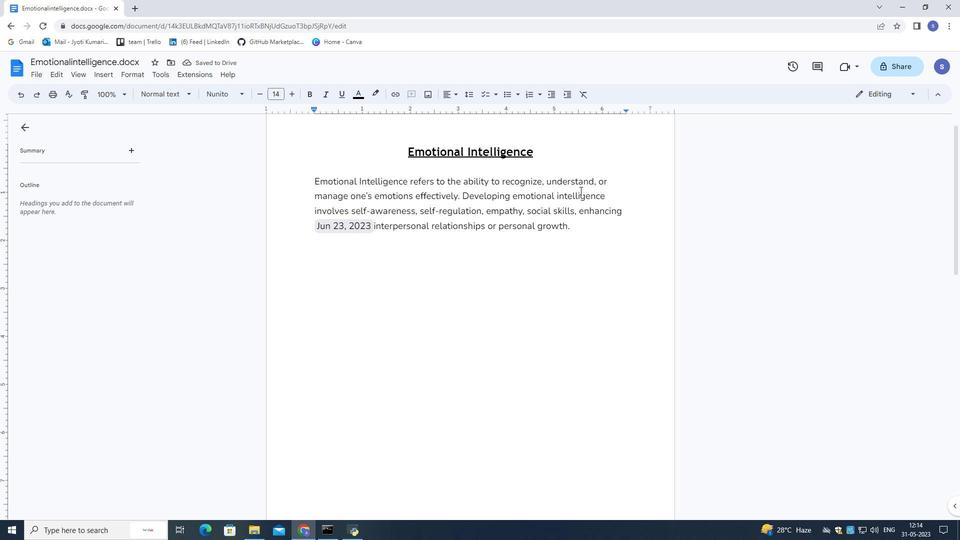 
Action: Mouse scrolled (521, 225) with delta (0, 0)
Screenshot: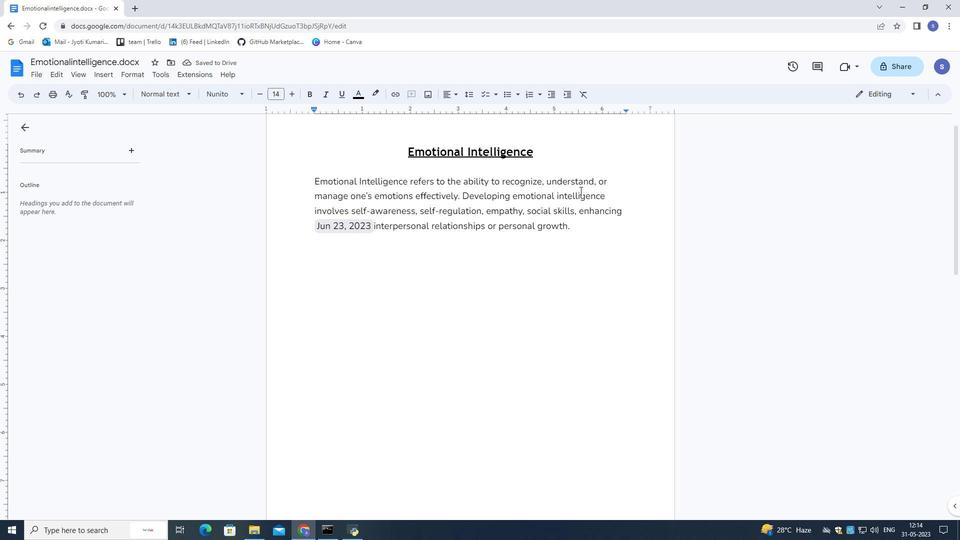 
Action: Mouse moved to (521, 226)
Screenshot: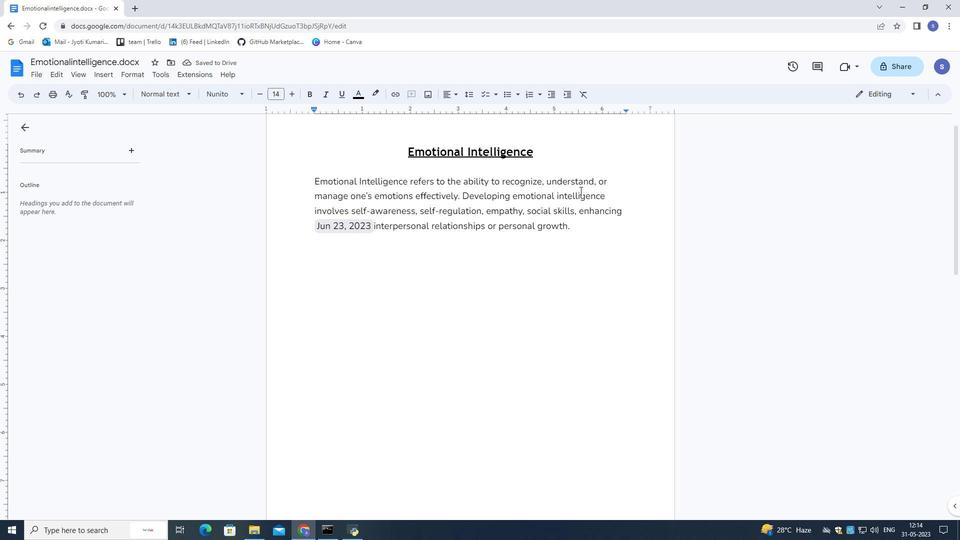 
Action: Mouse scrolled (521, 226) with delta (0, 0)
Screenshot: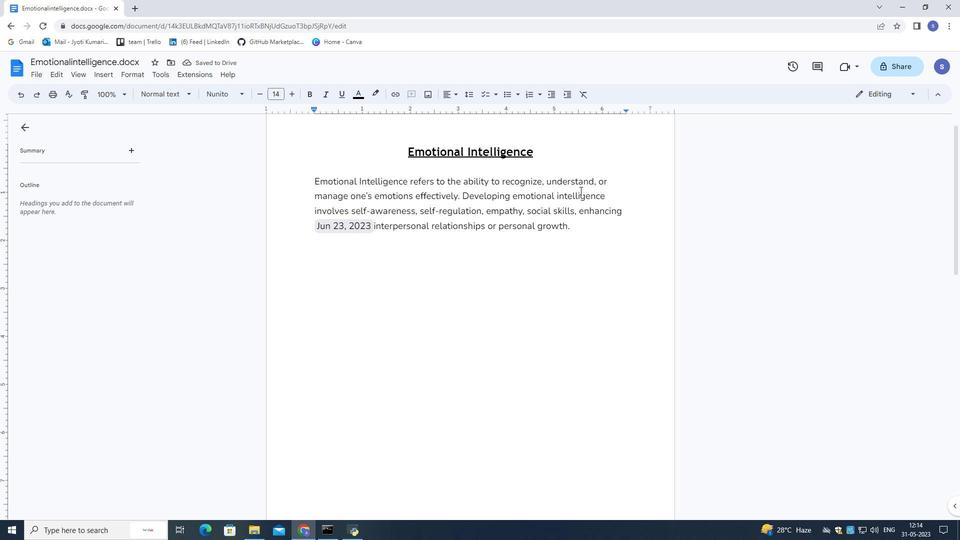 
Action: Mouse scrolled (521, 226) with delta (0, 0)
Screenshot: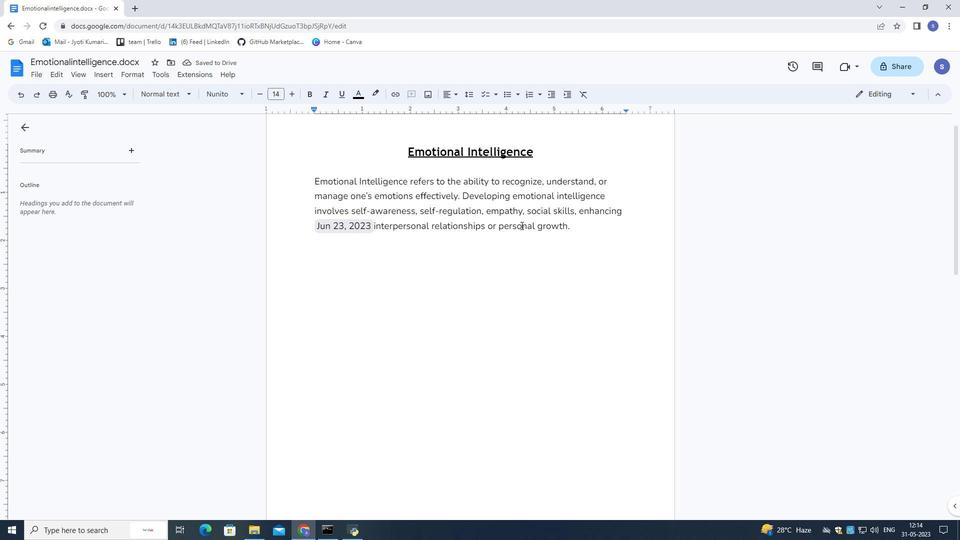 
Action: Mouse scrolled (521, 226) with delta (0, 0)
Screenshot: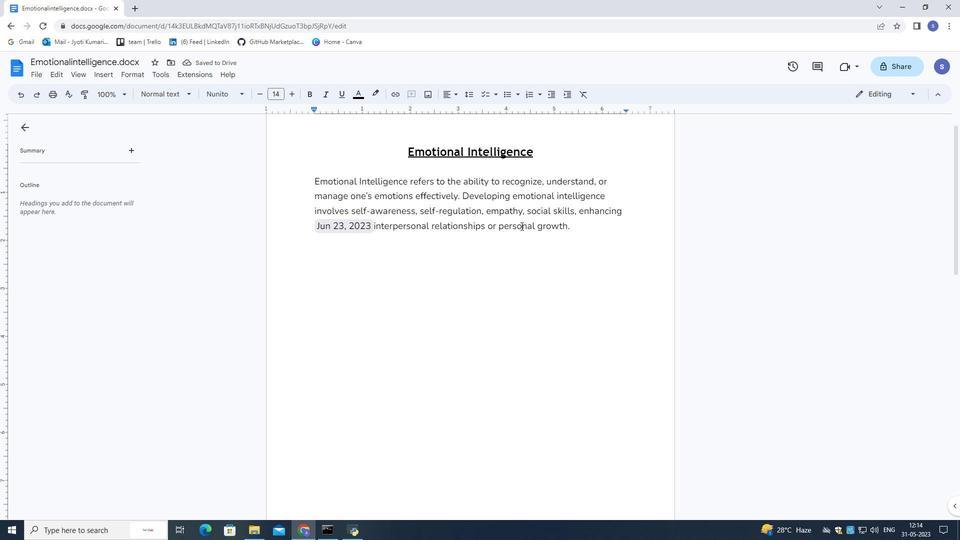 
Action: Mouse moved to (108, 73)
Screenshot: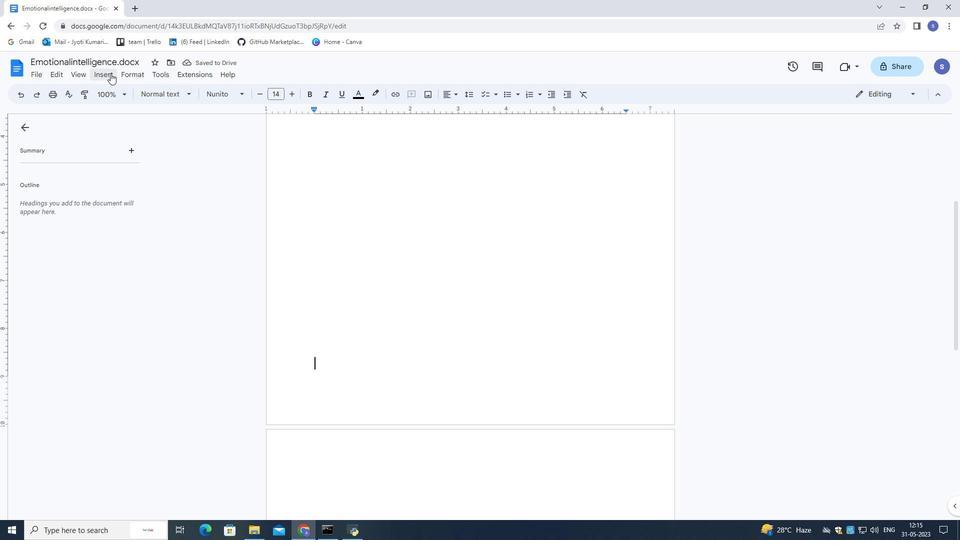 
Action: Mouse pressed left at (108, 73)
Screenshot: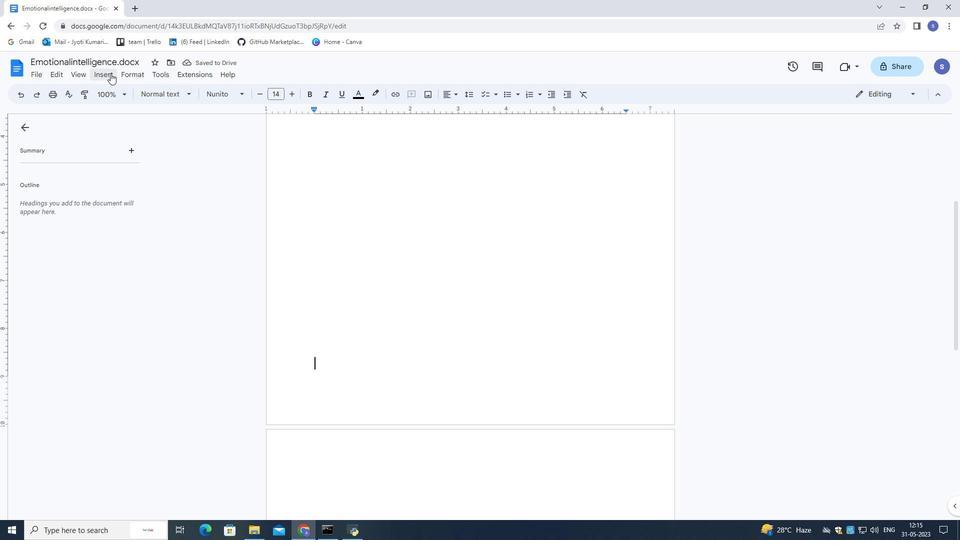 
Action: Mouse moved to (239, 190)
Screenshot: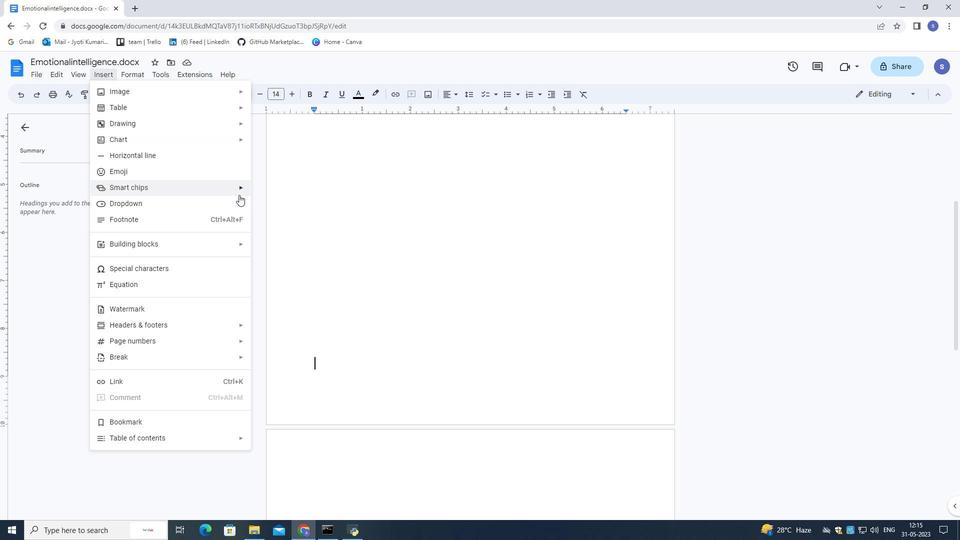 
Action: Mouse pressed left at (239, 190)
Screenshot: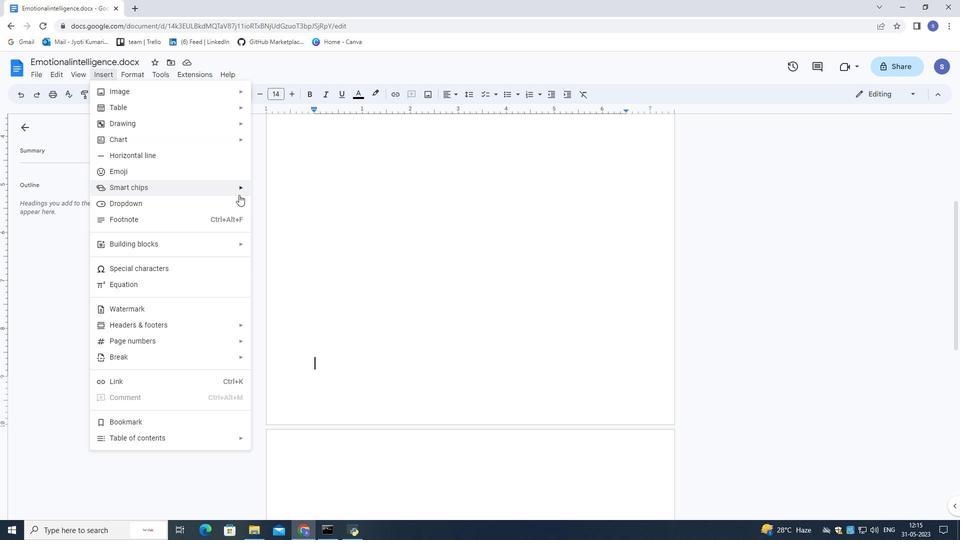 
Action: Mouse moved to (260, 190)
Screenshot: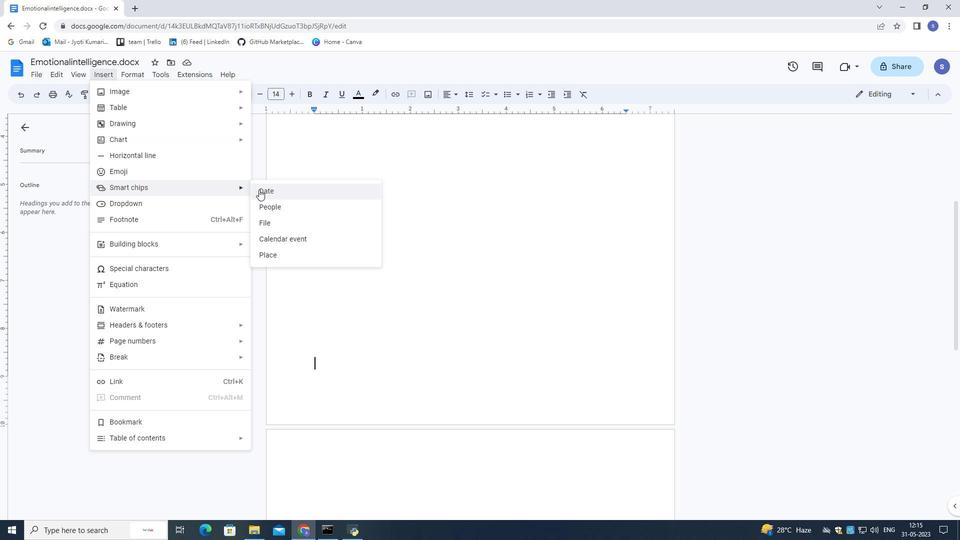 
Action: Mouse pressed left at (260, 190)
Screenshot: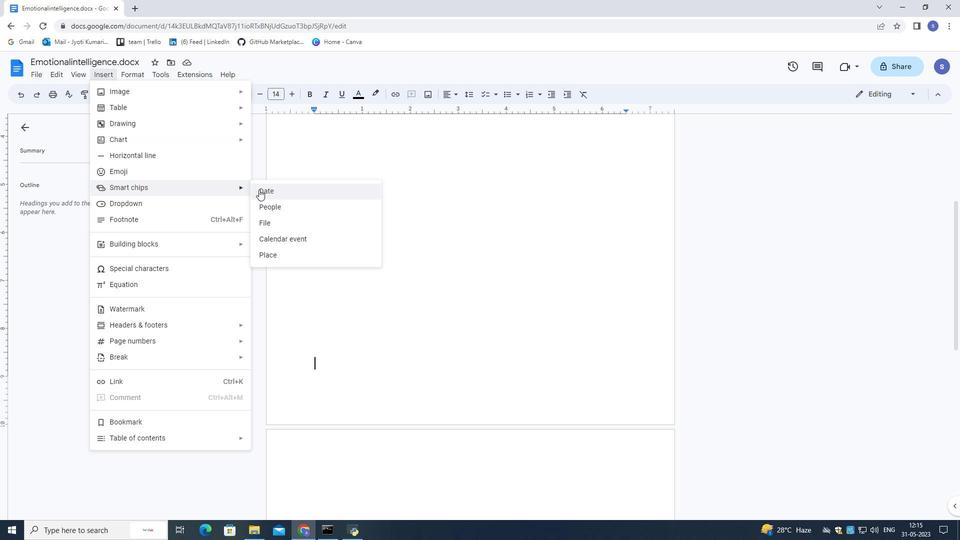 
Action: Mouse moved to (438, 379)
Screenshot: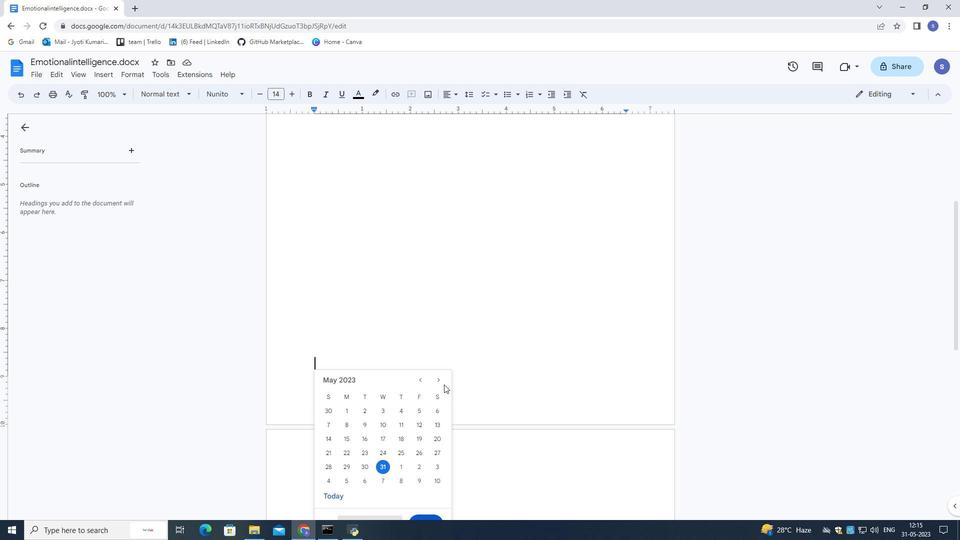 
Action: Mouse pressed left at (438, 379)
Screenshot: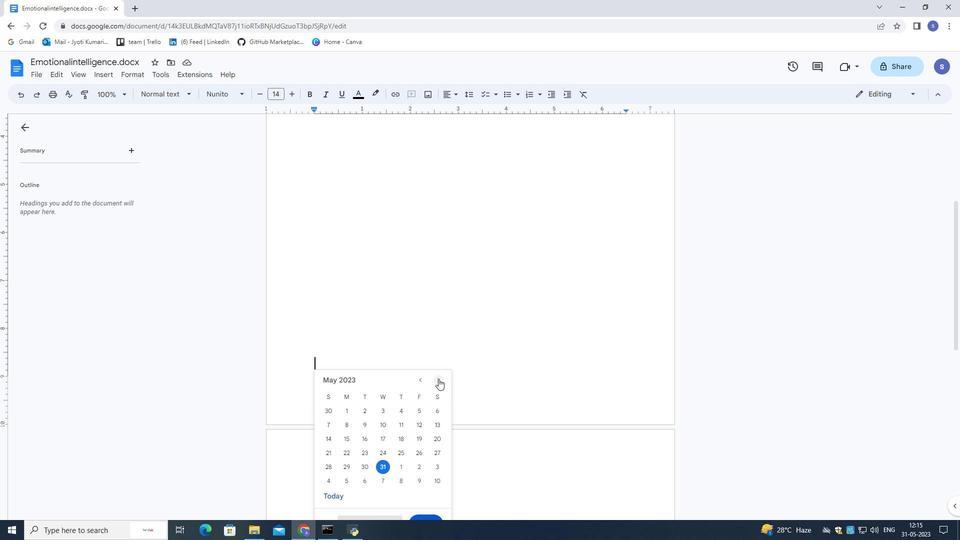 
Action: Mouse moved to (424, 448)
Screenshot: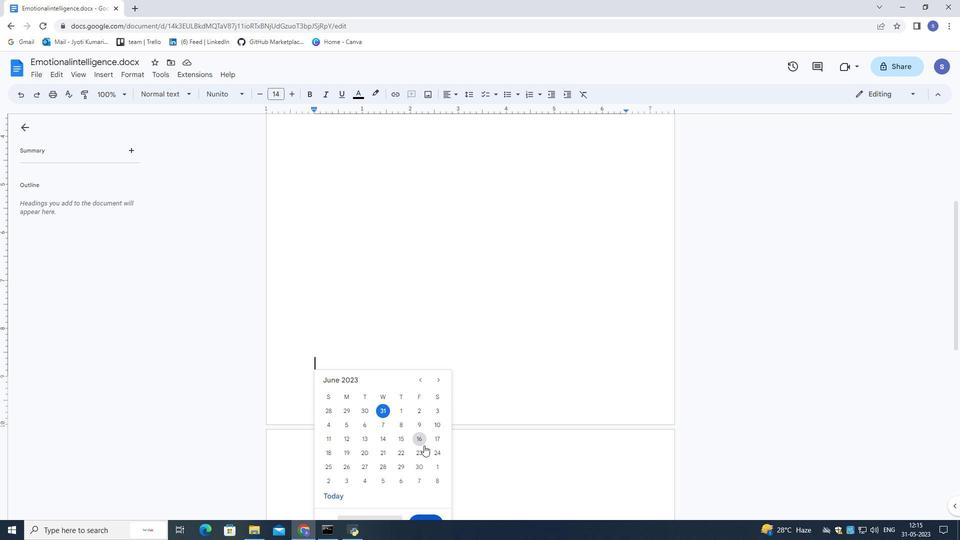 
Action: Mouse pressed left at (424, 448)
Screenshot: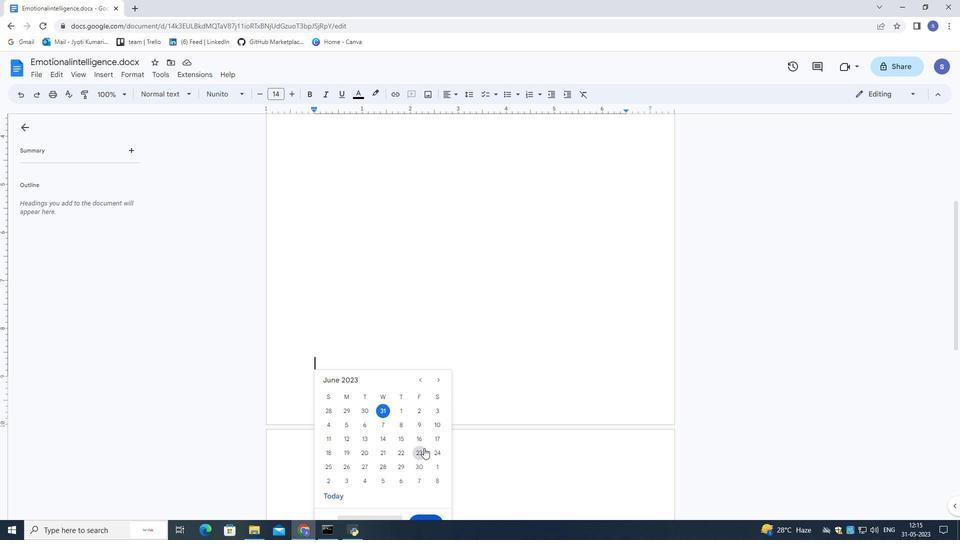 
Action: Mouse moved to (429, 444)
Screenshot: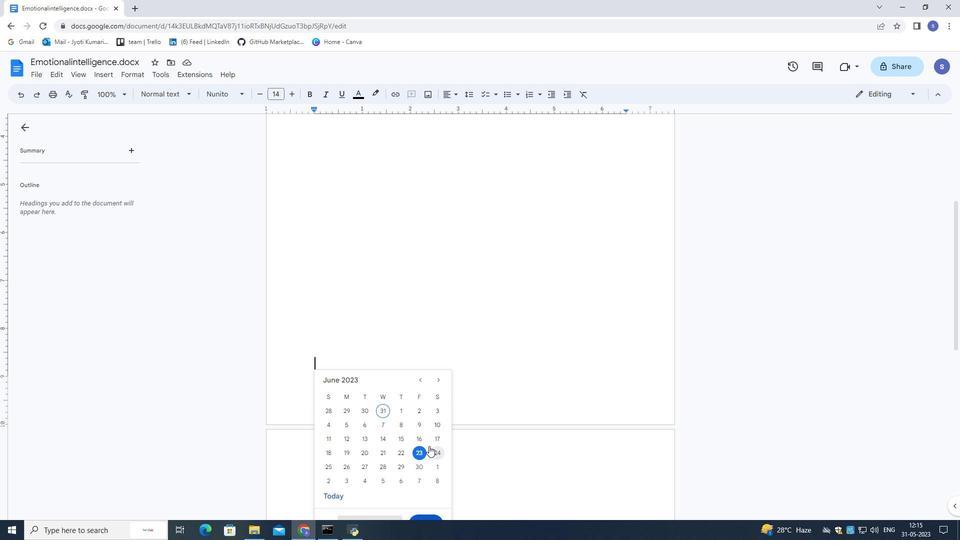 
Action: Mouse scrolled (429, 444) with delta (0, 0)
Screenshot: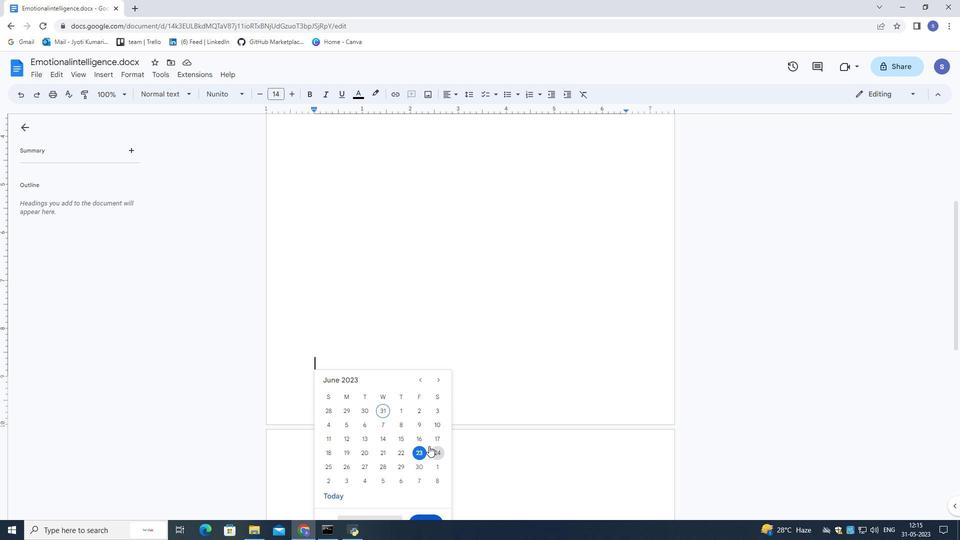 
Action: Mouse scrolled (429, 444) with delta (0, 0)
Screenshot: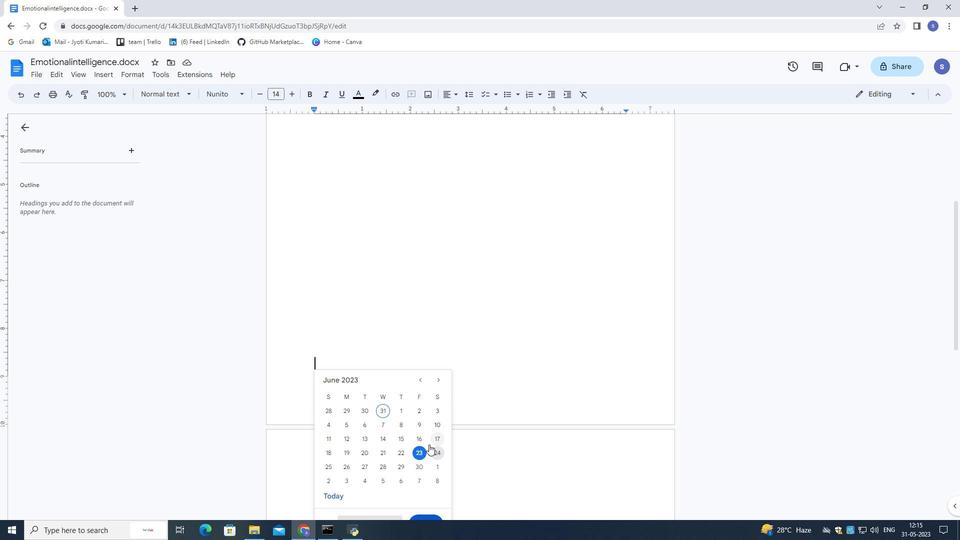 
Action: Mouse moved to (427, 426)
Screenshot: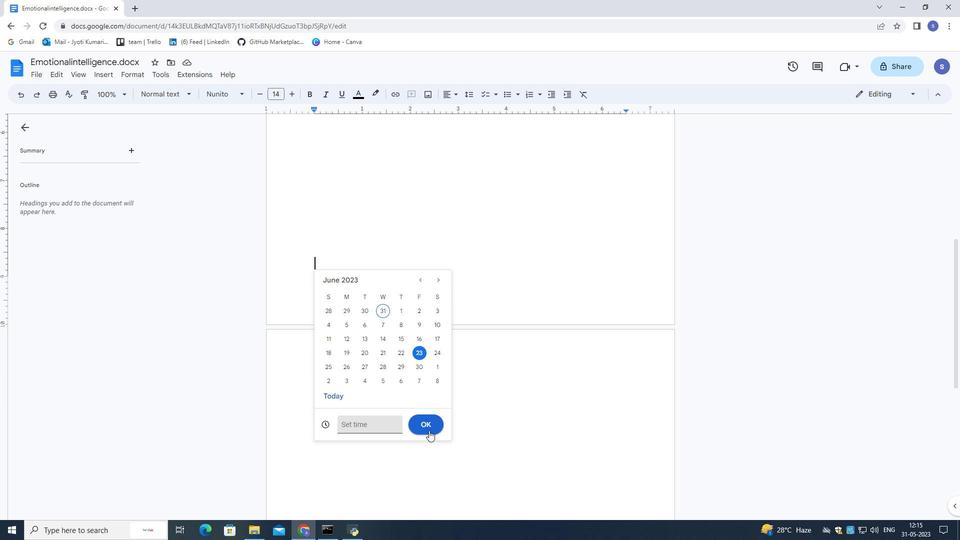 
Action: Mouse pressed left at (427, 426)
Screenshot: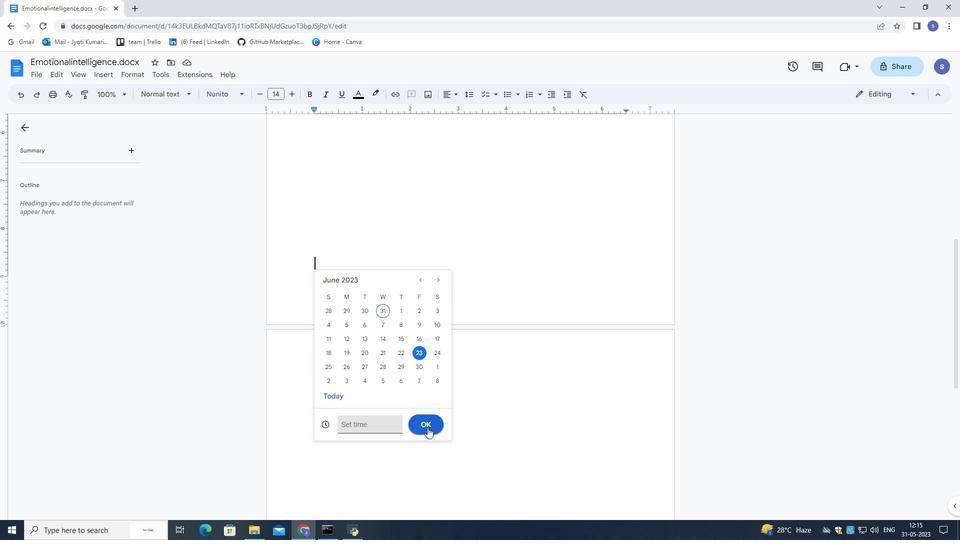 
Action: Mouse moved to (400, 327)
Screenshot: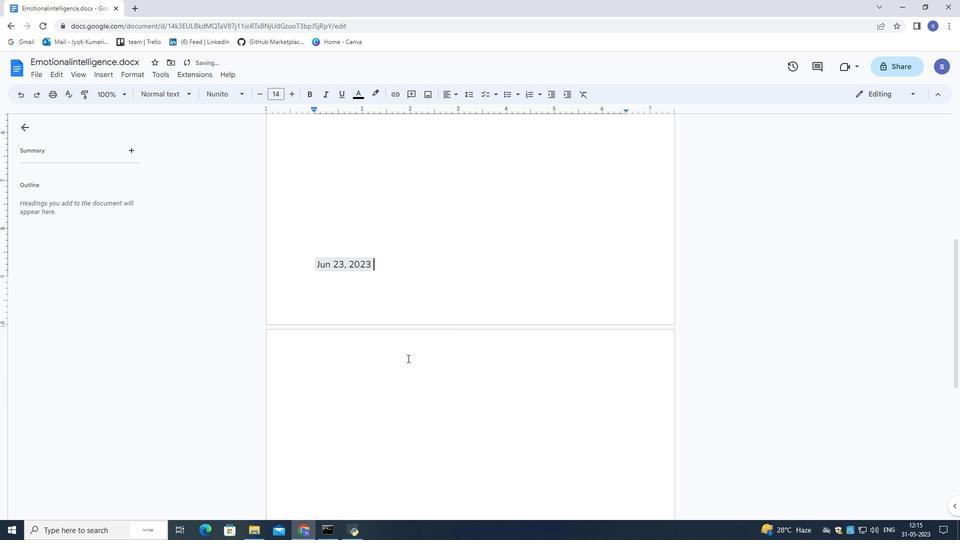 
Action: Mouse scrolled (400, 327) with delta (0, 0)
Screenshot: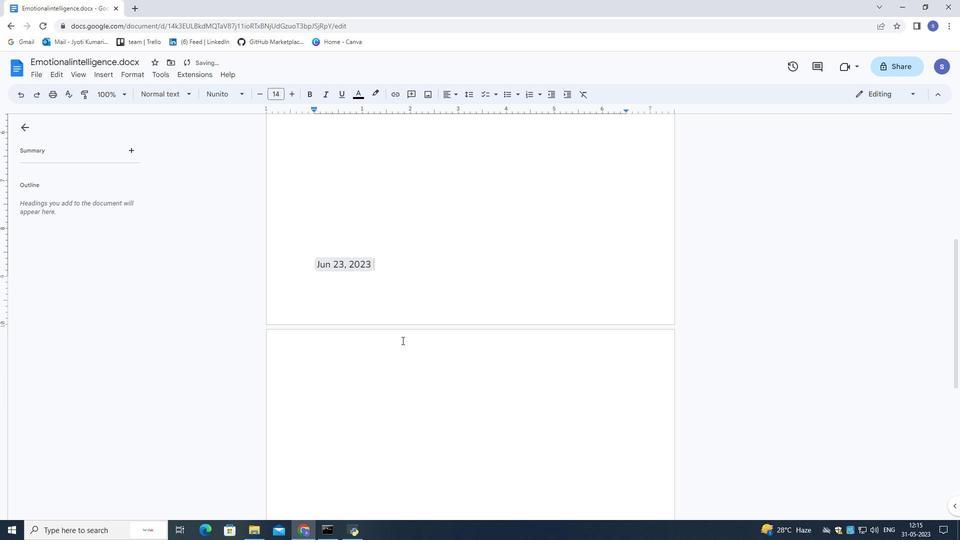 
Action: Mouse scrolled (400, 327) with delta (0, 0)
Screenshot: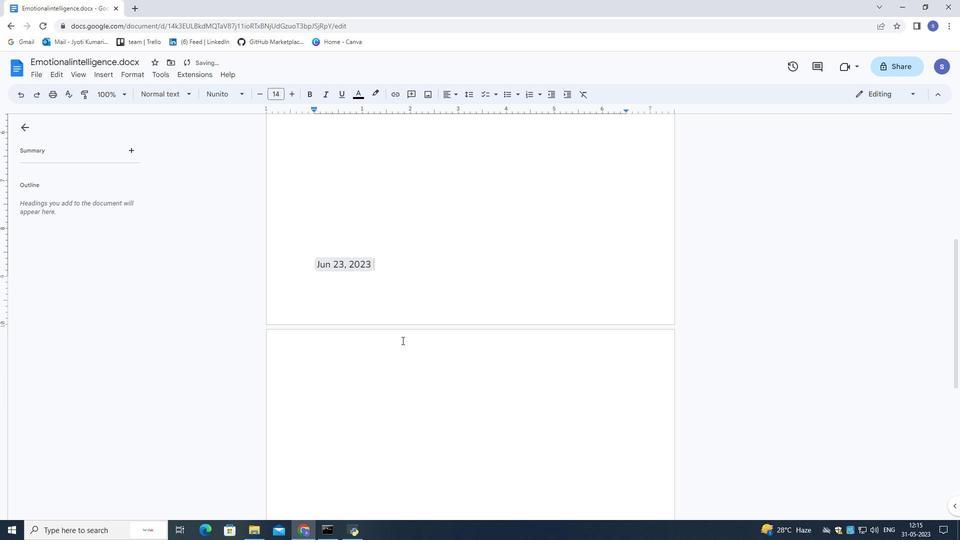 
Action: Mouse scrolled (400, 327) with delta (0, 0)
Screenshot: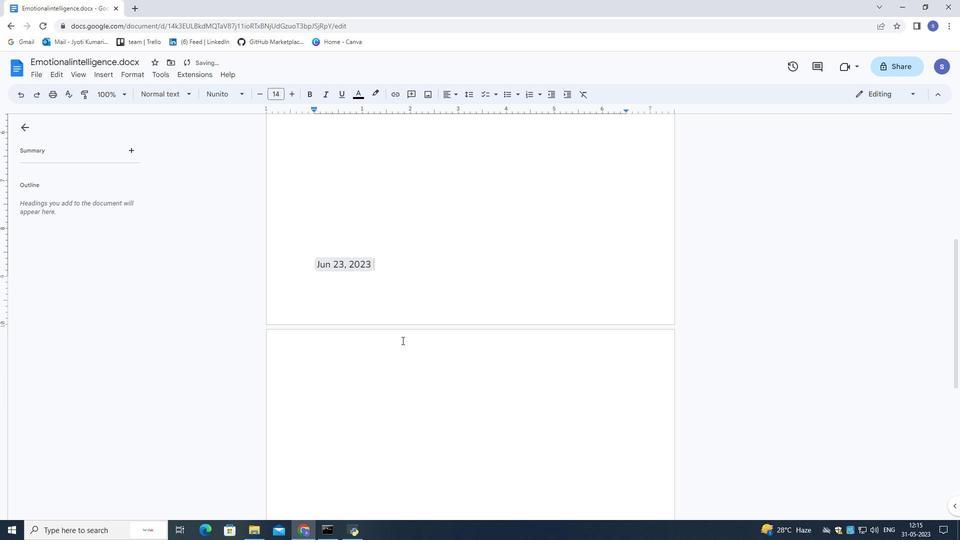 
Action: Mouse moved to (400, 327)
Screenshot: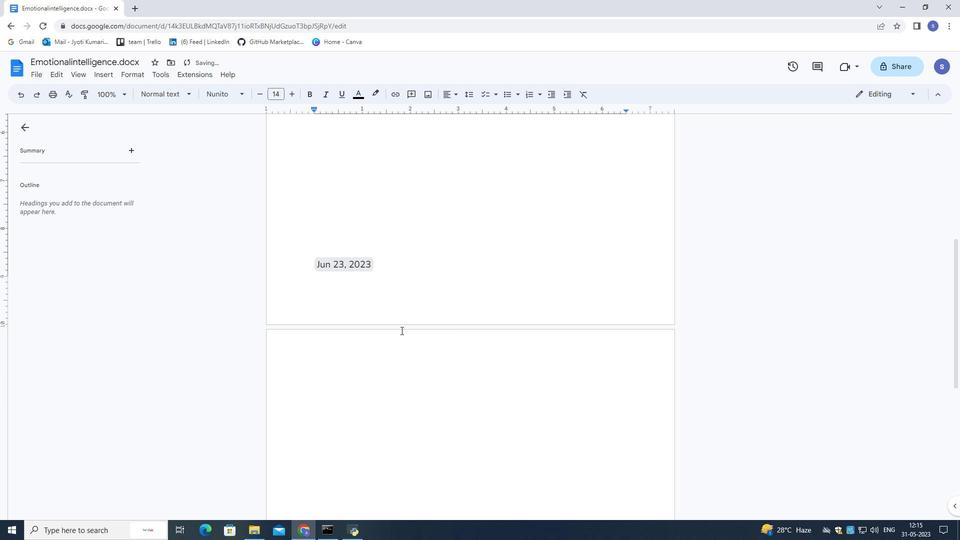 
Action: Mouse scrolled (400, 327) with delta (0, 0)
Screenshot: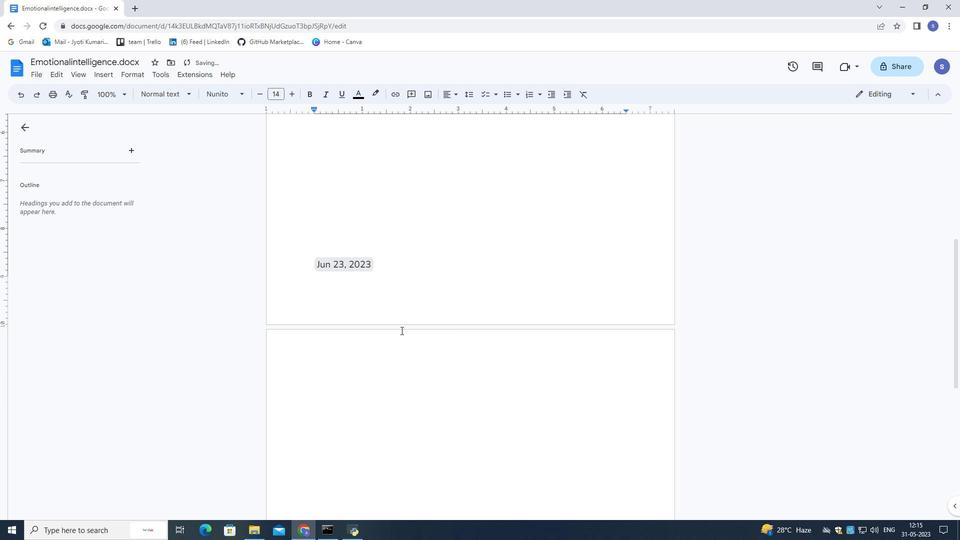 
Action: Mouse moved to (400, 326)
Screenshot: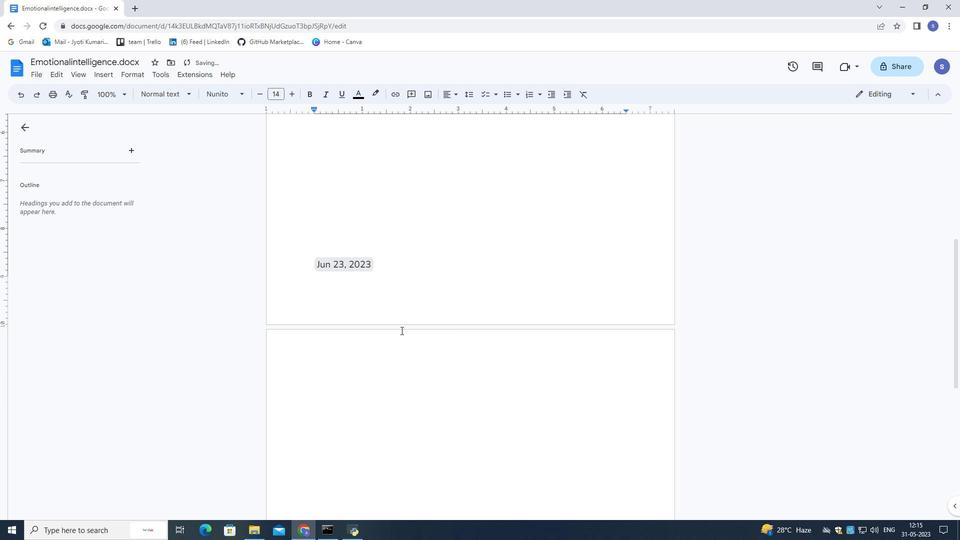 
Action: Mouse scrolled (400, 327) with delta (0, 0)
Screenshot: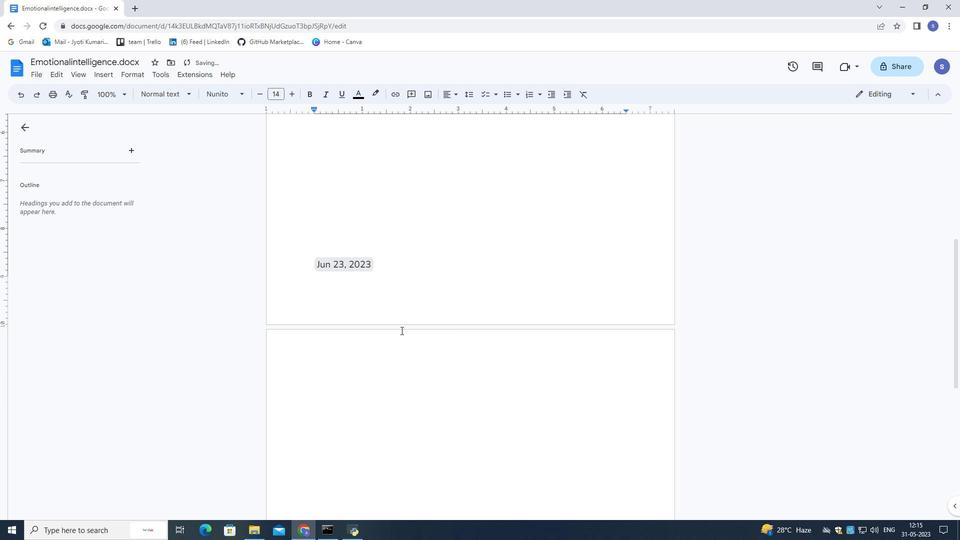 
Action: Mouse moved to (363, 181)
Screenshot: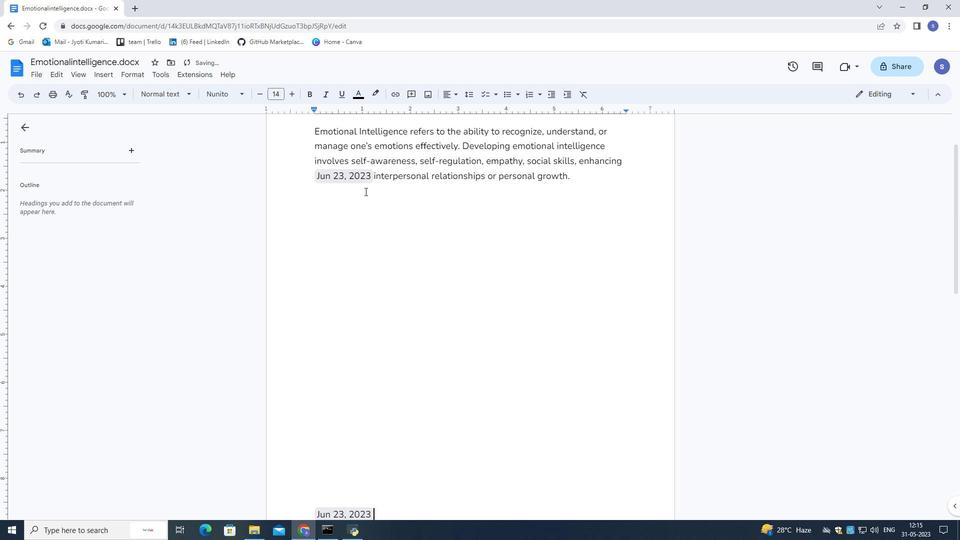 
Action: Mouse pressed left at (363, 181)
Screenshot: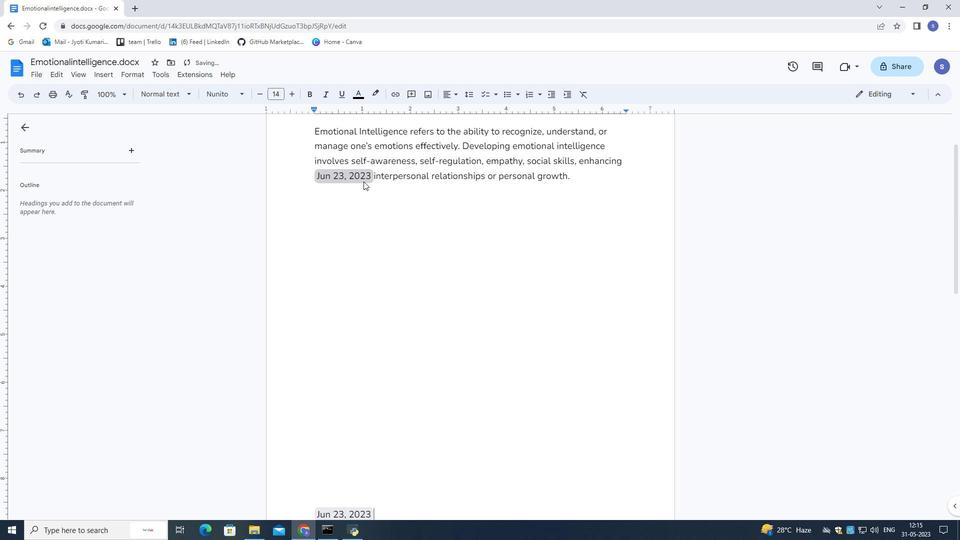 
Action: Mouse moved to (376, 211)
Screenshot: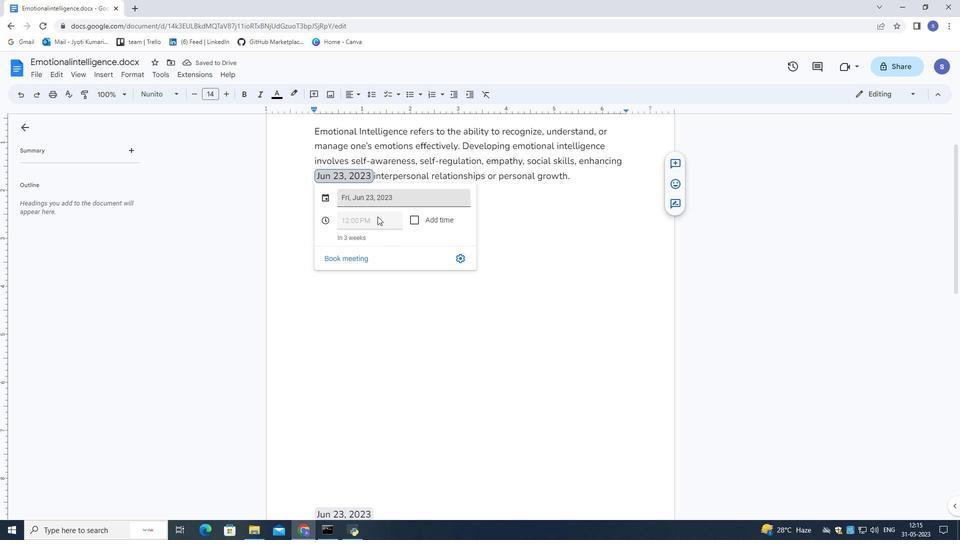 
Action: Key pressed <Key.delete>
Screenshot: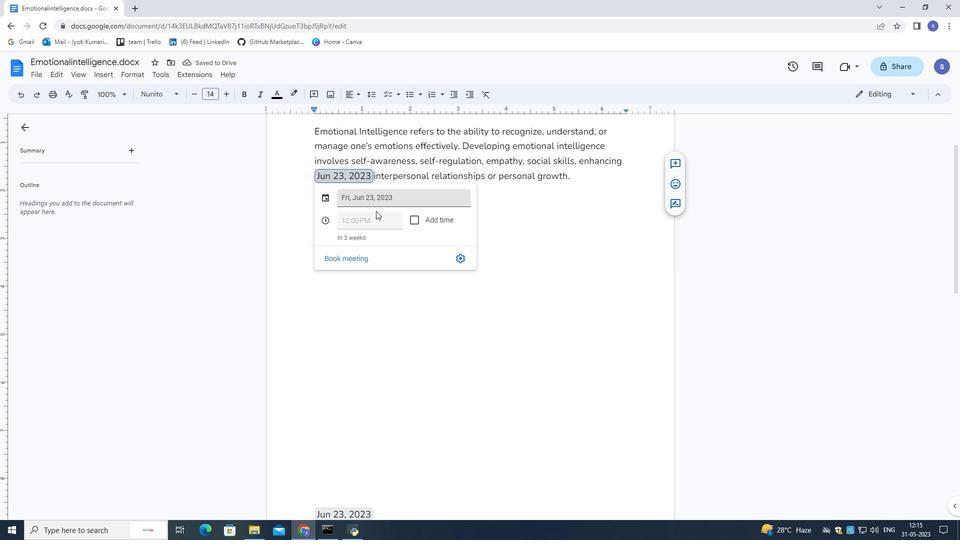 
Action: Mouse moved to (395, 213)
Screenshot: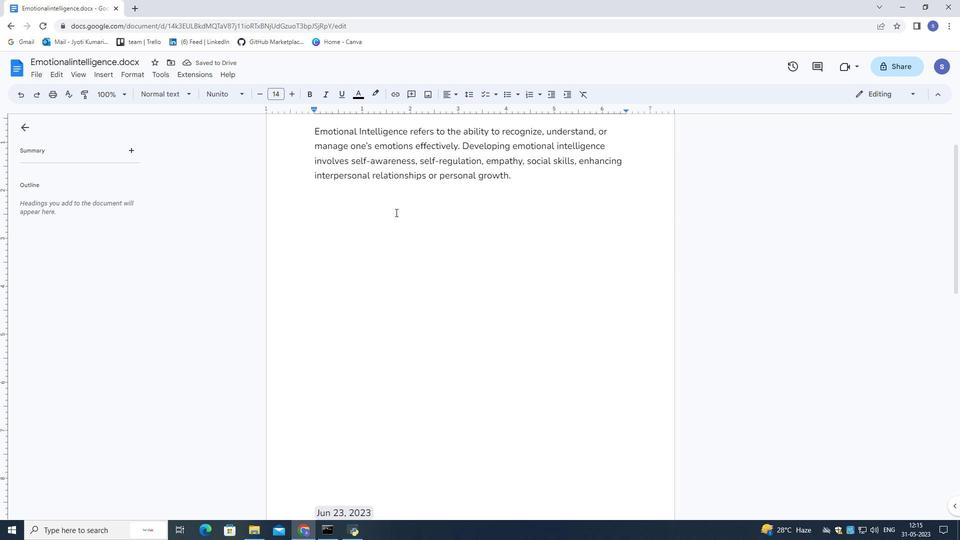 
Action: Mouse scrolled (395, 212) with delta (0, 0)
Screenshot: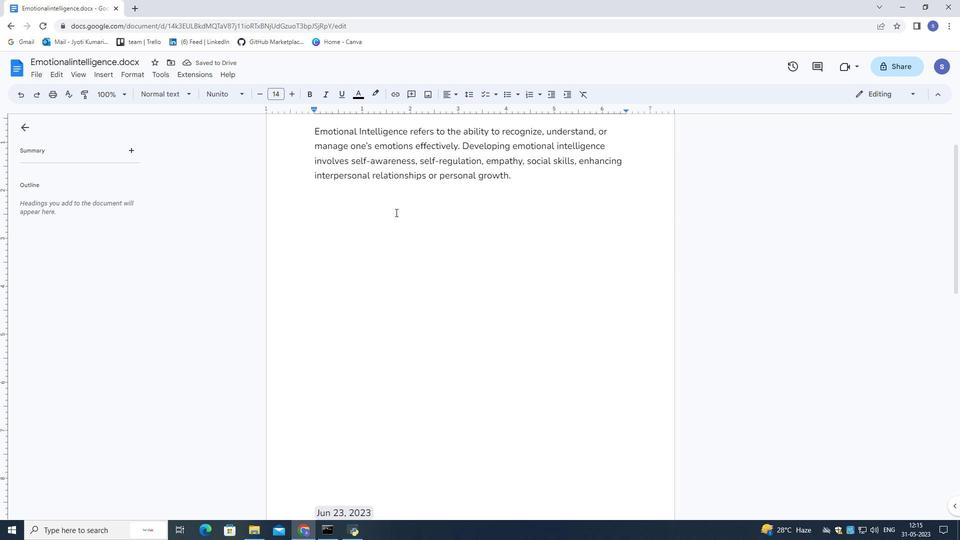 
Action: Mouse moved to (396, 213)
Screenshot: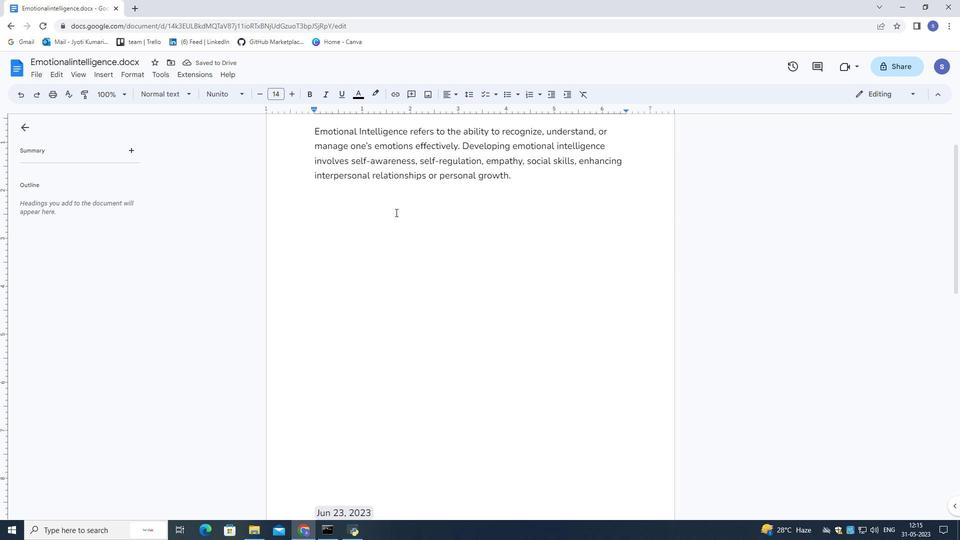 
Action: Mouse scrolled (396, 213) with delta (0, 0)
Screenshot: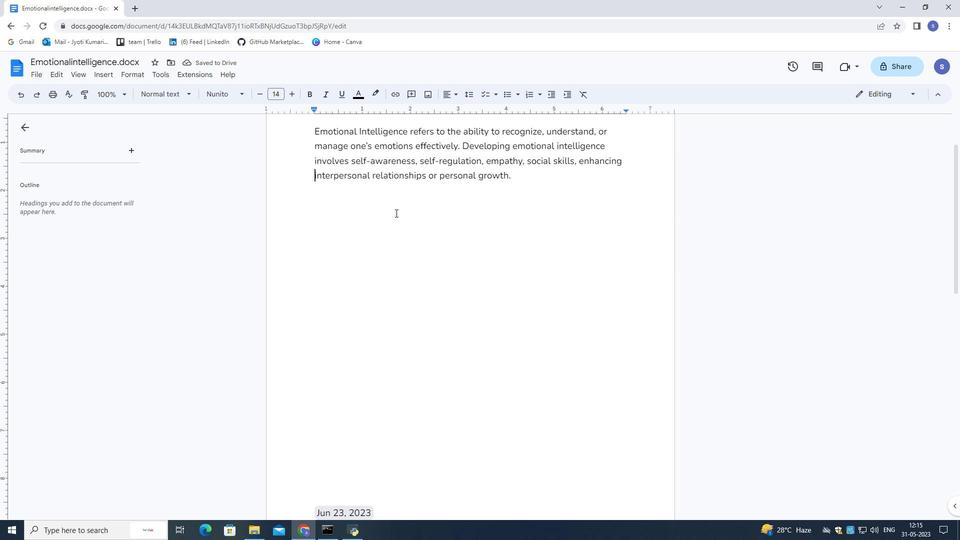 
Action: Mouse moved to (396, 213)
Screenshot: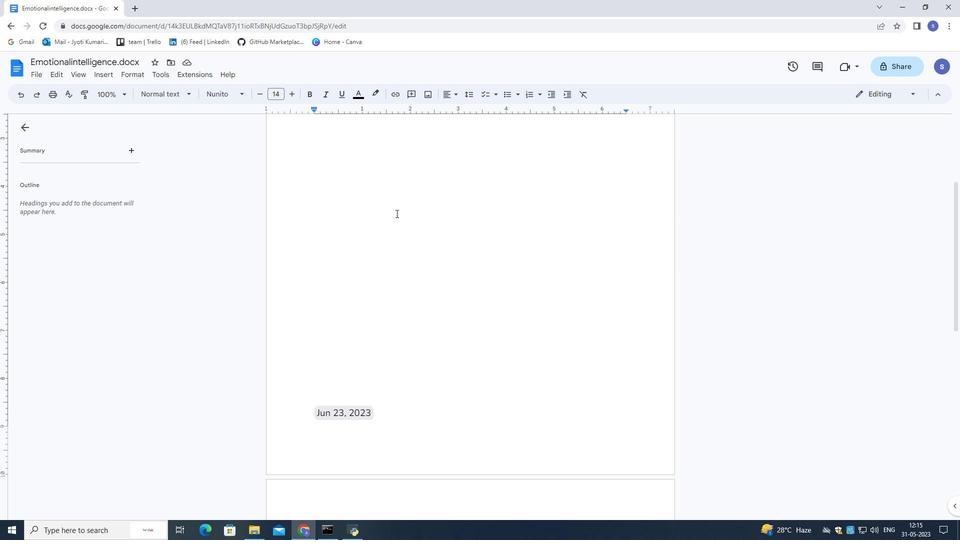 
Action: Mouse scrolled (396, 214) with delta (0, 0)
Screenshot: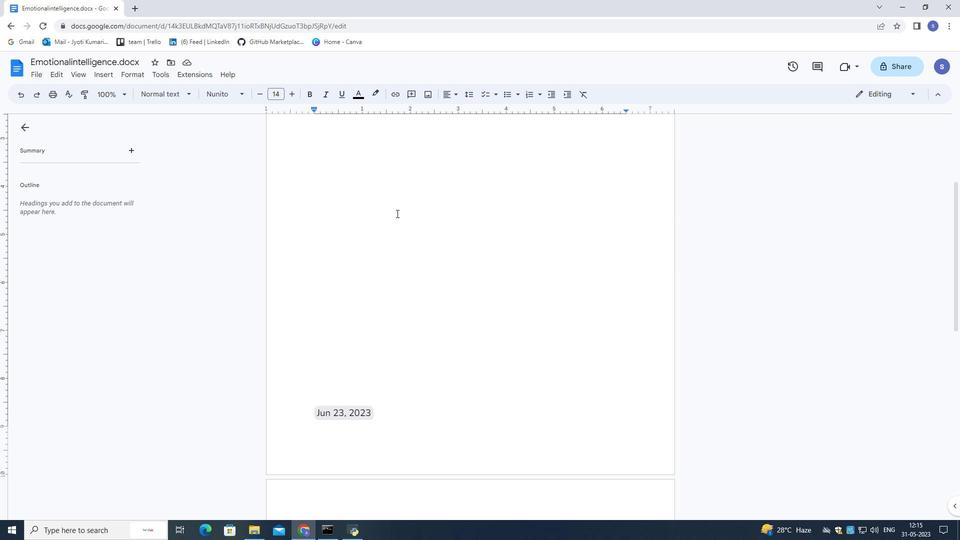 
Action: Mouse scrolled (396, 214) with delta (0, 0)
Screenshot: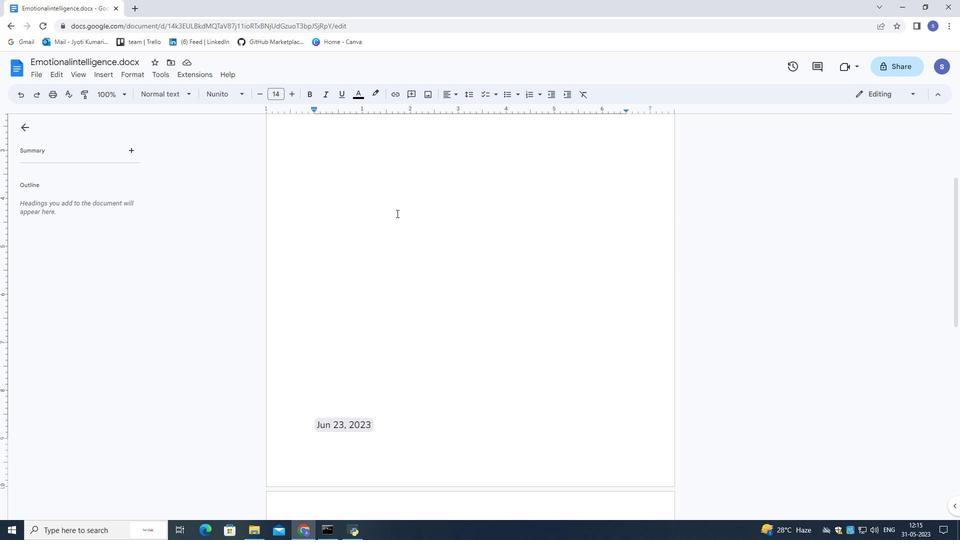
Action: Mouse moved to (397, 213)
Screenshot: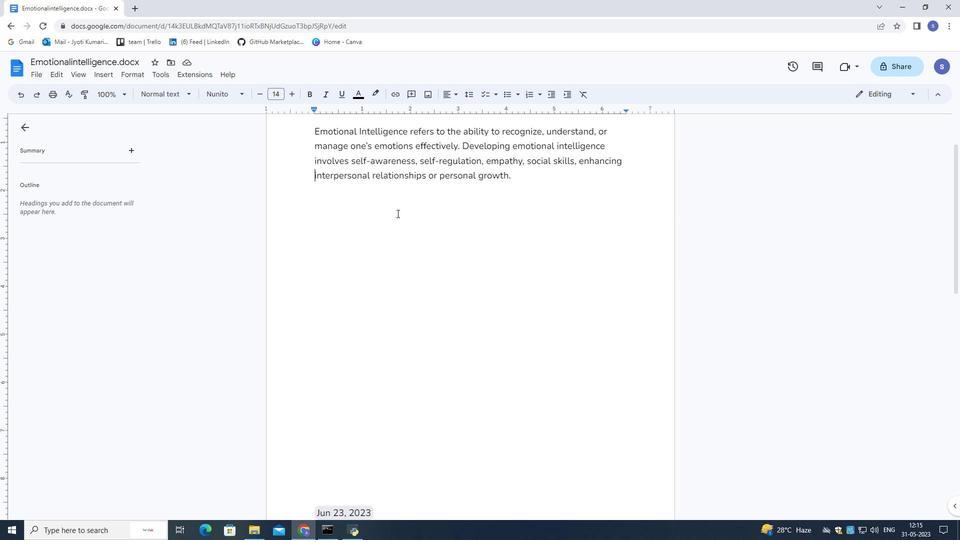 
Action: Mouse scrolled (397, 214) with delta (0, 0)
Screenshot: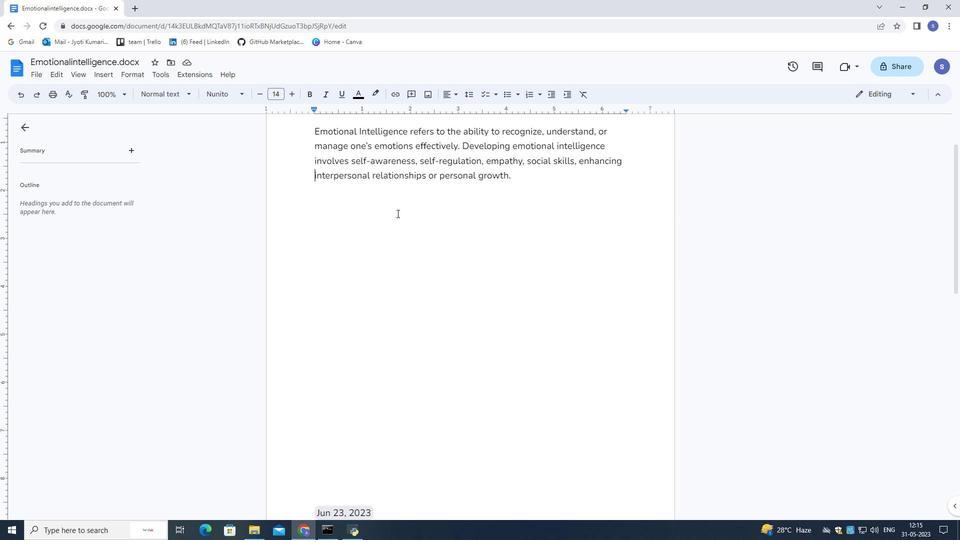 
Action: Mouse moved to (108, 71)
Screenshot: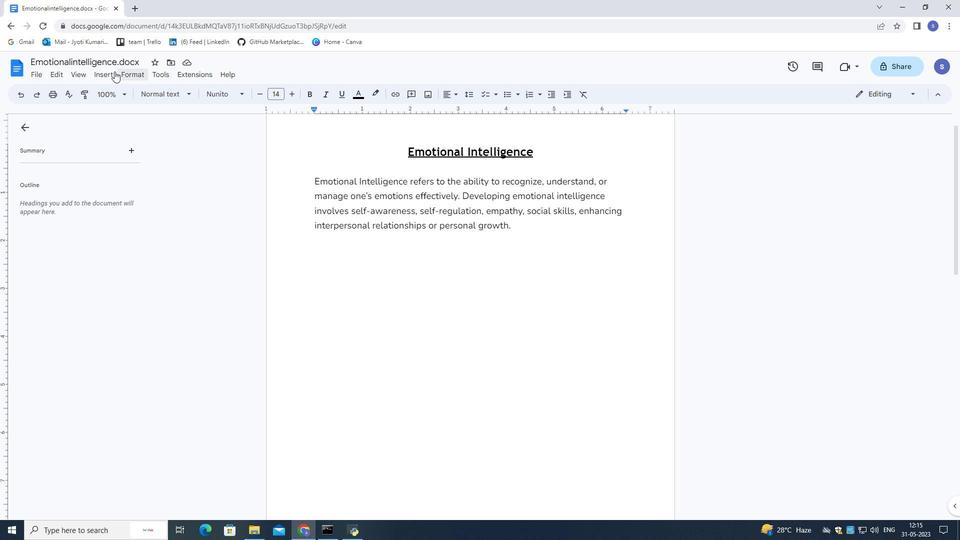 
Action: Mouse pressed left at (108, 71)
Screenshot: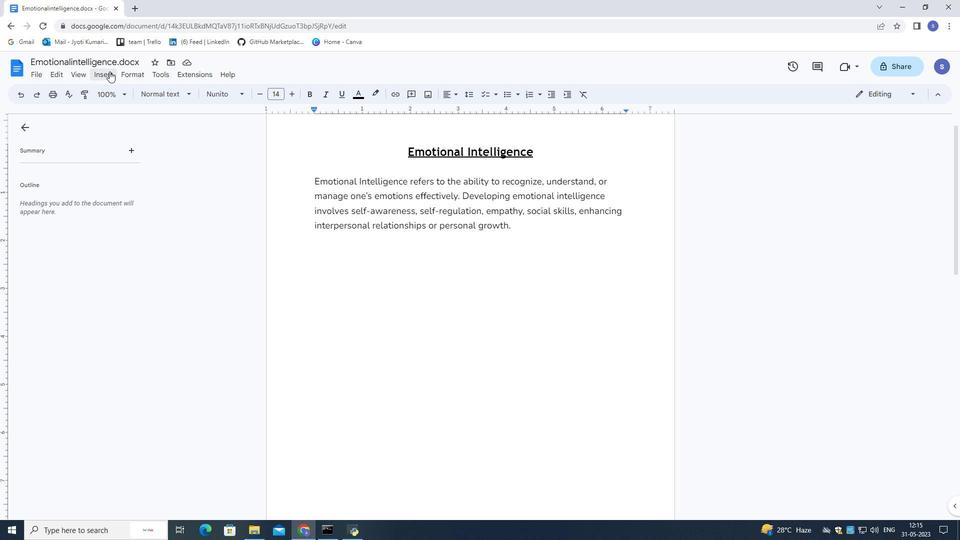 
Action: Mouse moved to (140, 214)
Screenshot: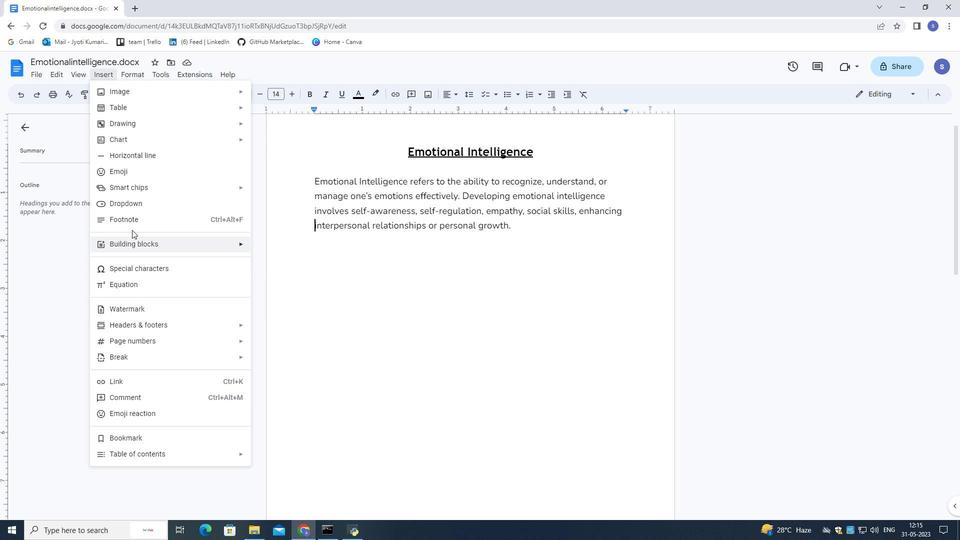 
Action: Mouse pressed left at (140, 214)
Screenshot: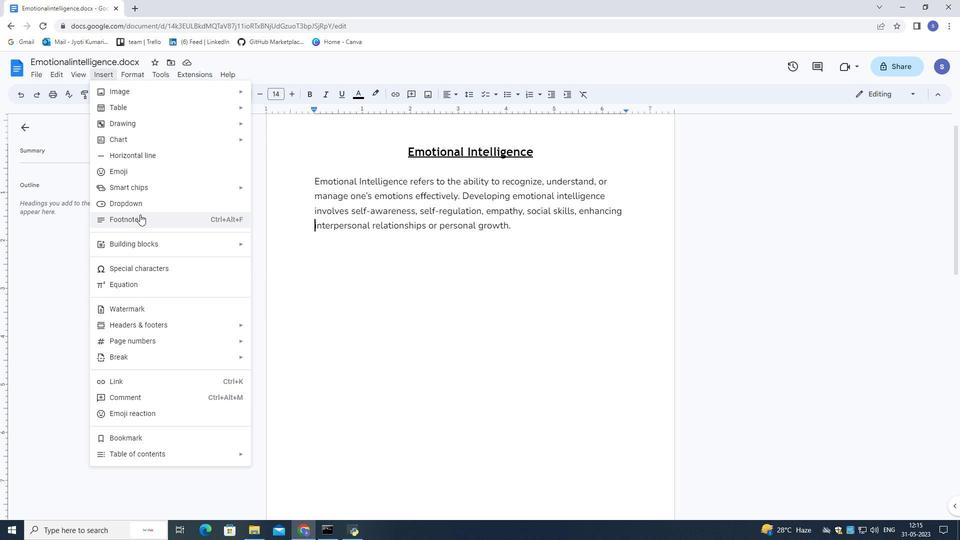 
Action: Mouse moved to (364, 339)
Screenshot: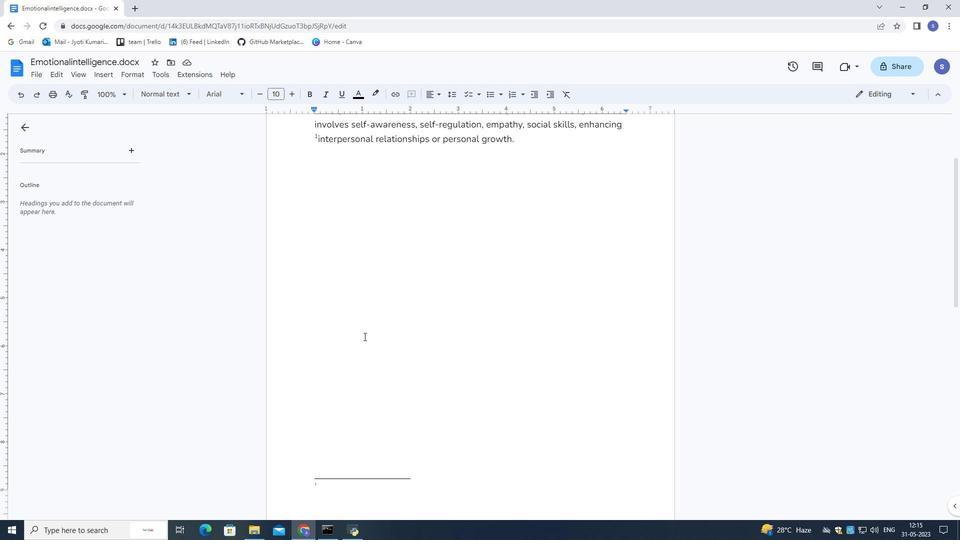 
Action: Mouse scrolled (364, 339) with delta (0, 0)
Screenshot: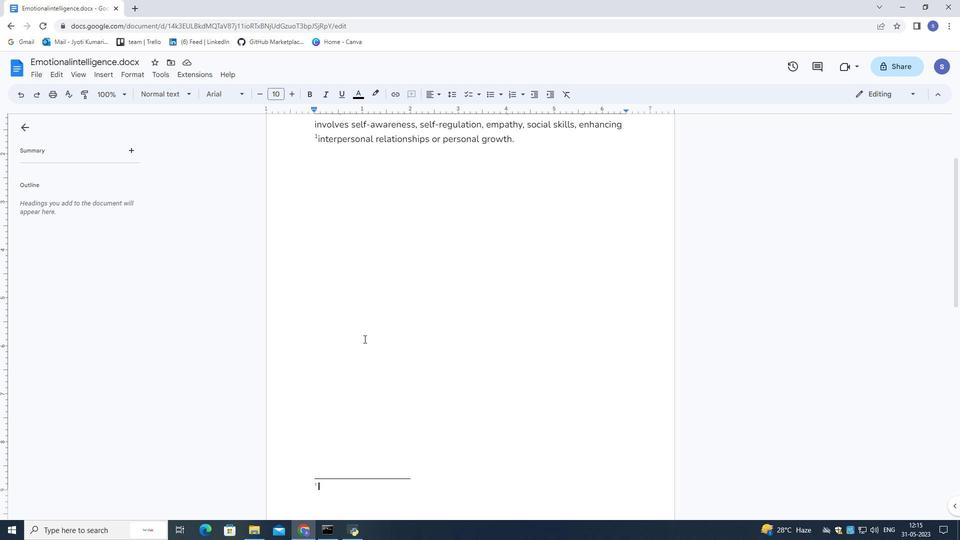 
Action: Mouse scrolled (364, 339) with delta (0, 0)
Screenshot: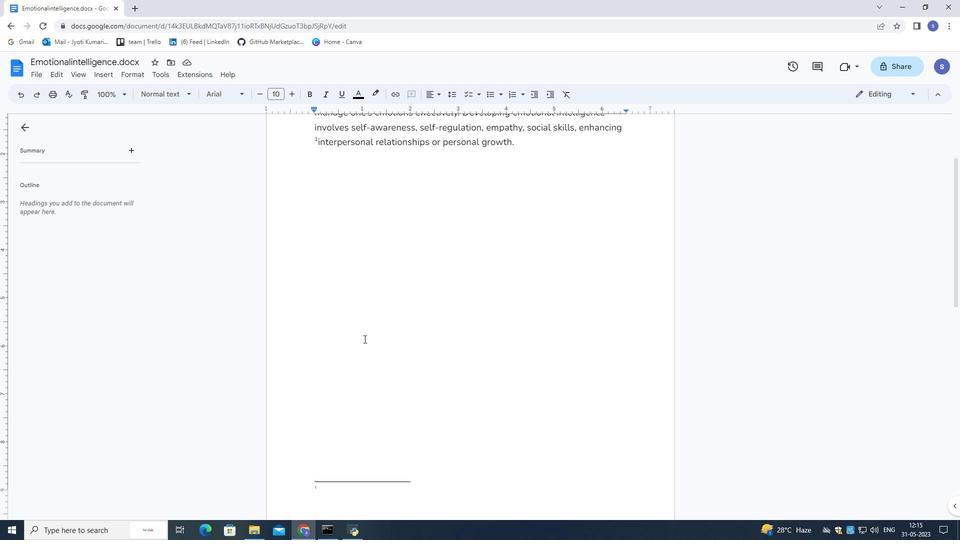 
Action: Mouse scrolled (364, 339) with delta (0, 0)
Screenshot: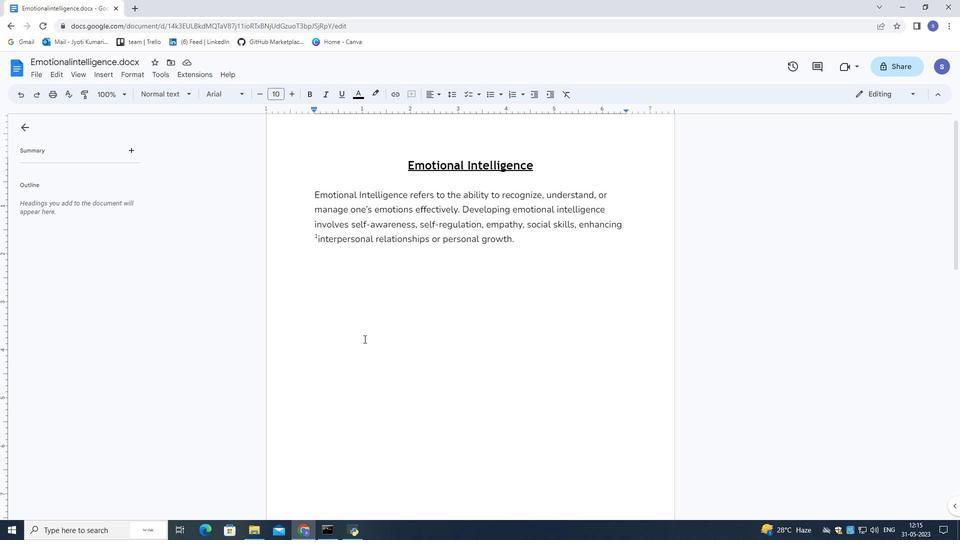 
Action: Mouse scrolled (364, 338) with delta (0, 0)
Screenshot: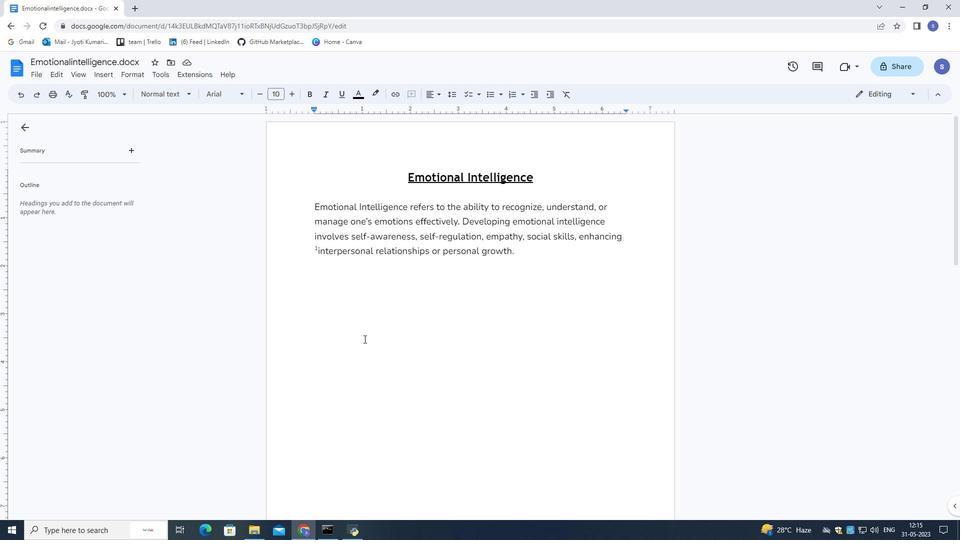 
Action: Mouse scrolled (364, 338) with delta (0, 0)
Screenshot: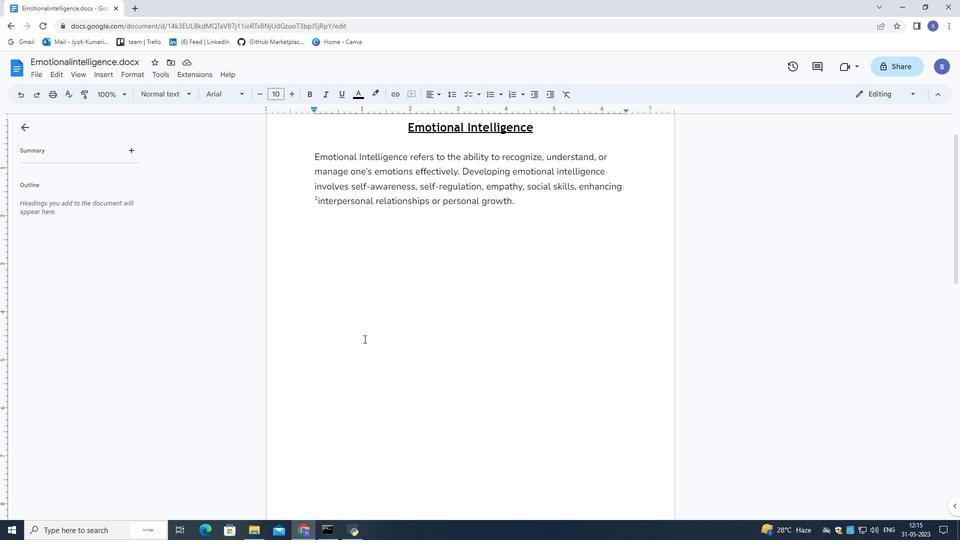 
Action: Mouse scrolled (364, 338) with delta (0, 0)
Screenshot: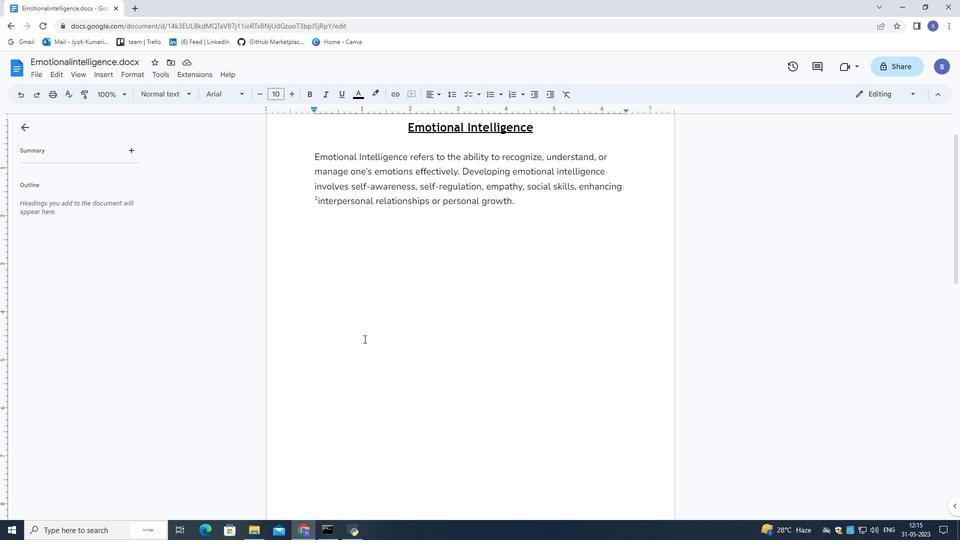 
Action: Mouse scrolled (364, 338) with delta (0, 0)
Screenshot: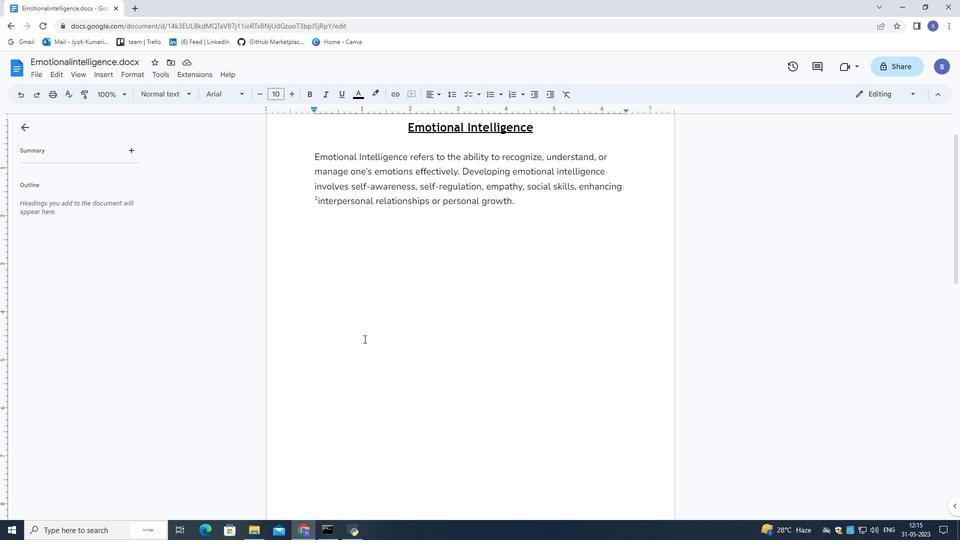 
Action: Mouse moved to (363, 333)
Screenshot: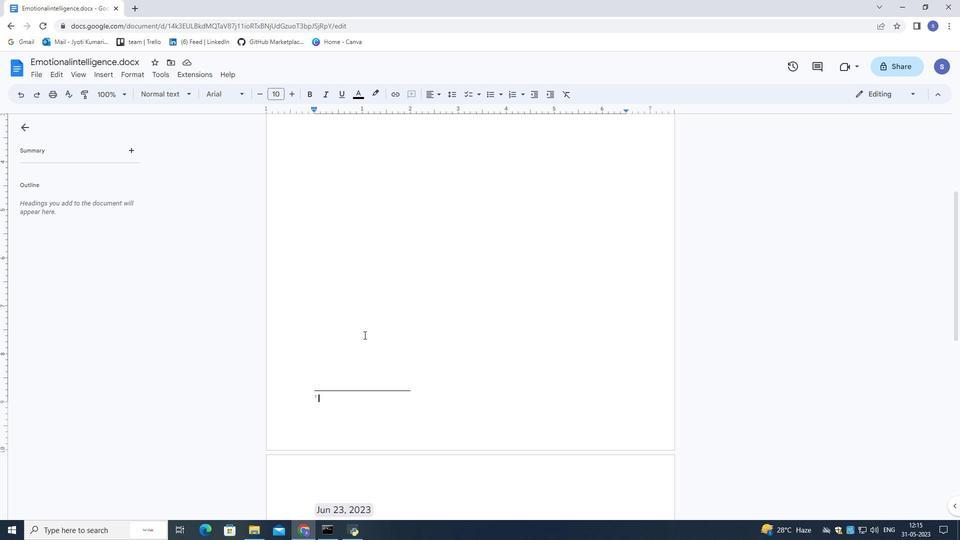 
Action: Key pressed <Key.shift>Ability
Screenshot: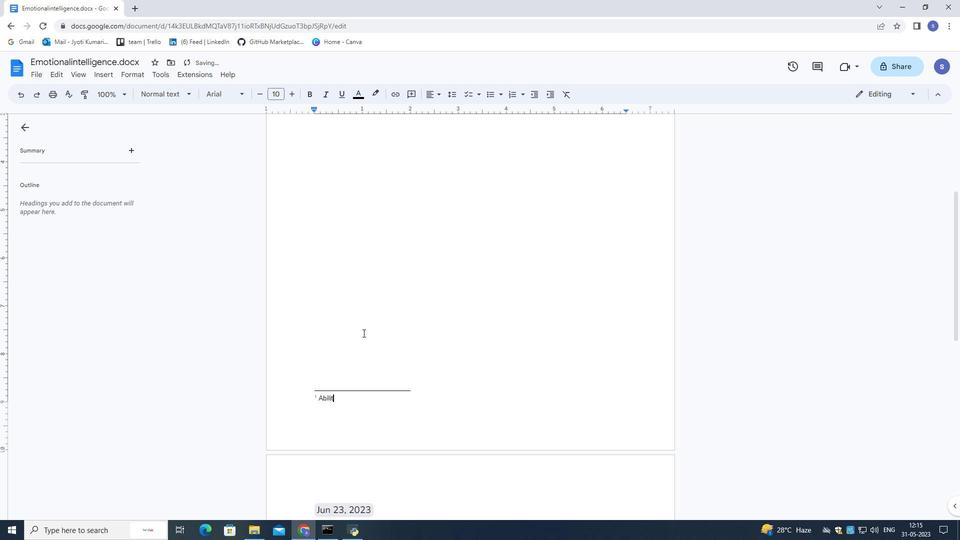 
Action: Mouse moved to (357, 396)
Screenshot: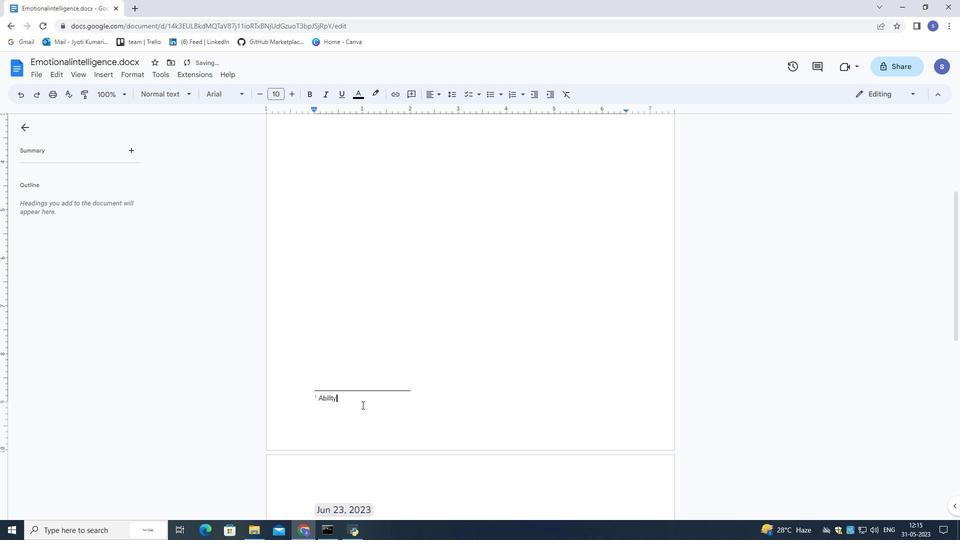 
Action: Mouse pressed left at (357, 396)
Screenshot: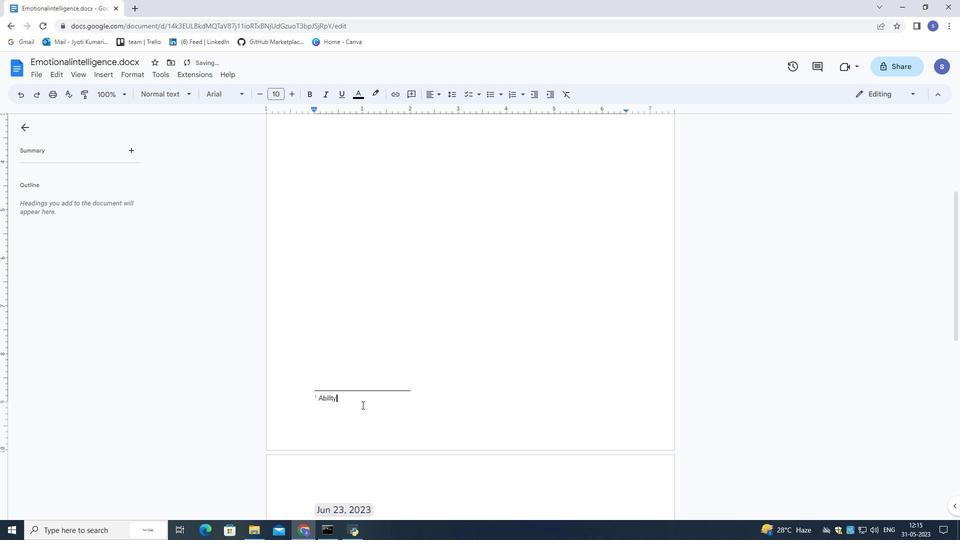 
Action: Mouse moved to (227, 94)
Screenshot: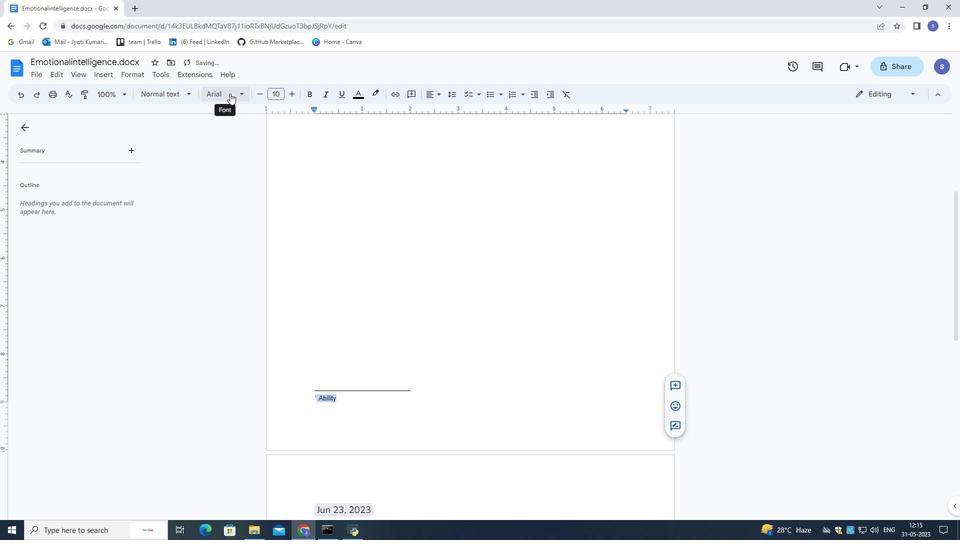 
Action: Mouse pressed left at (227, 94)
Screenshot: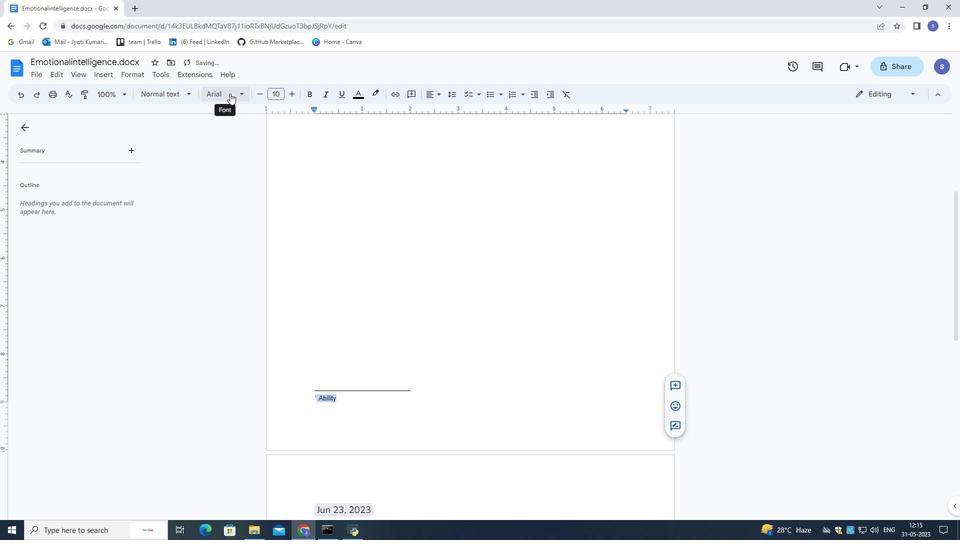 
Action: Mouse moved to (231, 258)
Screenshot: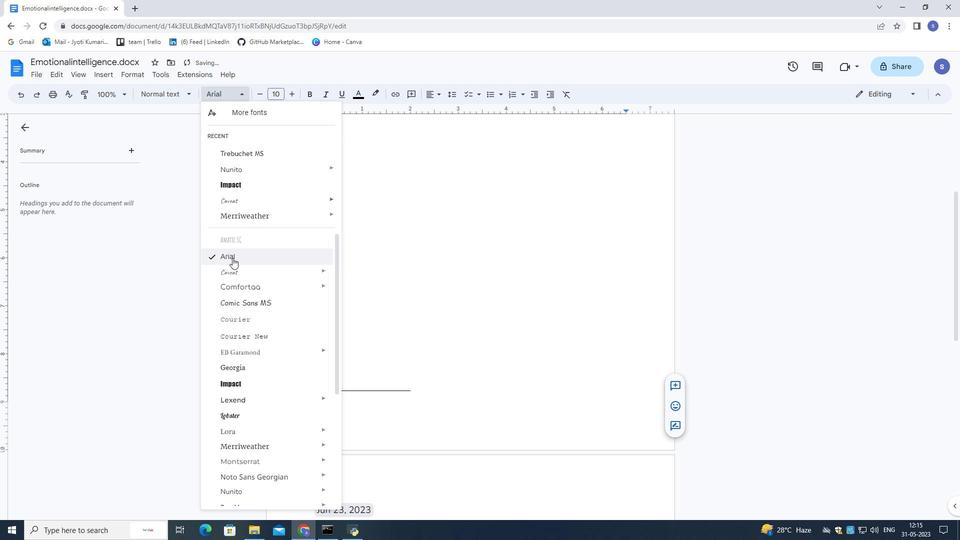 
Action: Mouse pressed left at (231, 258)
Screenshot: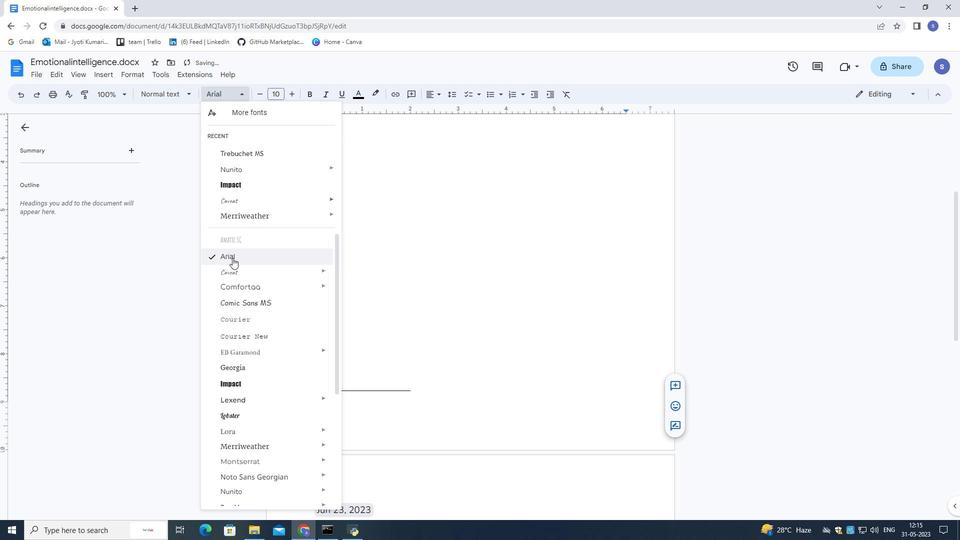
Action: Mouse moved to (259, 93)
Screenshot: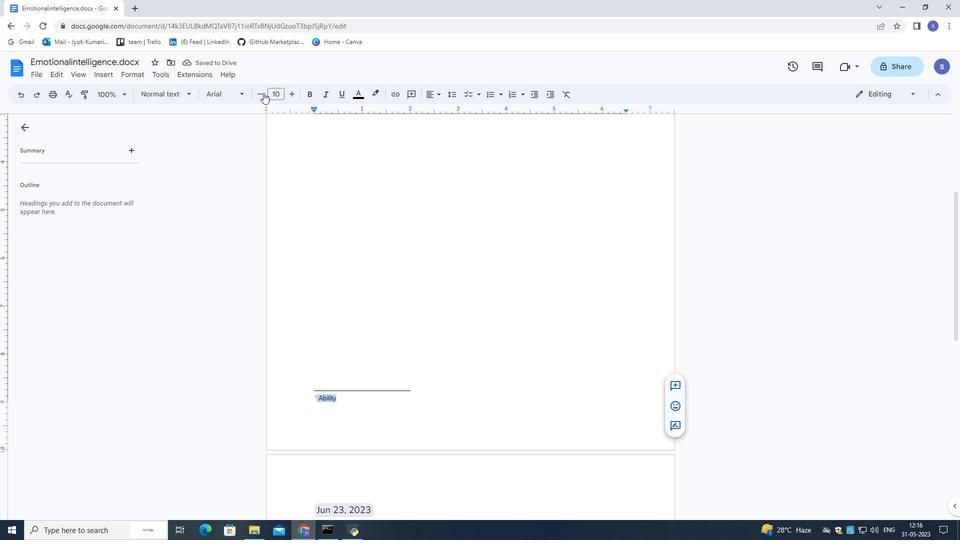 
Action: Mouse pressed left at (259, 93)
Screenshot: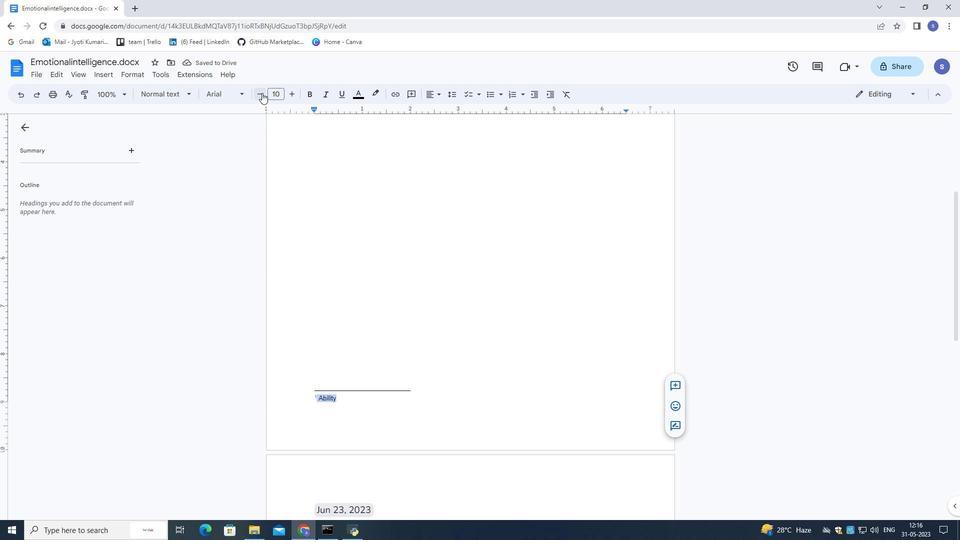 
Action: Mouse pressed left at (259, 93)
Screenshot: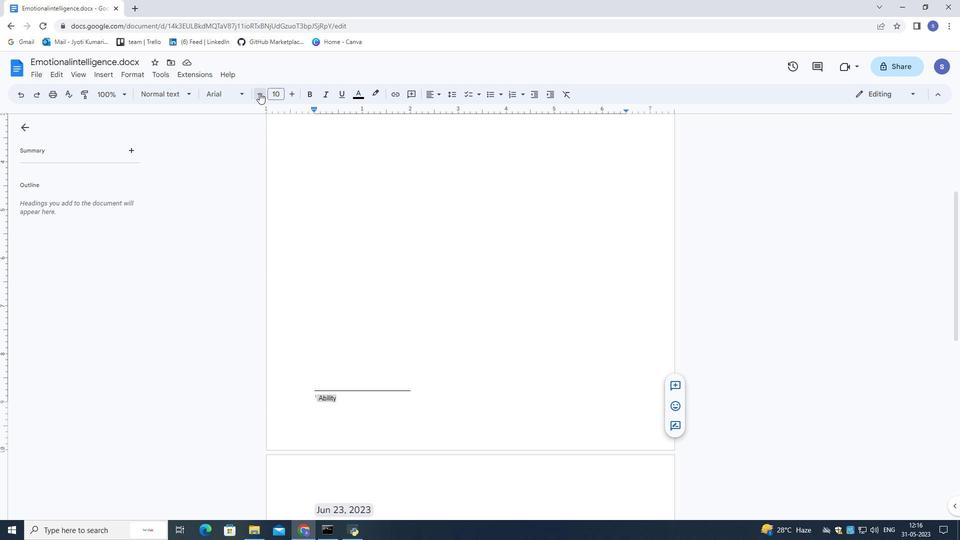 
Action: Mouse moved to (327, 169)
Screenshot: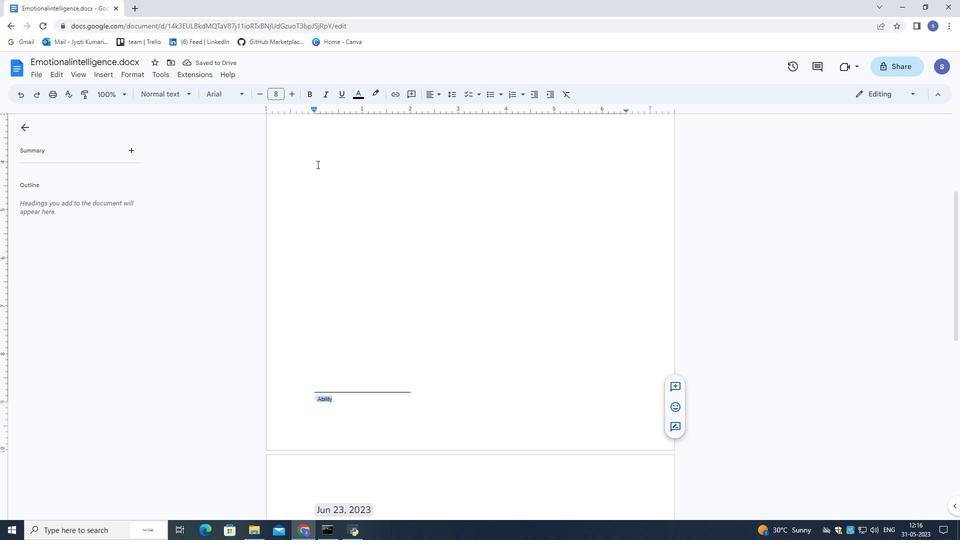 
Action: Mouse scrolled (327, 170) with delta (0, 0)
Screenshot: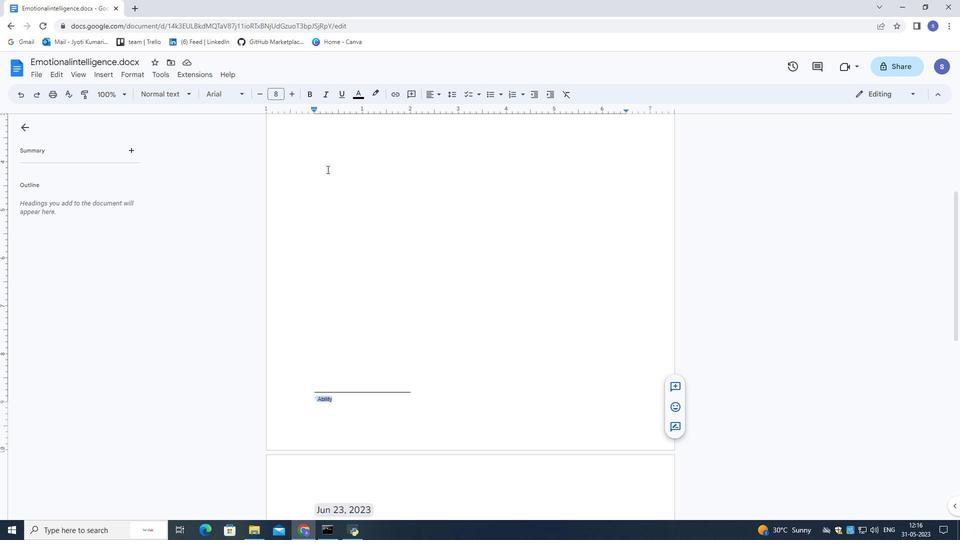 
Action: Mouse scrolled (327, 169) with delta (0, 0)
Screenshot: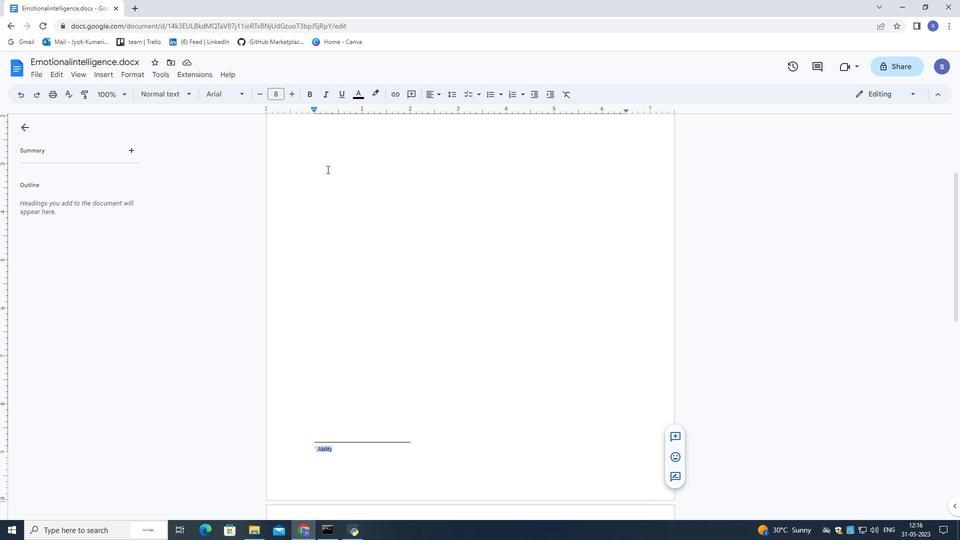 
Action: Mouse scrolled (327, 169) with delta (0, 0)
Screenshot: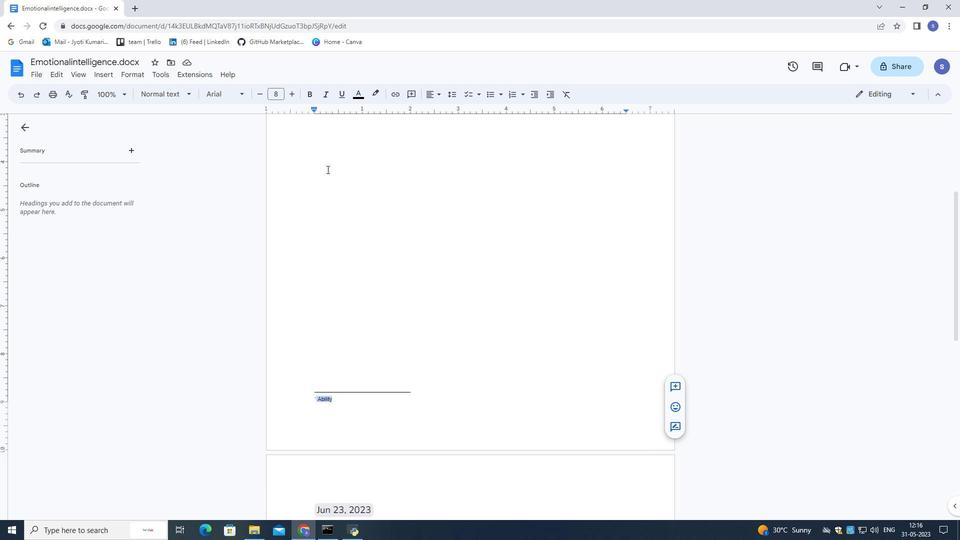 
Action: Mouse moved to (105, 70)
Screenshot: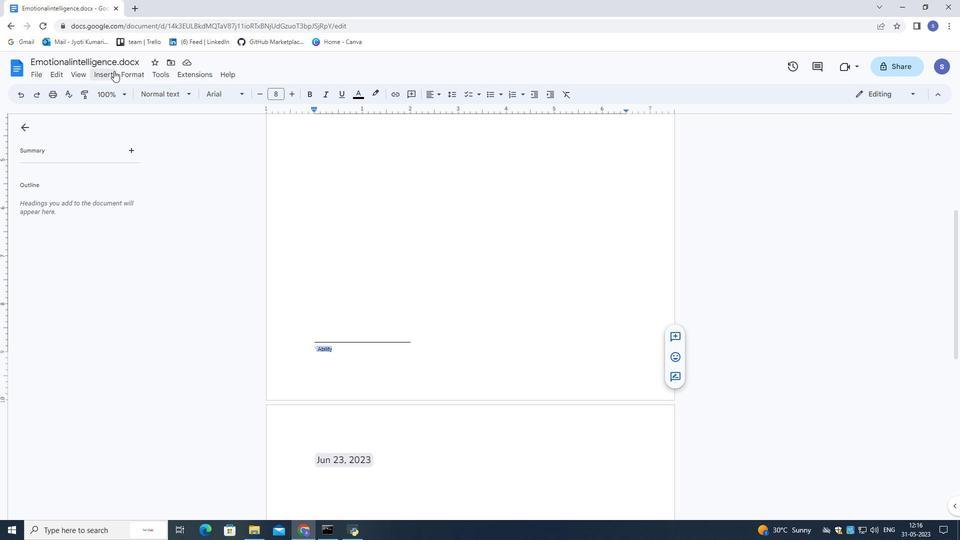 
Action: Mouse pressed left at (105, 70)
Screenshot: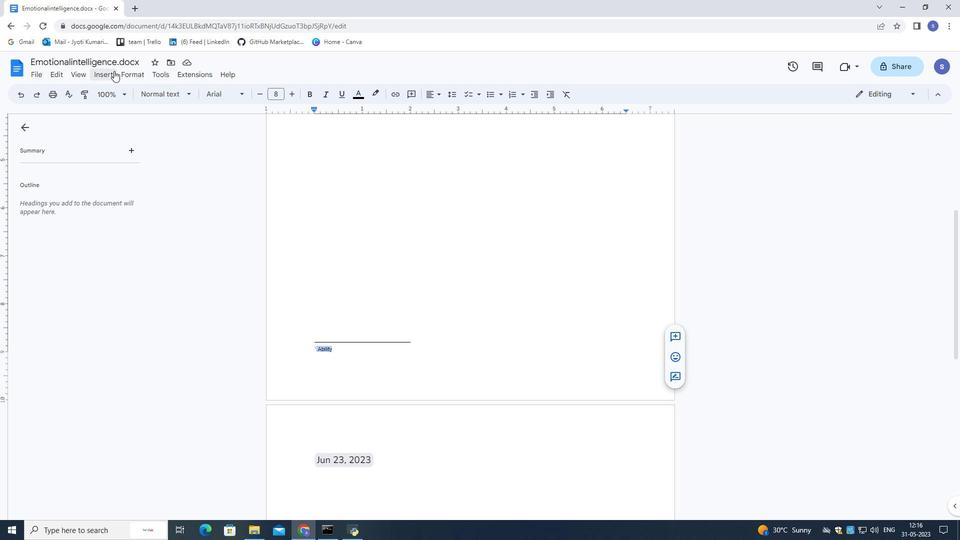 
Action: Mouse moved to (345, 354)
Screenshot: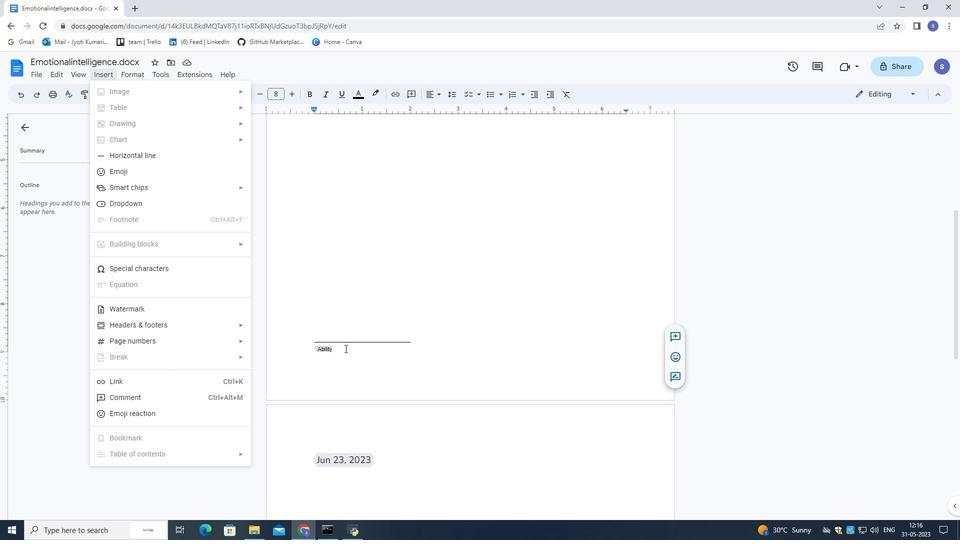 
Action: Mouse pressed left at (345, 354)
Screenshot: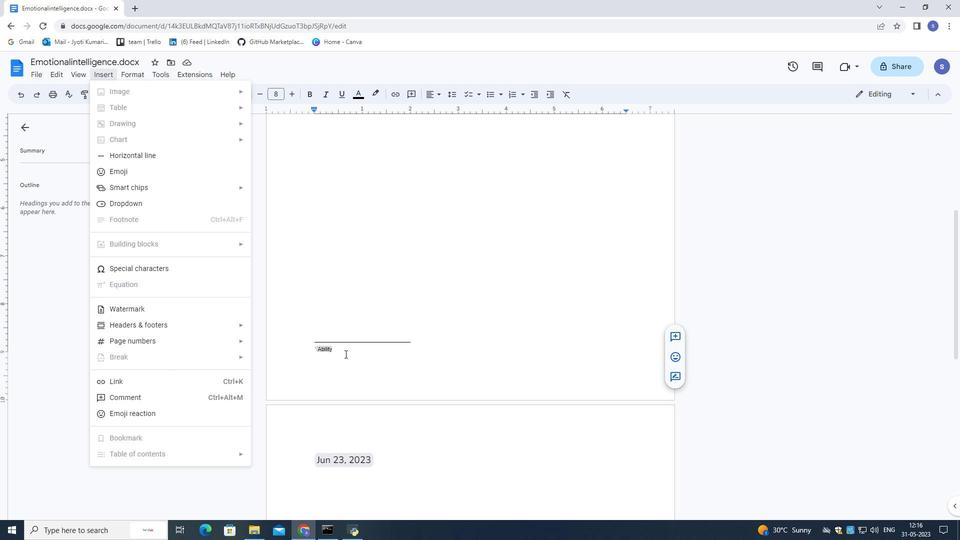 
Action: Mouse moved to (351, 291)
Screenshot: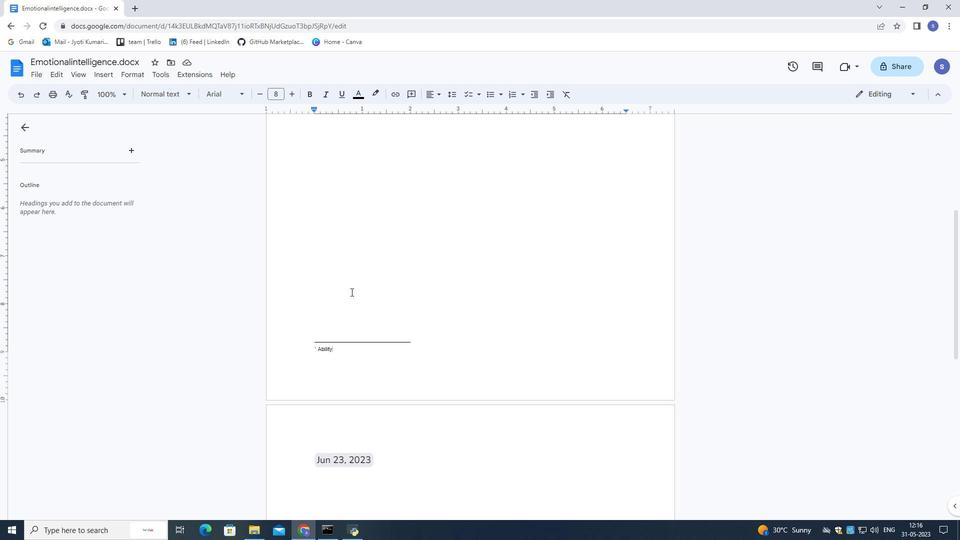 
Action: Mouse scrolled (351, 292) with delta (0, 0)
Screenshot: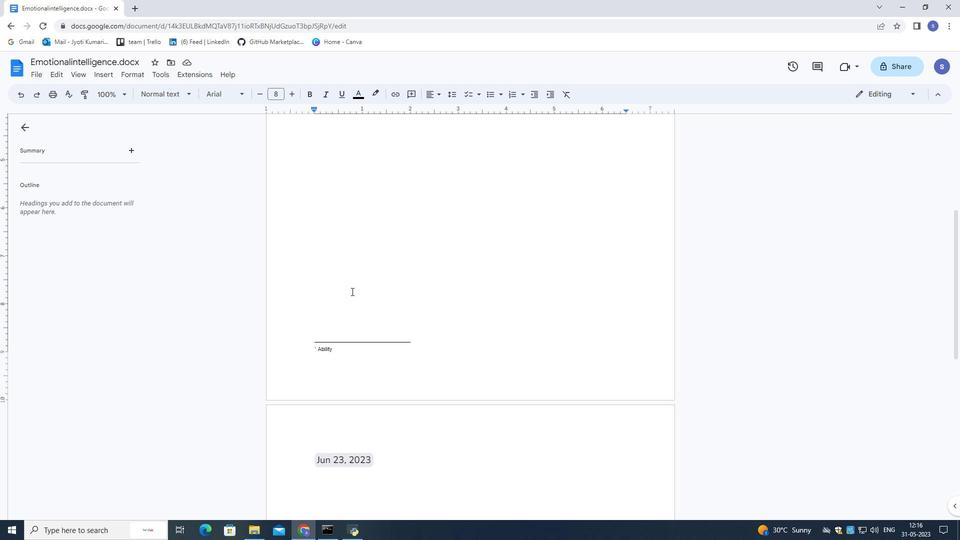 
Action: Mouse moved to (351, 291)
Screenshot: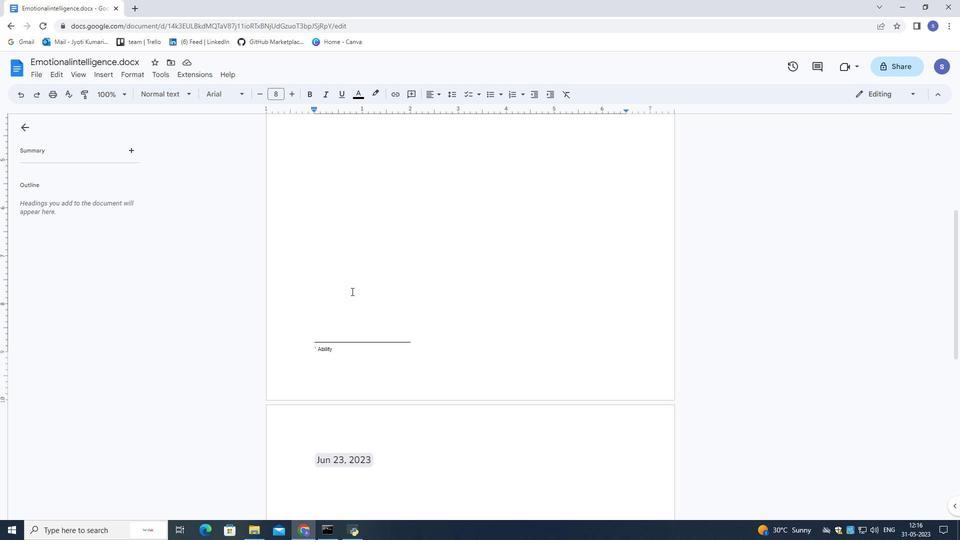 
Action: Mouse scrolled (351, 291) with delta (0, 0)
Screenshot: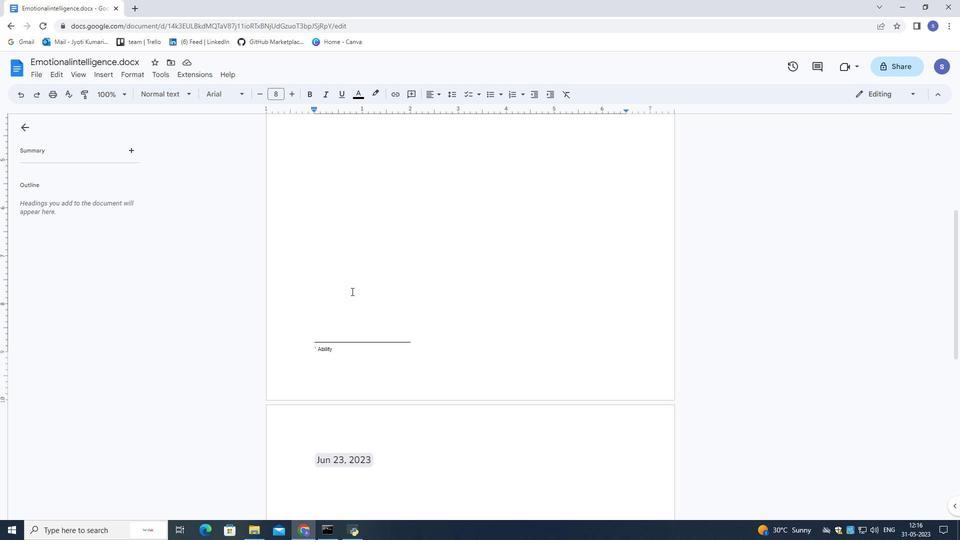 
Action: Mouse moved to (351, 290)
Screenshot: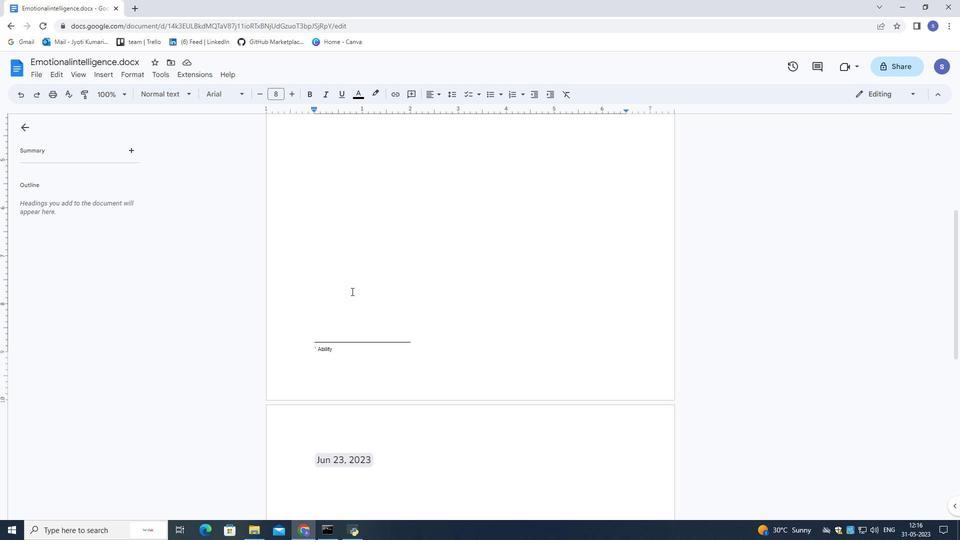 
Action: Mouse scrolled (351, 291) with delta (0, 0)
Screenshot: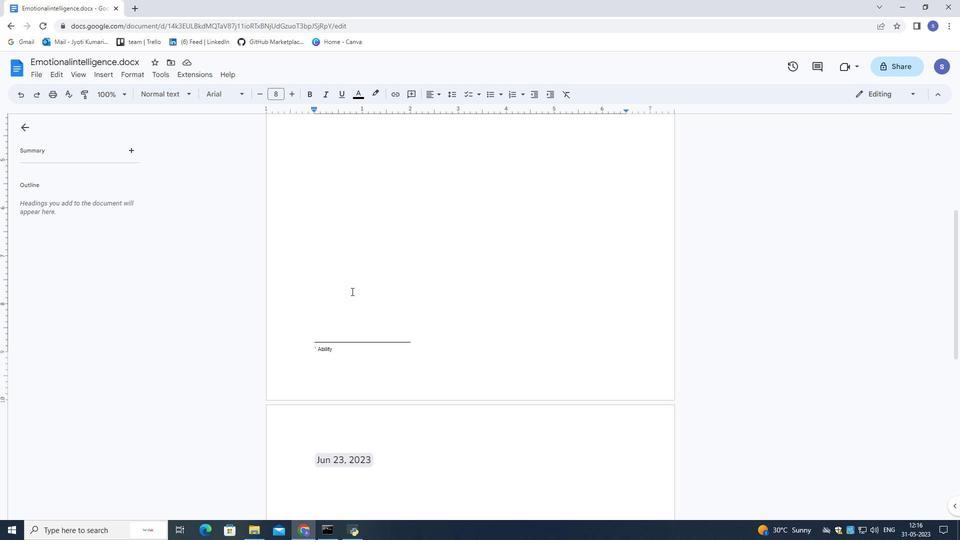 
Action: Mouse scrolled (351, 291) with delta (0, 0)
Screenshot: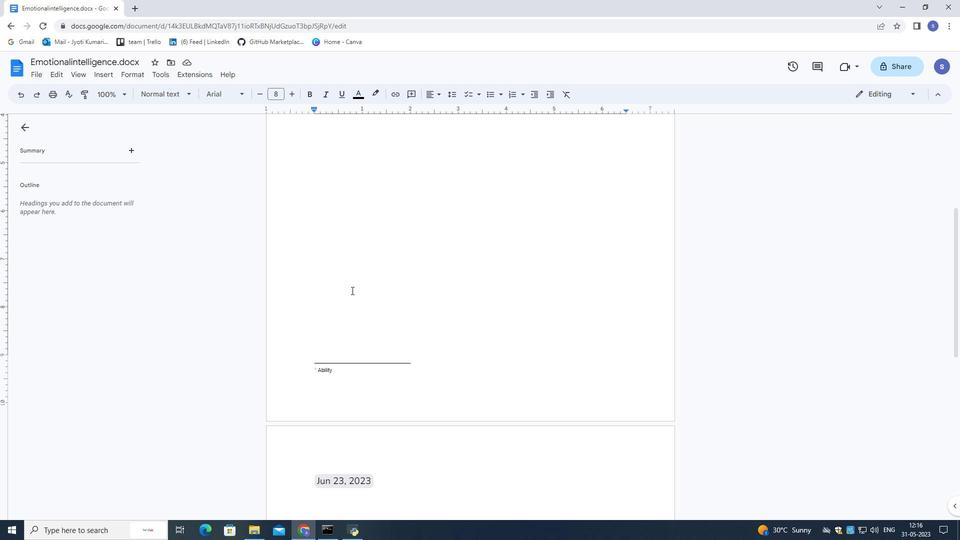 
Action: Mouse moved to (351, 289)
Screenshot: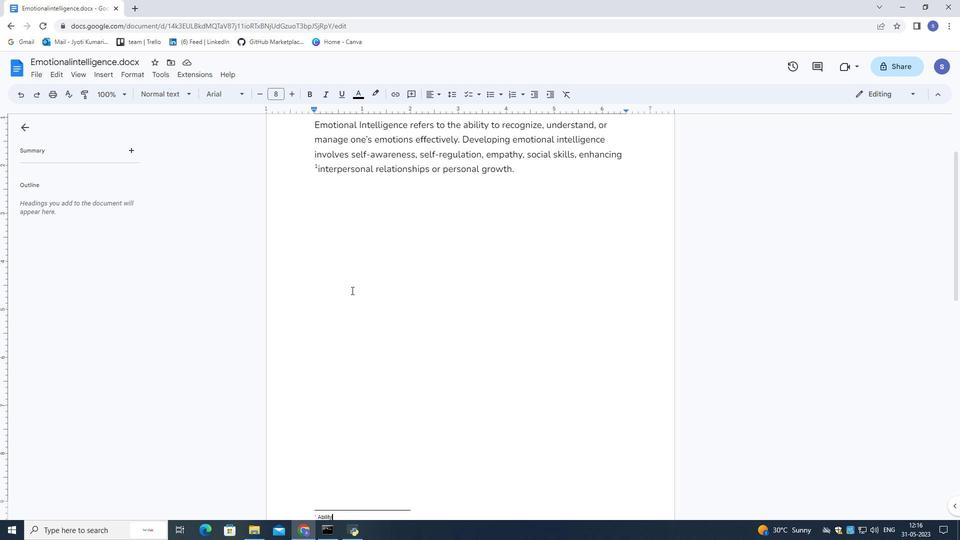 
Action: Mouse scrolled (351, 290) with delta (0, 0)
Screenshot: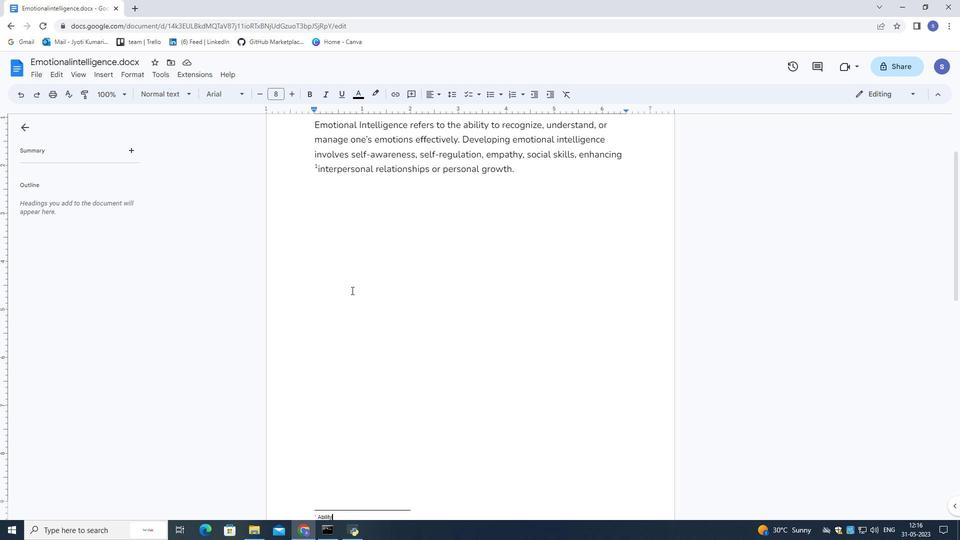 
Action: Mouse moved to (440, 225)
Screenshot: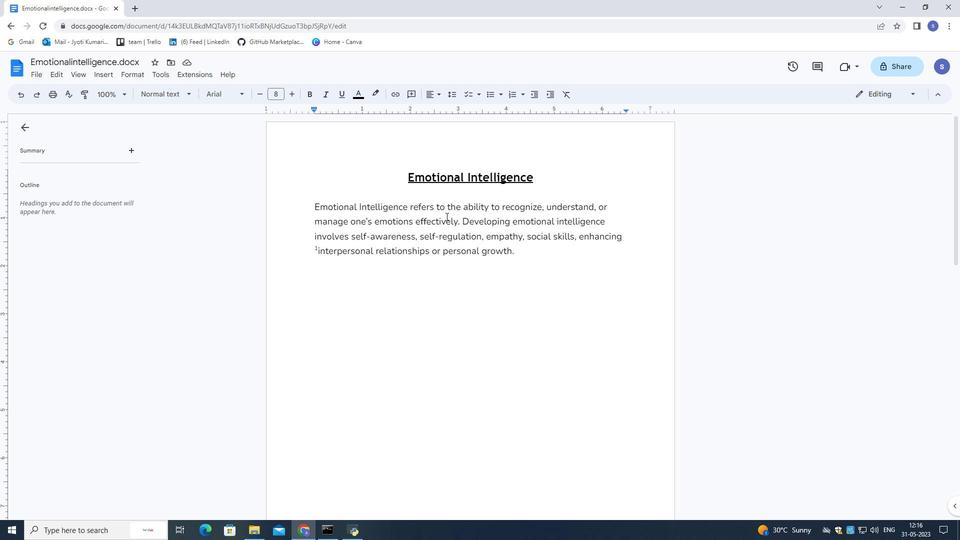 
Action: Mouse scrolled (440, 225) with delta (0, 0)
Screenshot: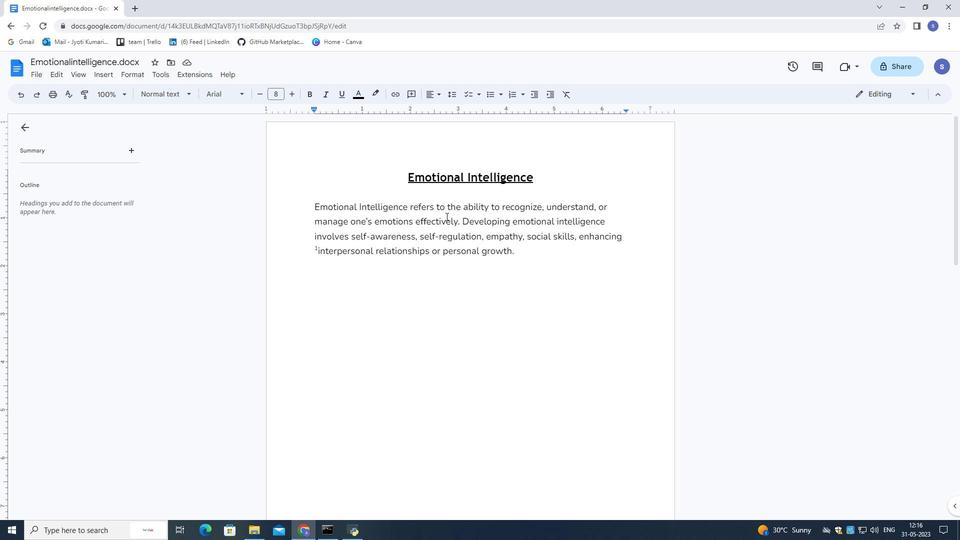 
Action: Mouse moved to (438, 228)
Screenshot: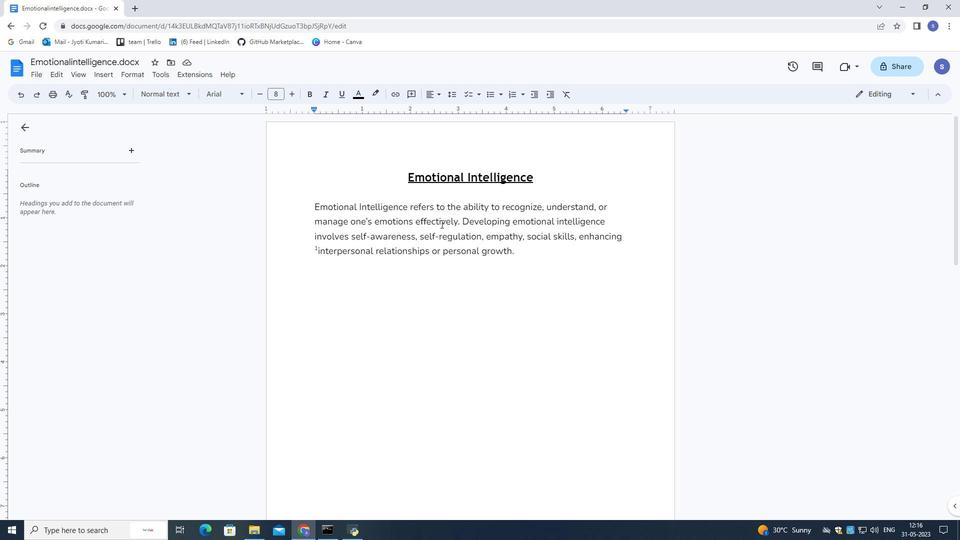 
Action: Mouse scrolled (438, 228) with delta (0, 0)
Screenshot: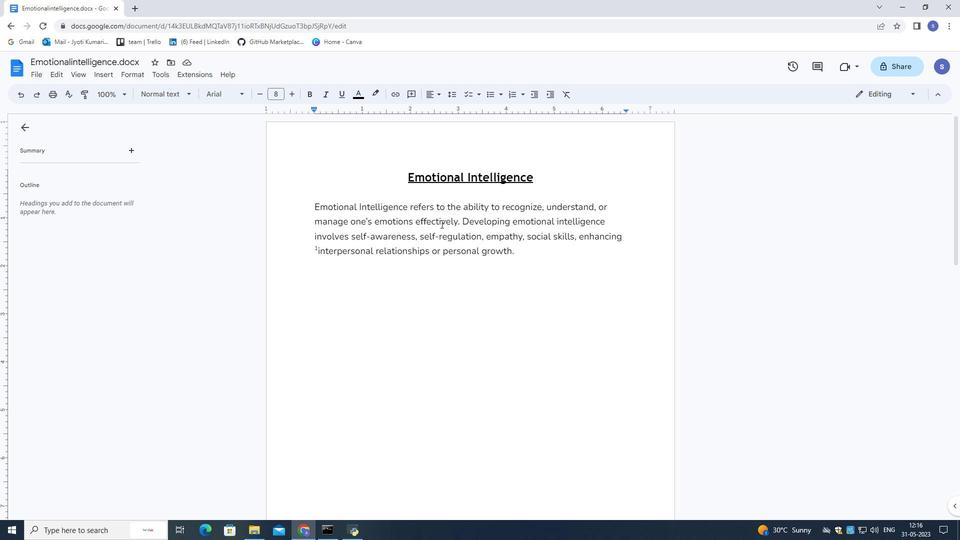 
Action: Mouse moved to (438, 229)
Screenshot: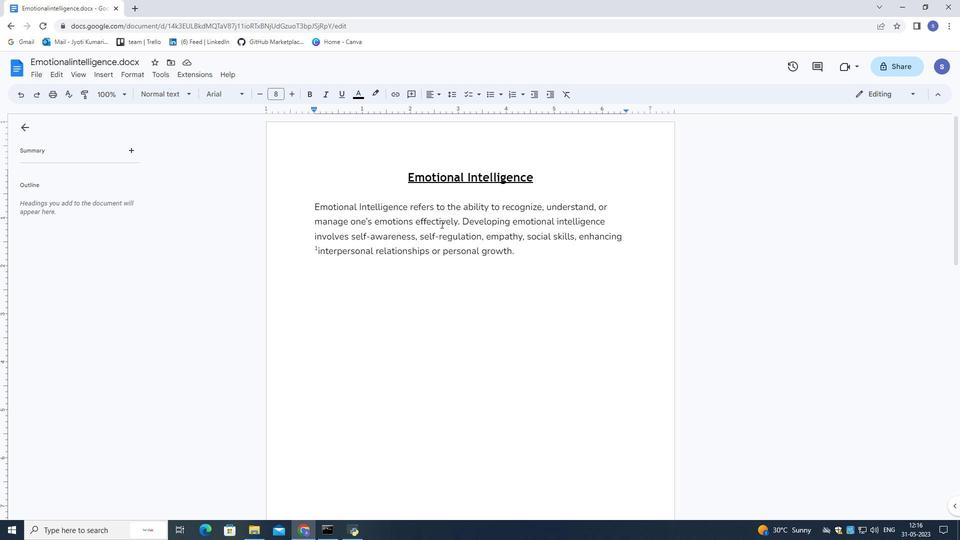 
Action: Mouse scrolled (438, 229) with delta (0, 0)
Screenshot: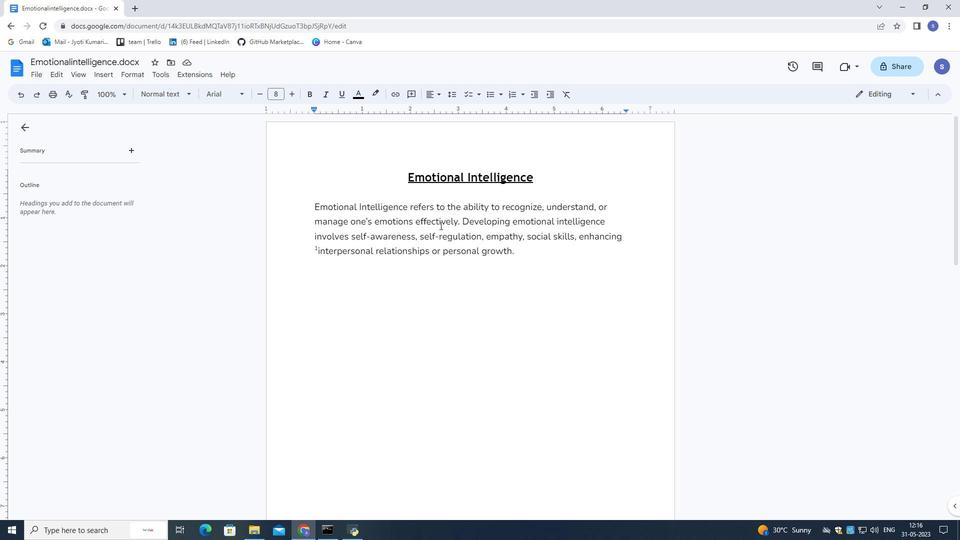 
Action: Mouse moved to (438, 230)
Screenshot: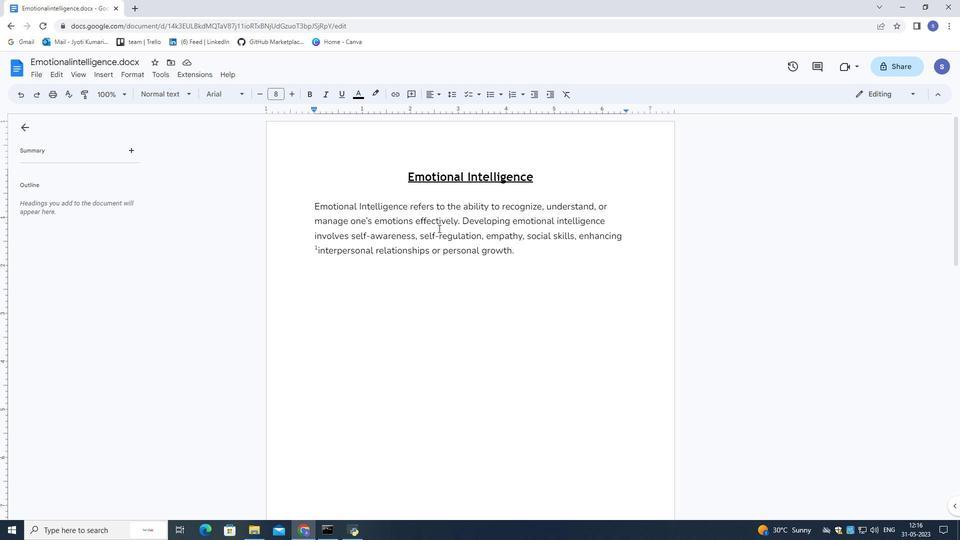 
Action: Mouse scrolled (438, 230) with delta (0, 0)
Screenshot: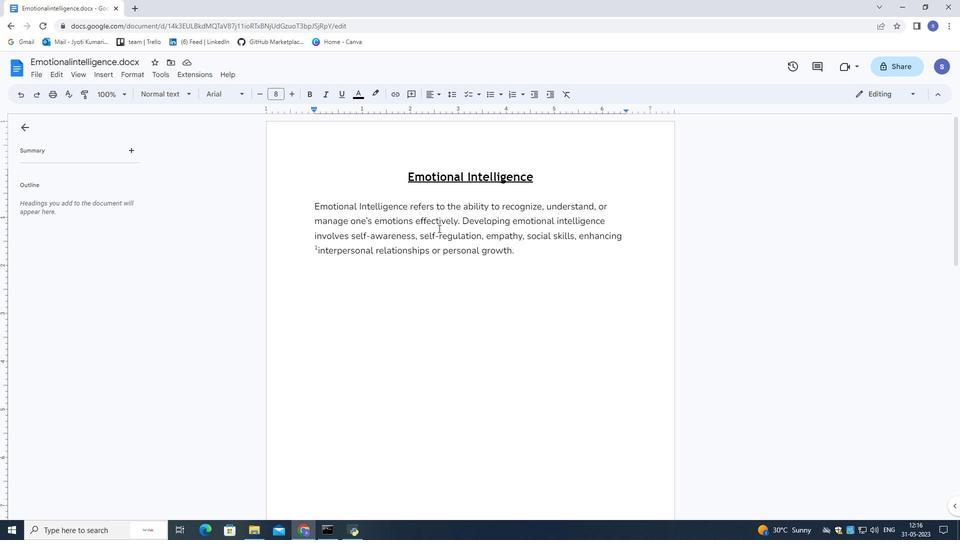 
Action: Mouse moved to (436, 232)
Screenshot: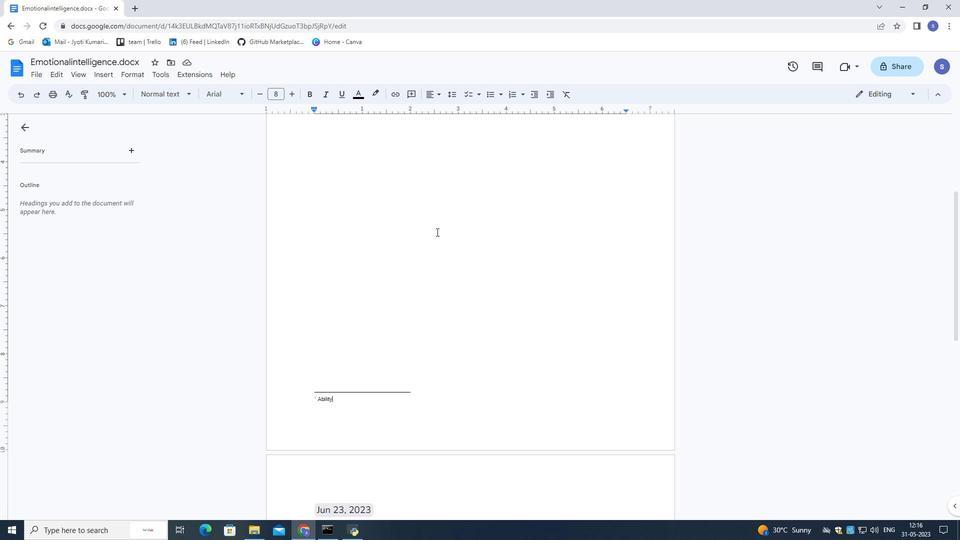 
Action: Mouse scrolled (436, 231) with delta (0, 0)
Screenshot: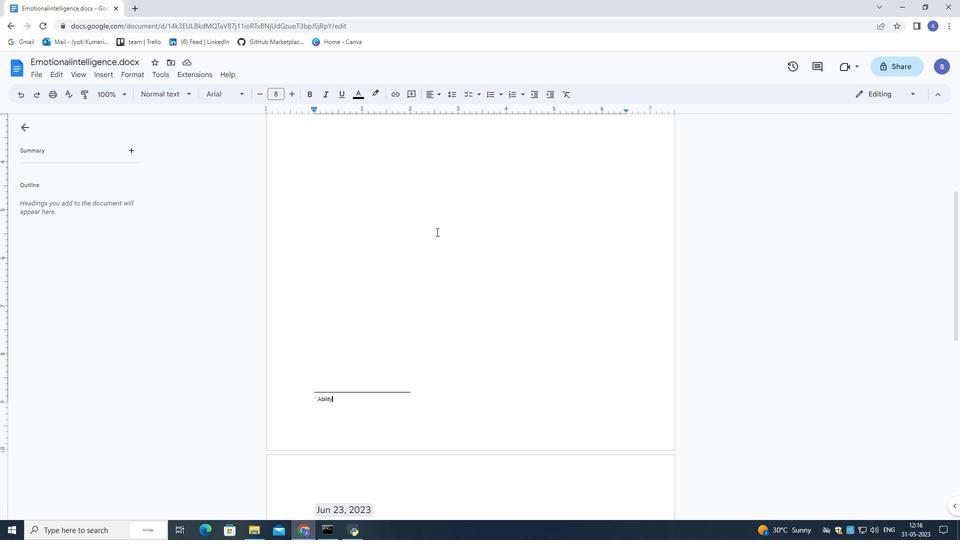 
Action: Mouse moved to (126, 78)
Screenshot: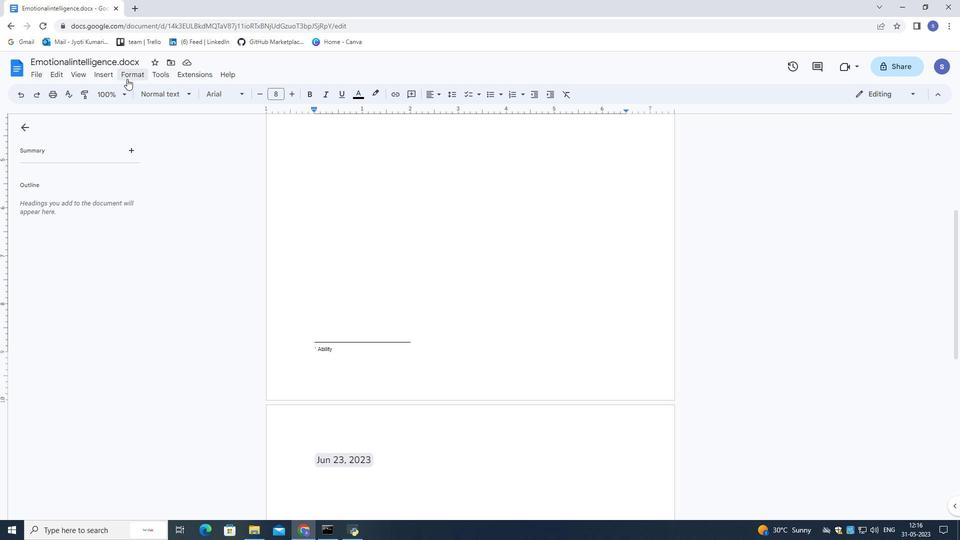 
Action: Mouse pressed left at (126, 78)
Screenshot: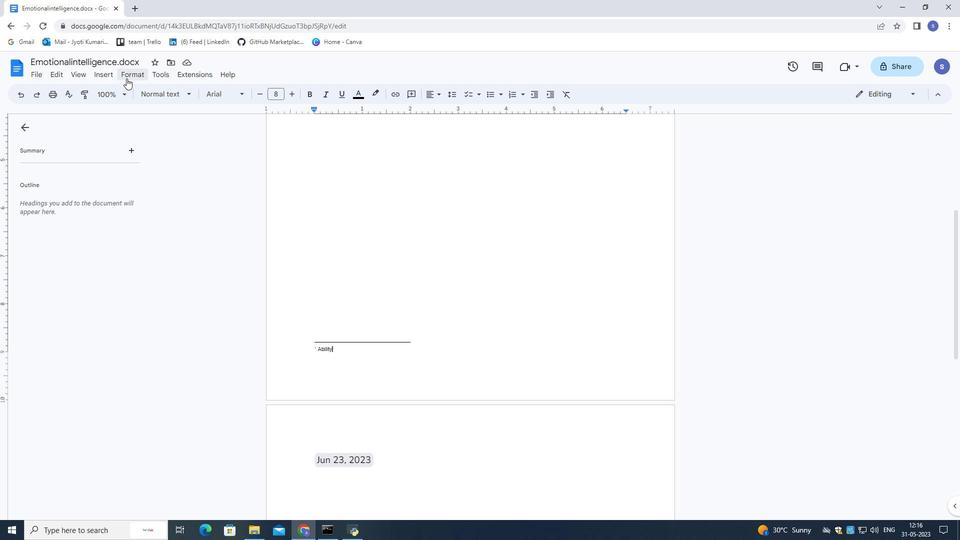 
Action: Mouse moved to (363, 255)
Screenshot: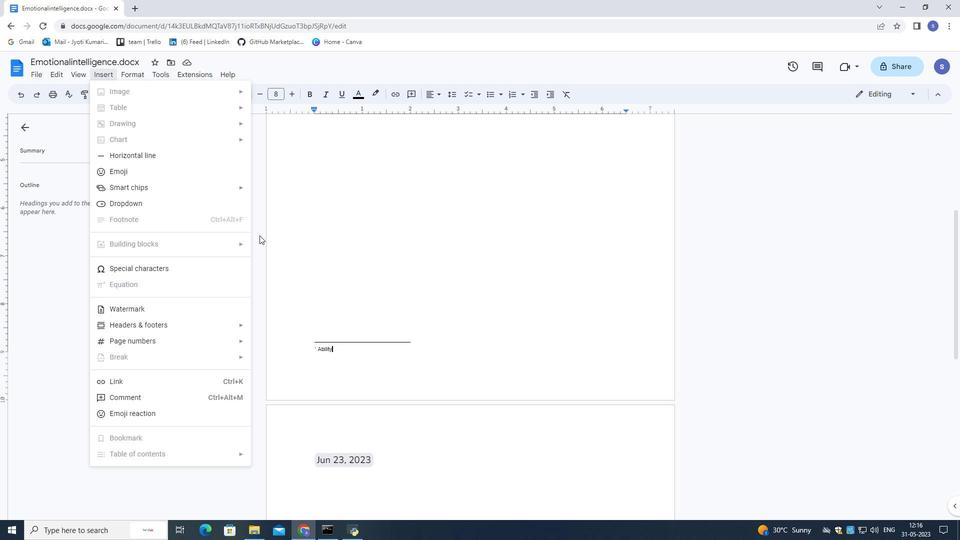 
Action: Mouse pressed left at (363, 255)
Screenshot: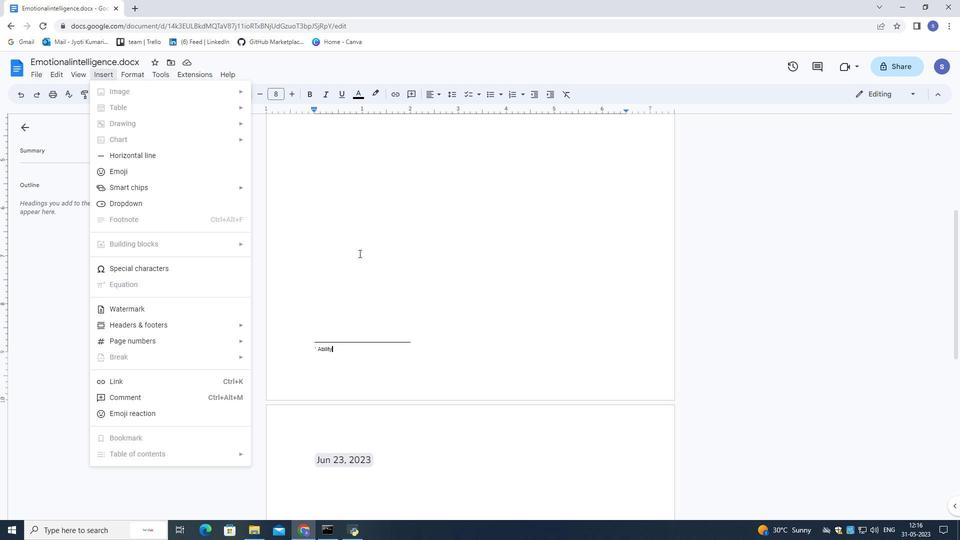
Action: Mouse moved to (317, 345)
Screenshot: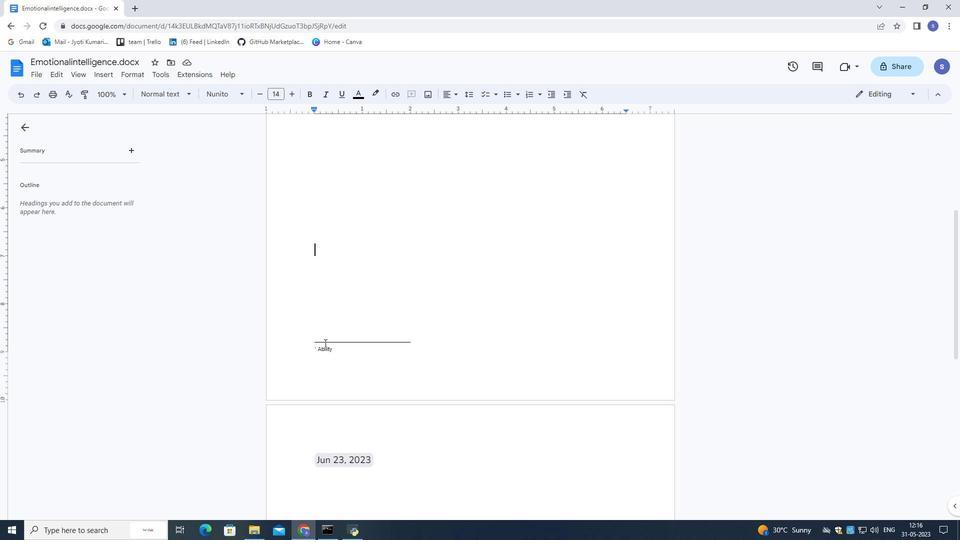 
Action: Mouse pressed left at (317, 345)
Screenshot: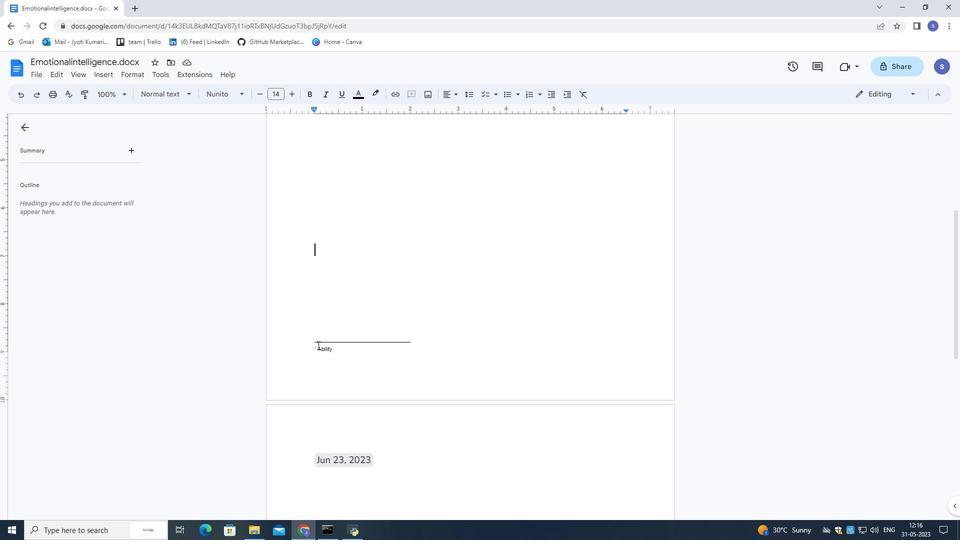 
Action: Mouse moved to (319, 345)
Screenshot: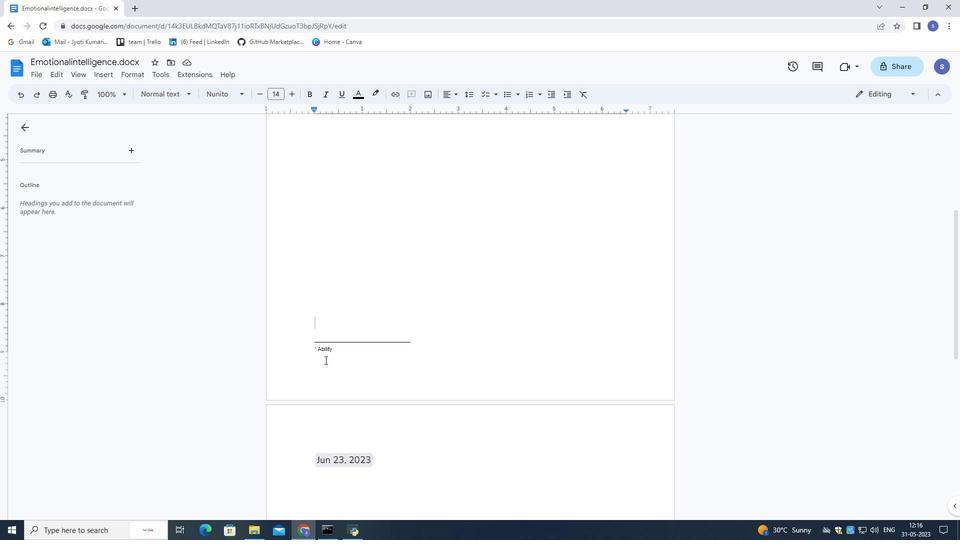 
Action: Mouse pressed left at (319, 345)
Screenshot: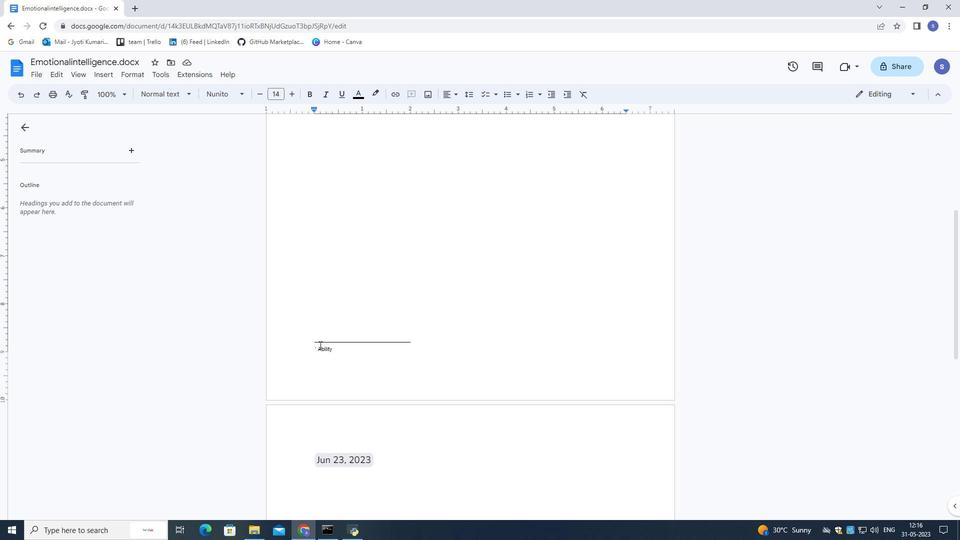 
Action: Mouse moved to (324, 350)
Screenshot: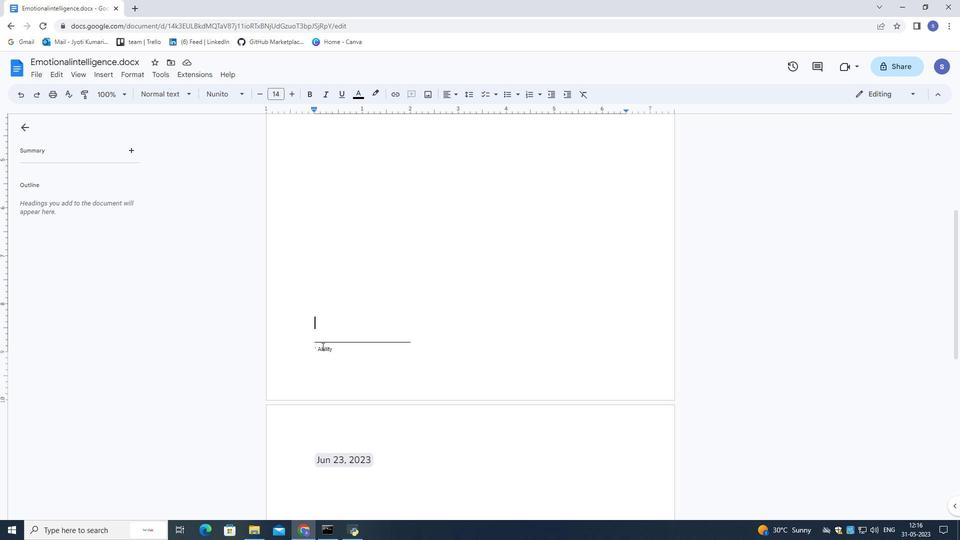 
Action: Mouse pressed left at (324, 350)
Screenshot: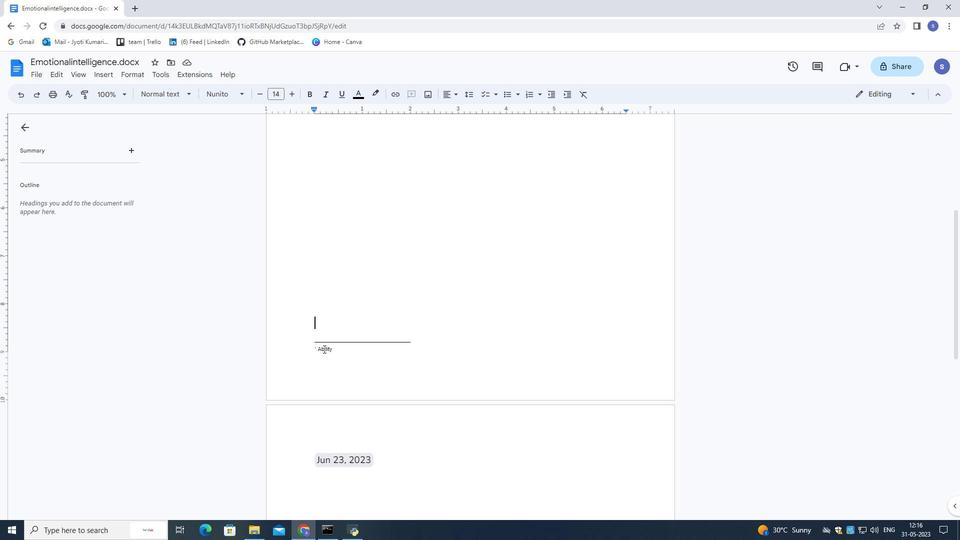 
Action: Mouse moved to (354, 346)
Screenshot: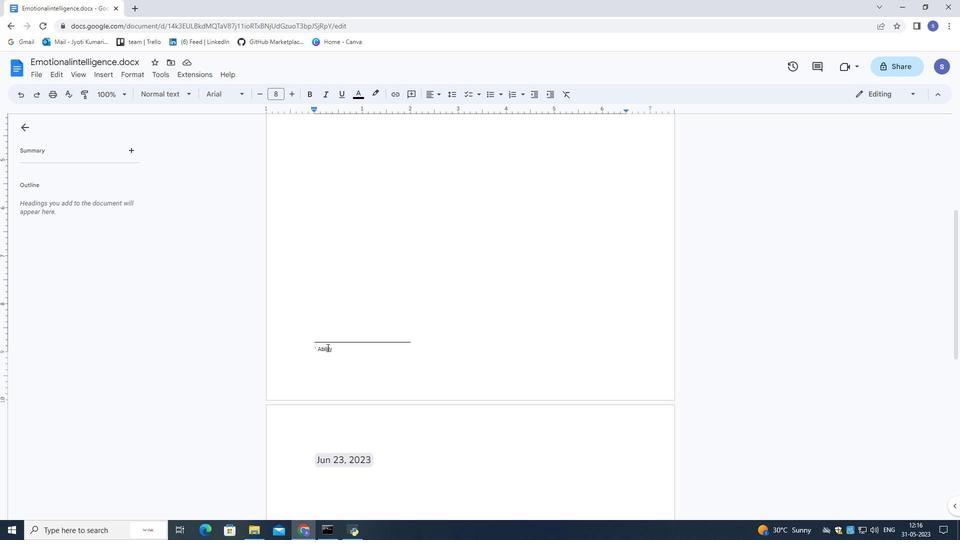 
Action: Key pressed <Key.left><Key.left><Key.left><Key.left><Key.backspace><Key.backspace>
Screenshot: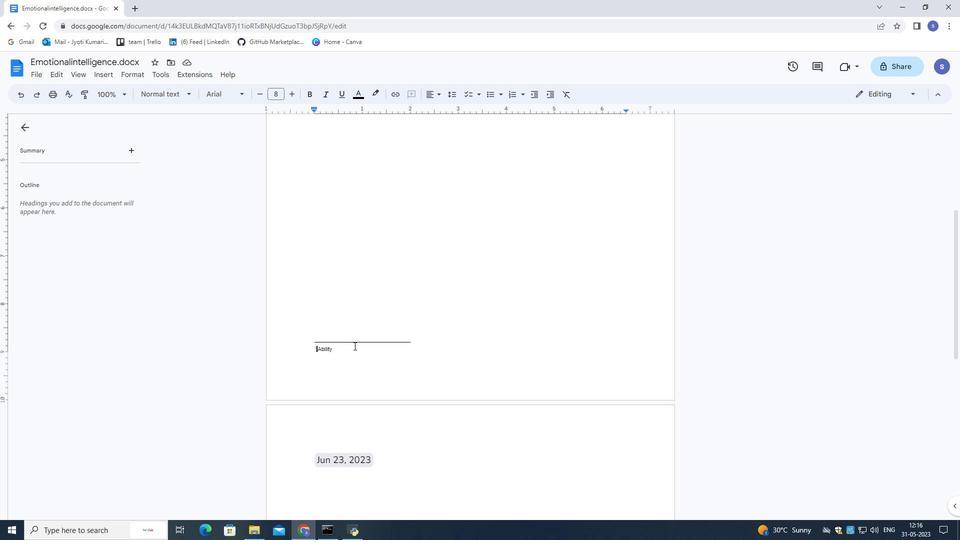 
Action: Mouse moved to (355, 333)
Screenshot: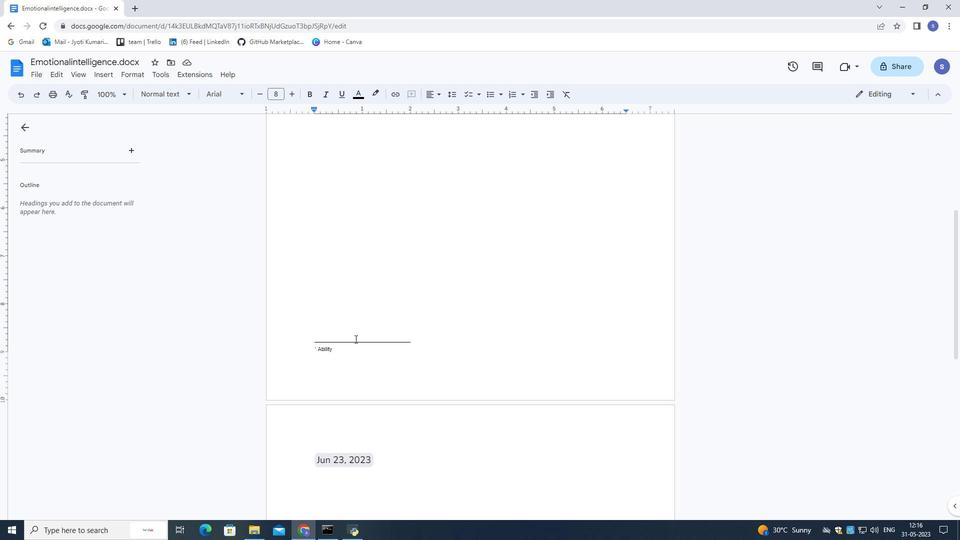 
Action: Mouse scrolled (355, 334) with delta (0, 0)
Screenshot: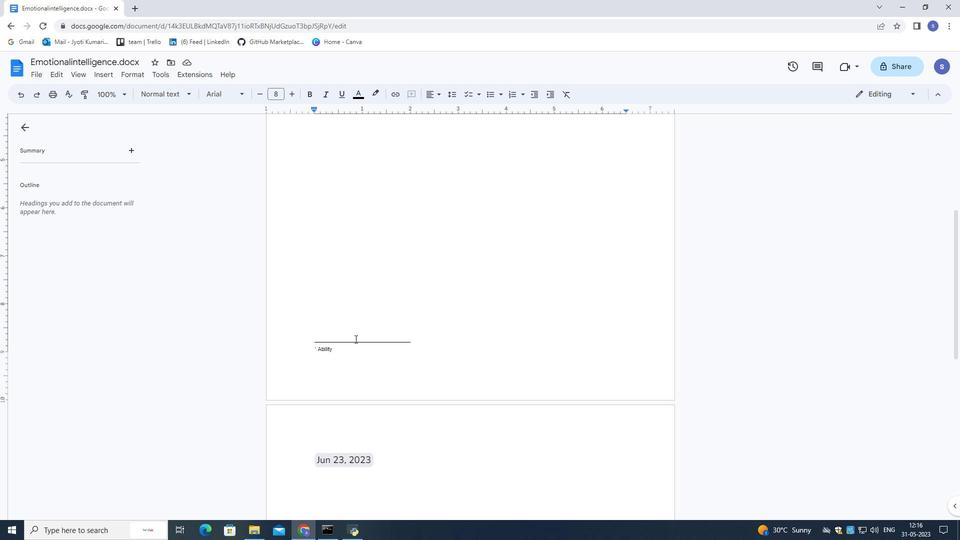 
Action: Mouse moved to (355, 331)
Screenshot: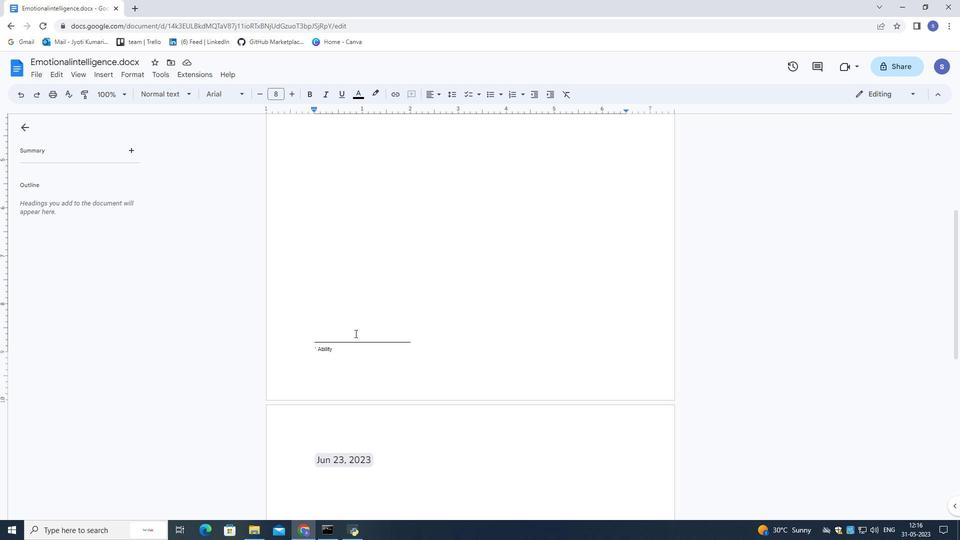 
Action: Mouse scrolled (355, 331) with delta (0, 0)
Screenshot: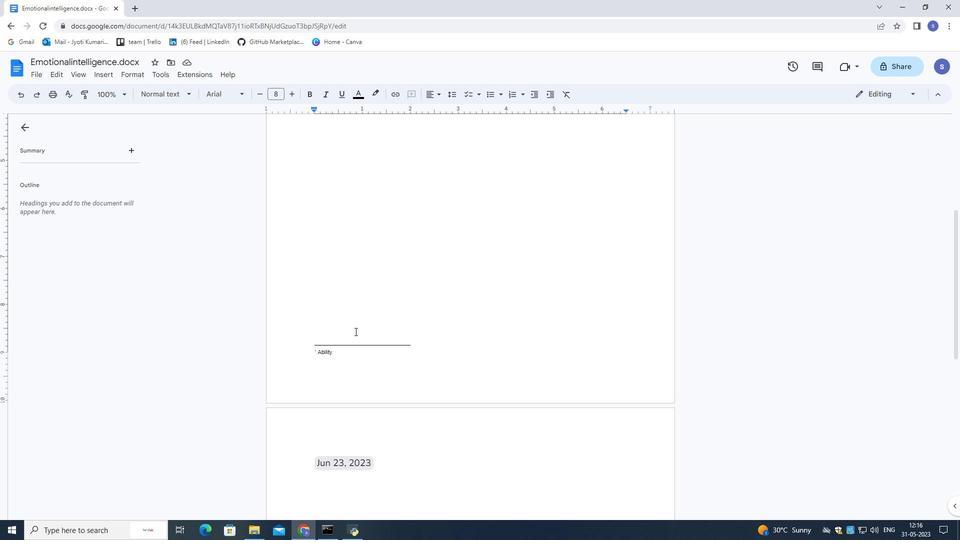
Action: Mouse moved to (385, 463)
Screenshot: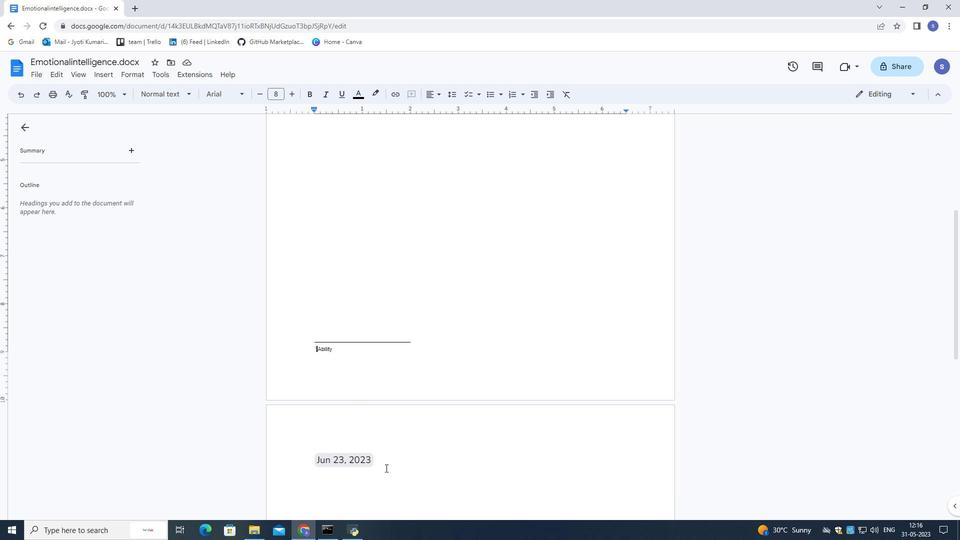 
Action: Mouse pressed left at (385, 463)
Screenshot: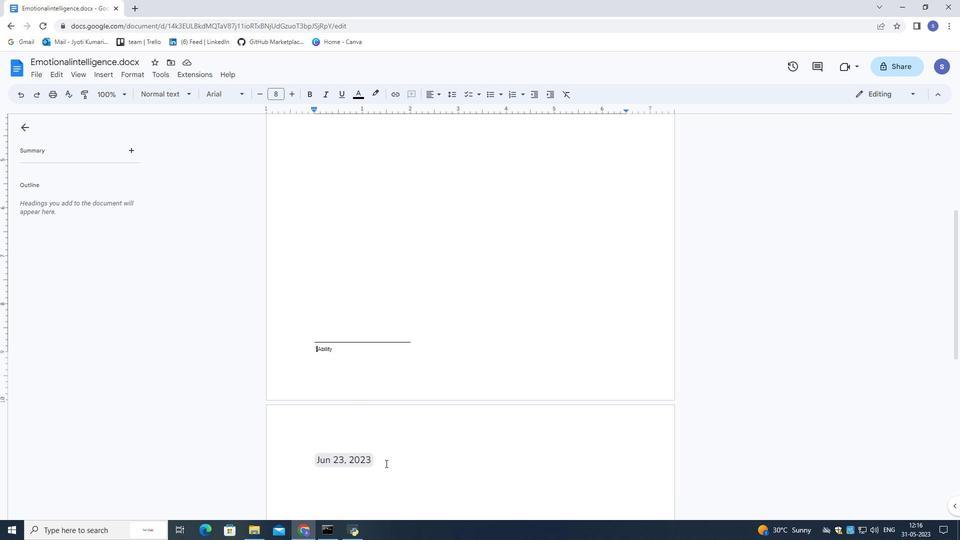 
Action: Mouse moved to (384, 462)
Screenshot: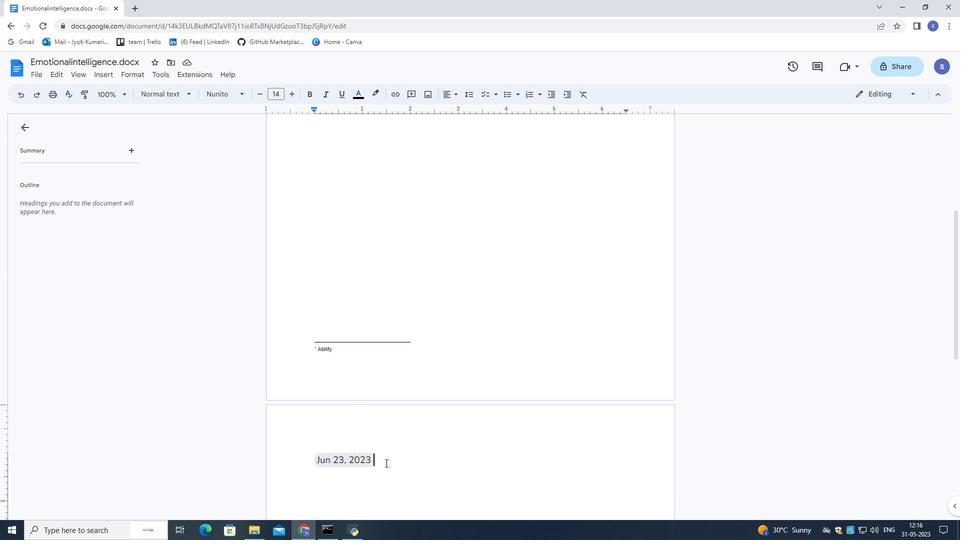 
Action: Mouse pressed left at (384, 462)
Screenshot: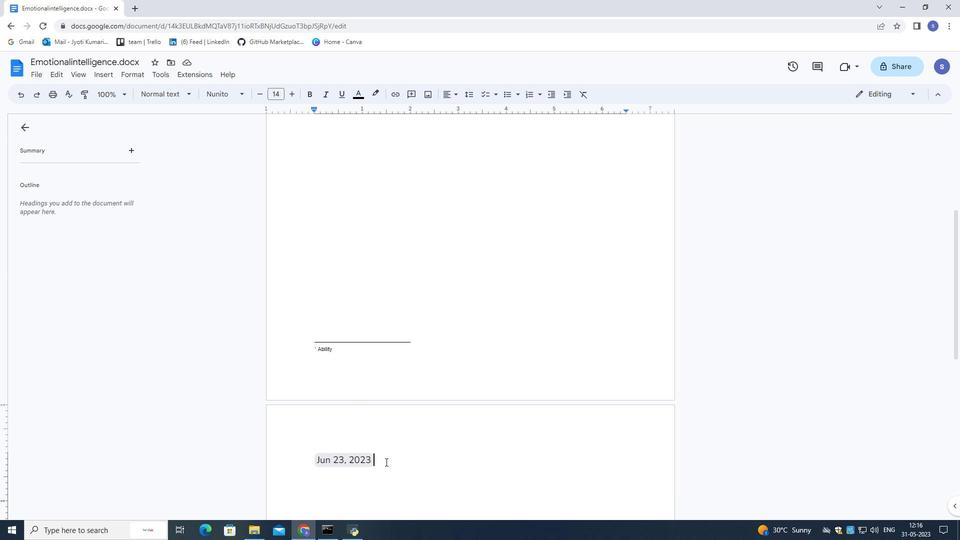 
Action: Mouse moved to (323, 457)
Screenshot: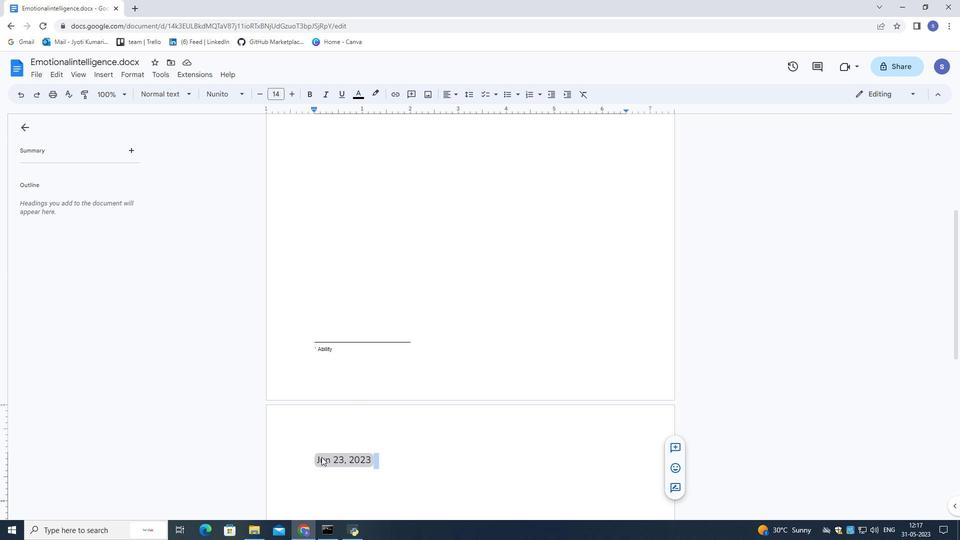 
Action: Mouse pressed right at (323, 457)
Screenshot: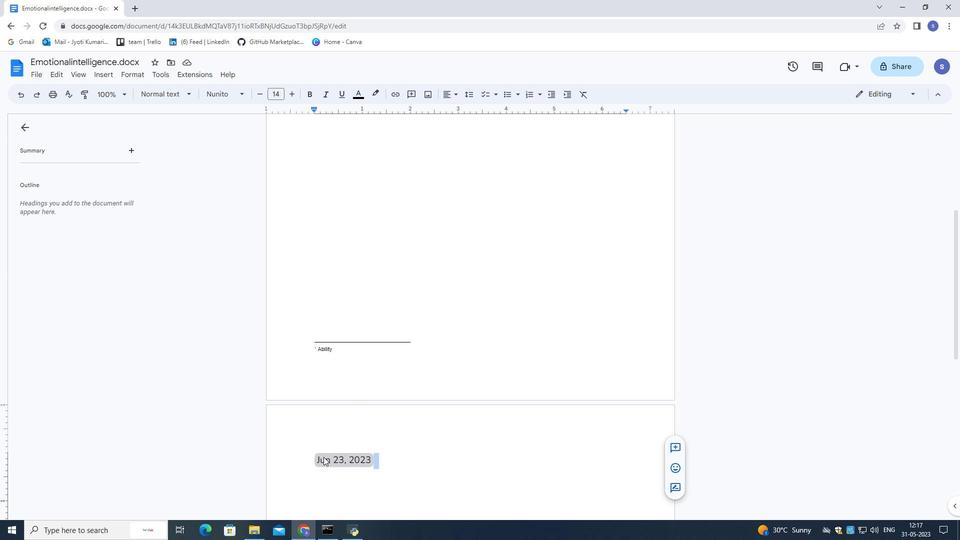 
Action: Mouse moved to (383, 309)
Screenshot: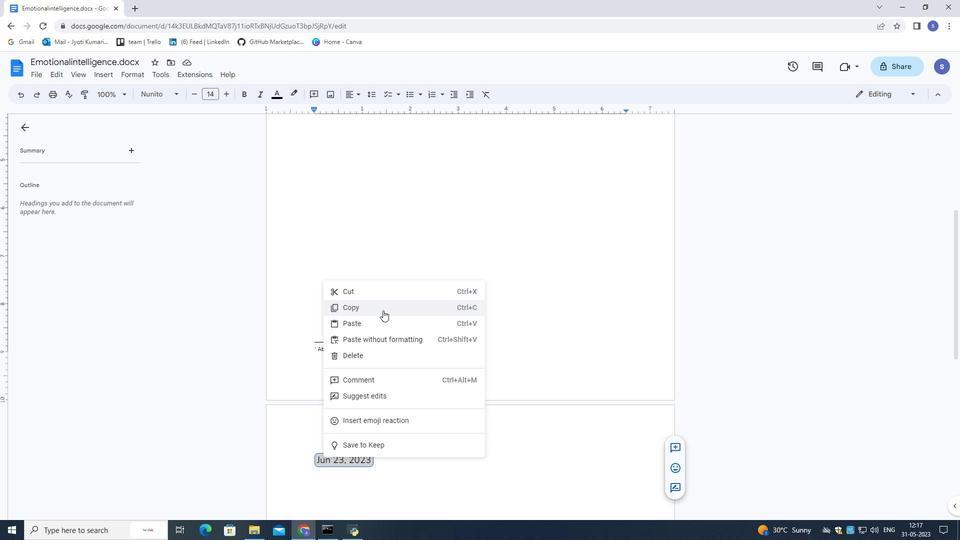 
Action: Mouse pressed left at (383, 309)
Screenshot: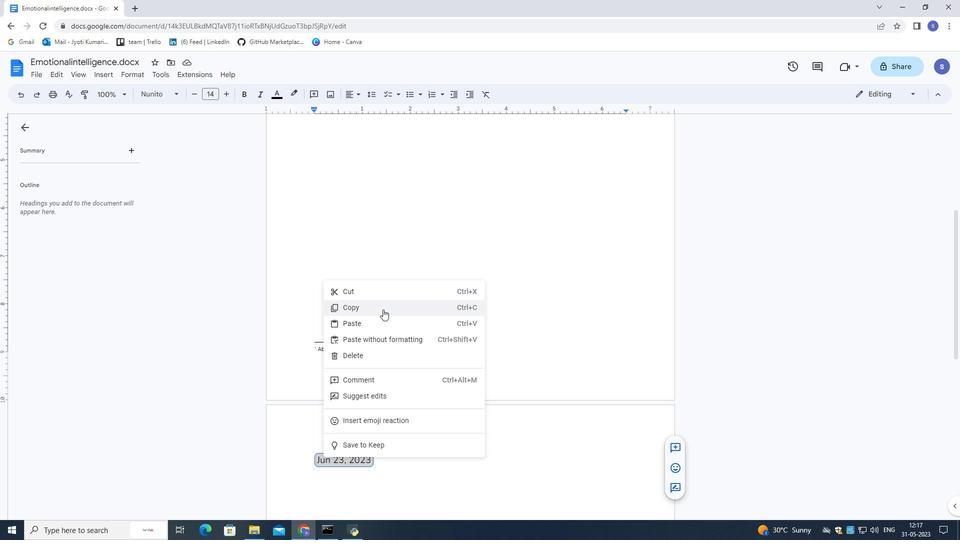 
Action: Mouse moved to (353, 312)
Screenshot: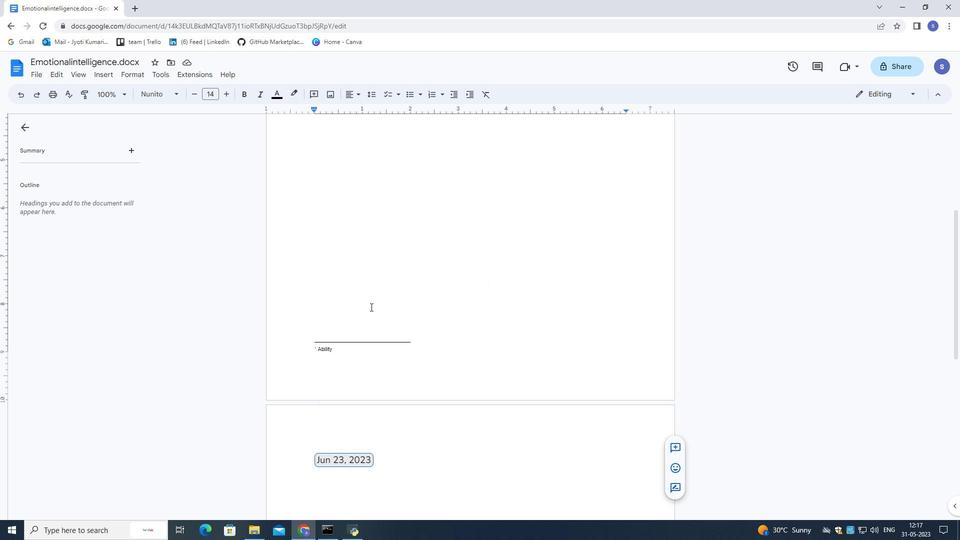 
Action: Mouse pressed left at (353, 312)
Screenshot: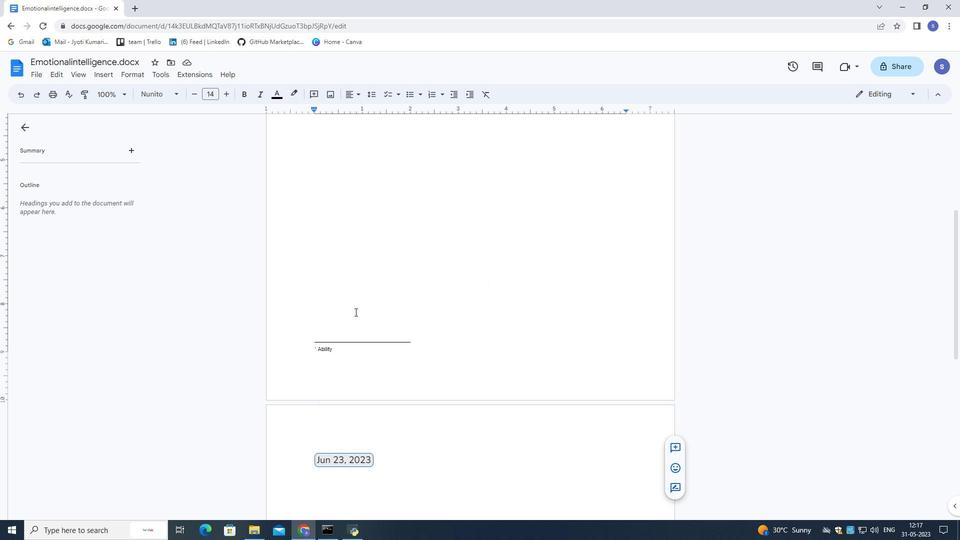 
Action: Key pressed ctrl+V
Screenshot: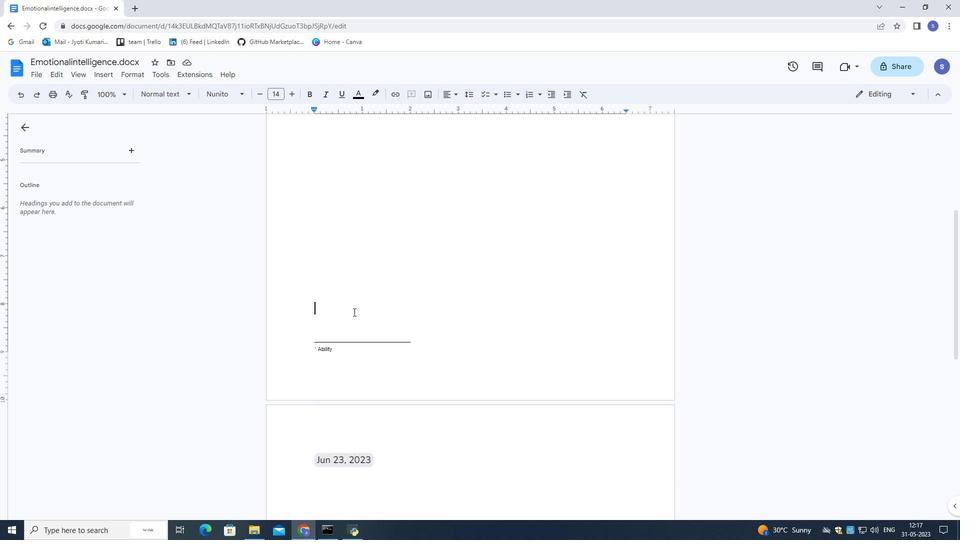 
Action: Mouse moved to (354, 455)
Screenshot: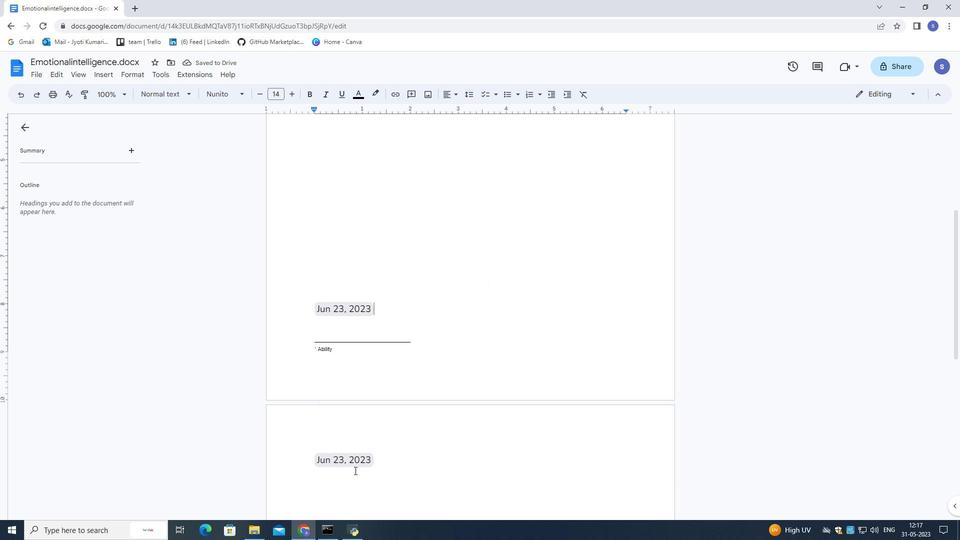 
Action: Mouse pressed left at (354, 455)
Screenshot: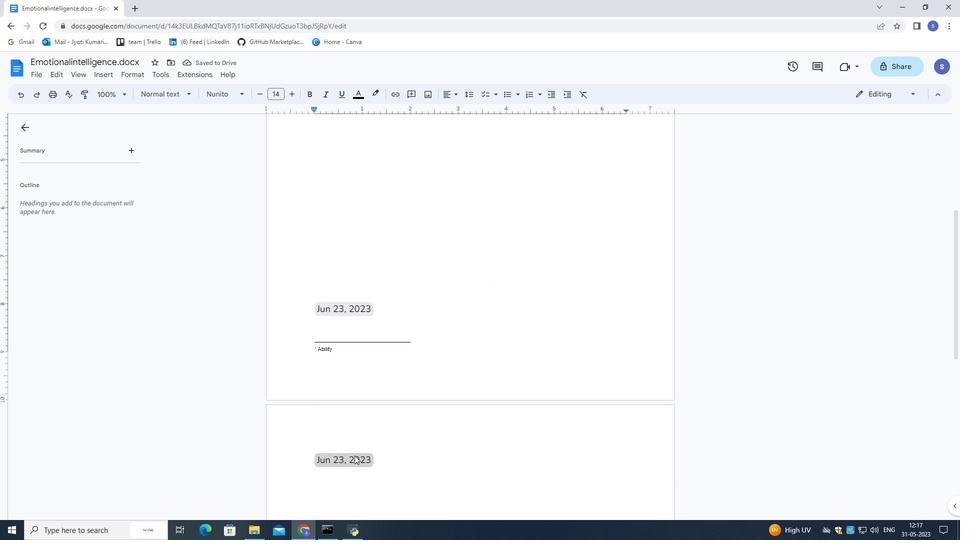 
Action: Mouse moved to (361, 434)
Screenshot: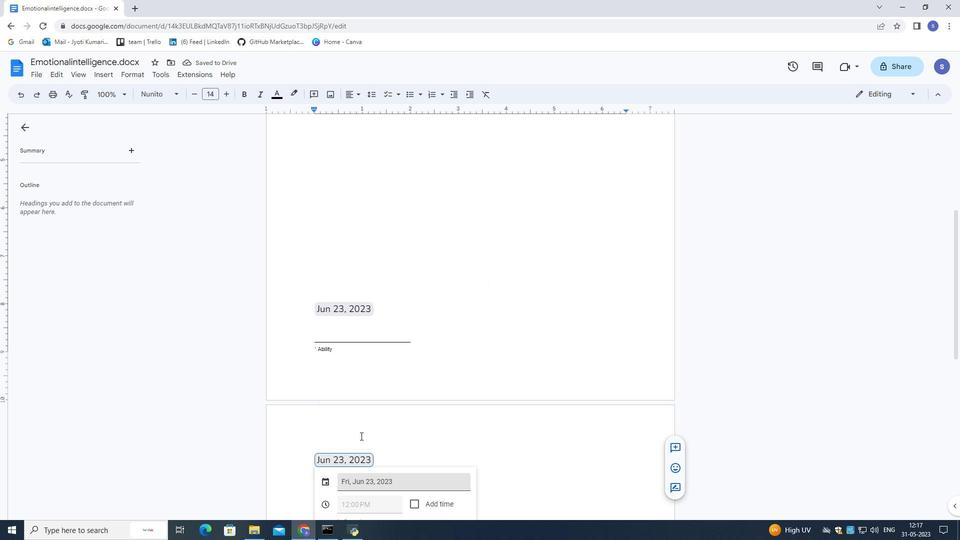 
Action: Key pressed <Key.delete>
Screenshot: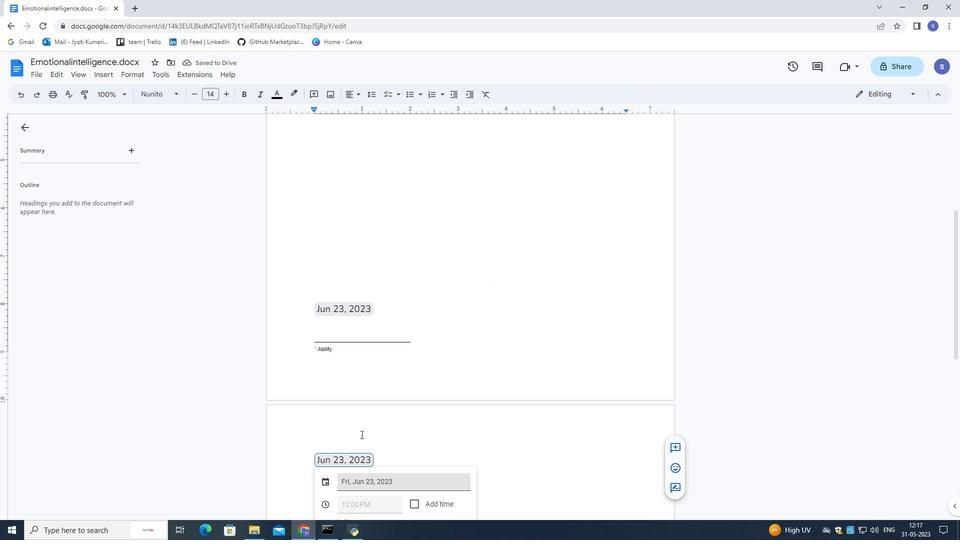 
Action: Mouse moved to (420, 399)
Screenshot: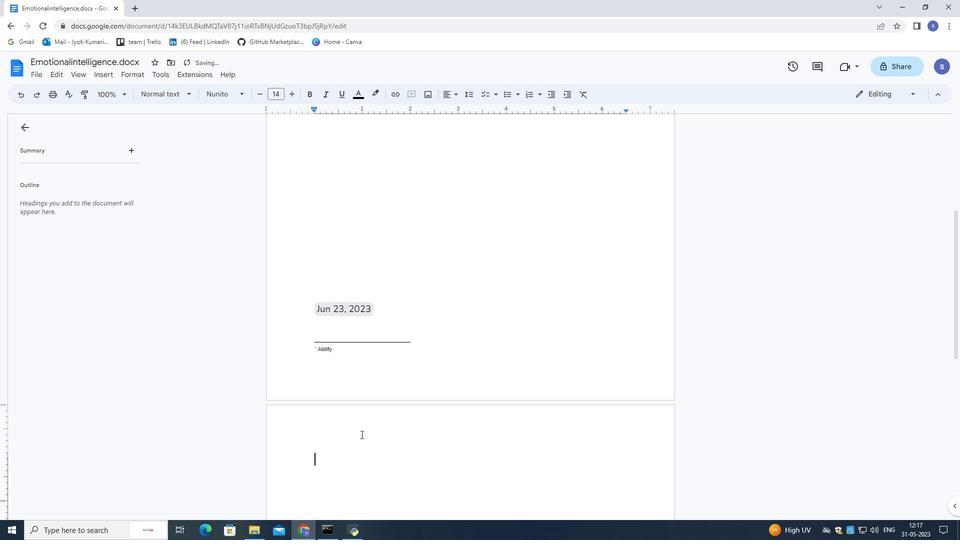 
Action: Mouse scrolled (420, 399) with delta (0, 0)
Screenshot: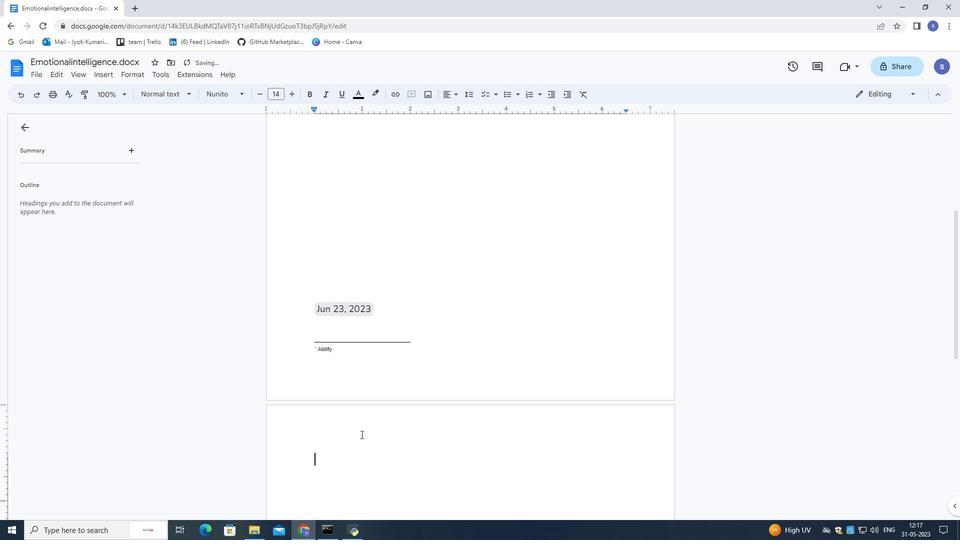 
Action: Mouse moved to (455, 384)
